 Task: Look for space in Victoria, Chile from 4th June, 2023 to 15th June, 2023 for 2 adults in price range Rs.10000 to Rs.15000. Place can be entire place with 1  bedroom having 1 bed and 1 bathroom. Property type can be house, flat, guest house, hotel. Booking option can be shelf check-in. Required host language is English.
Action: Mouse moved to (581, 195)
Screenshot: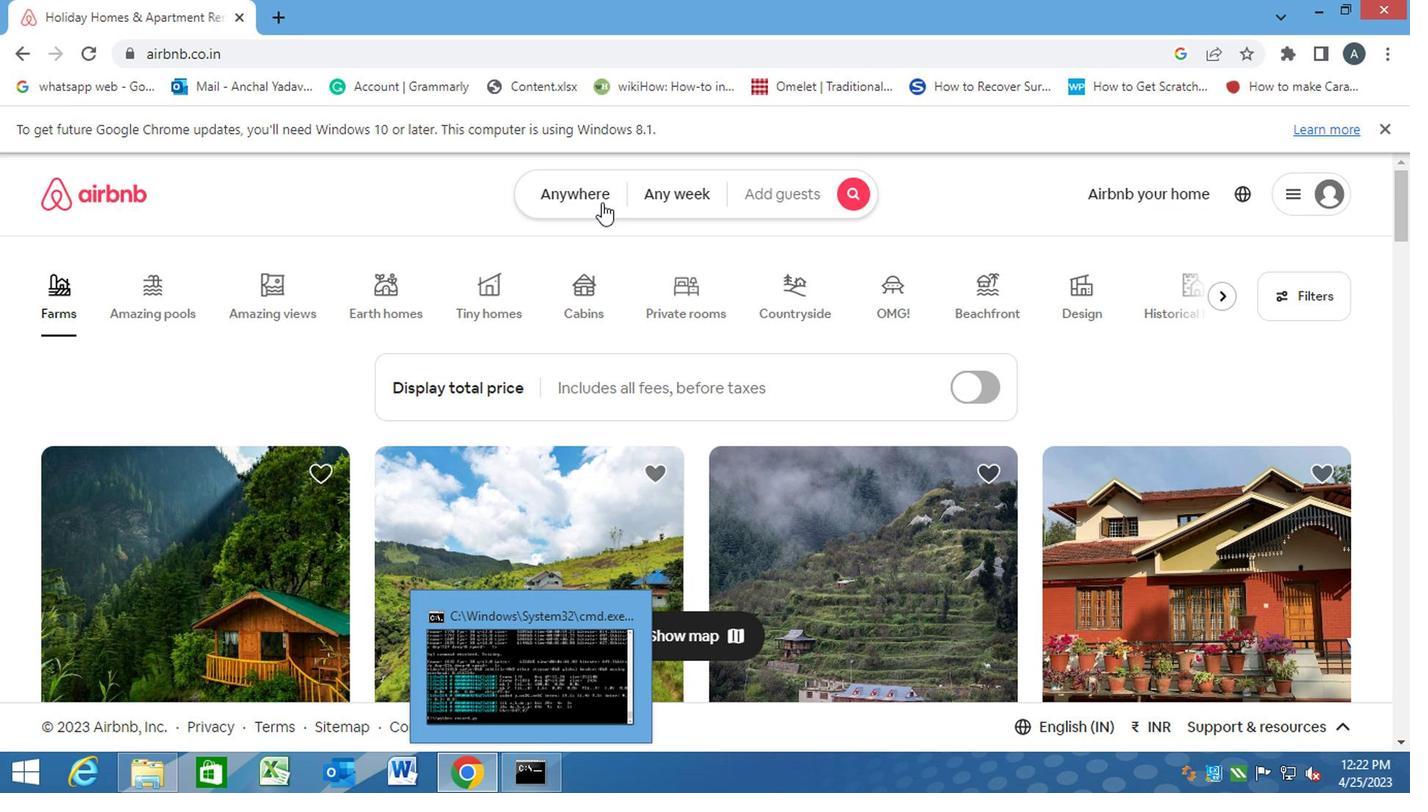 
Action: Mouse pressed left at (581, 195)
Screenshot: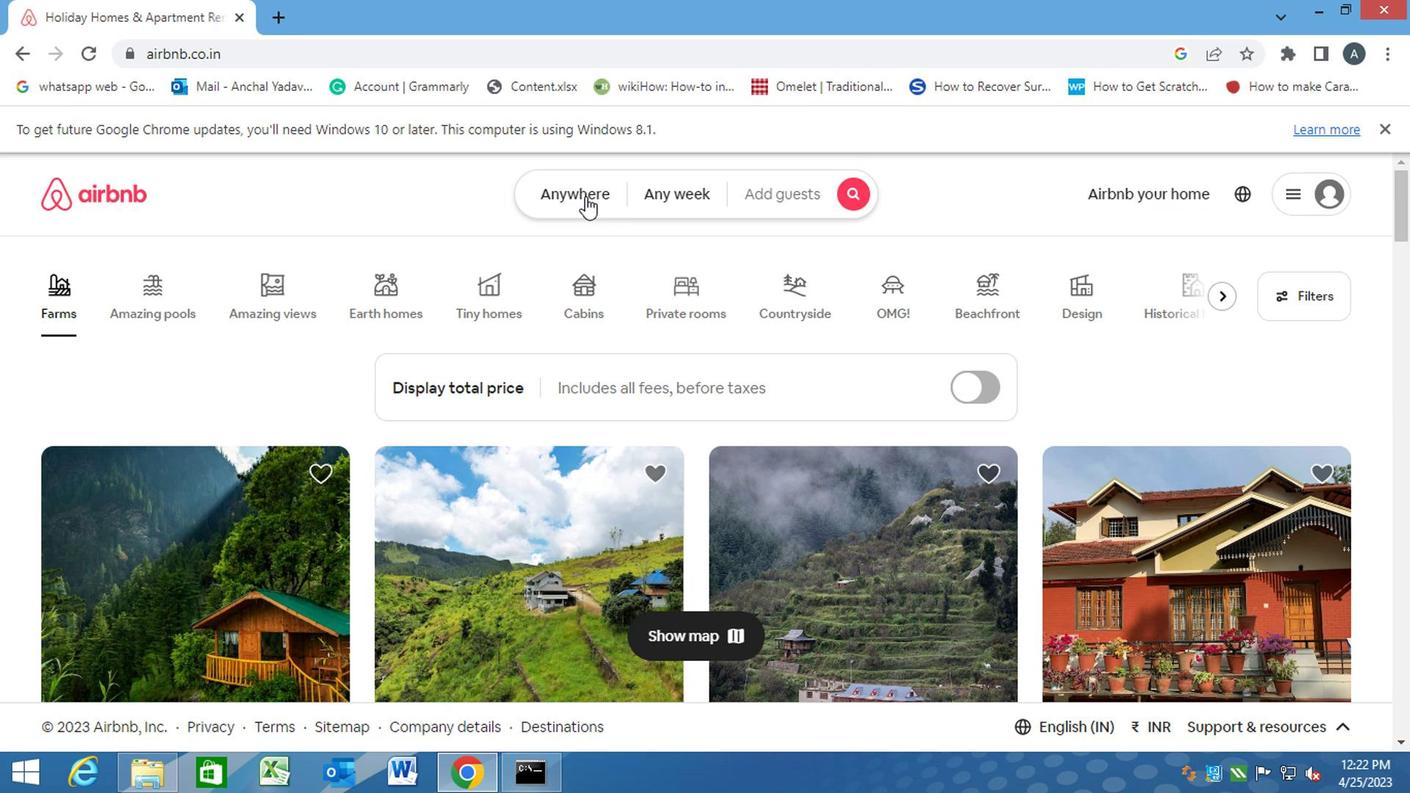
Action: Mouse moved to (441, 274)
Screenshot: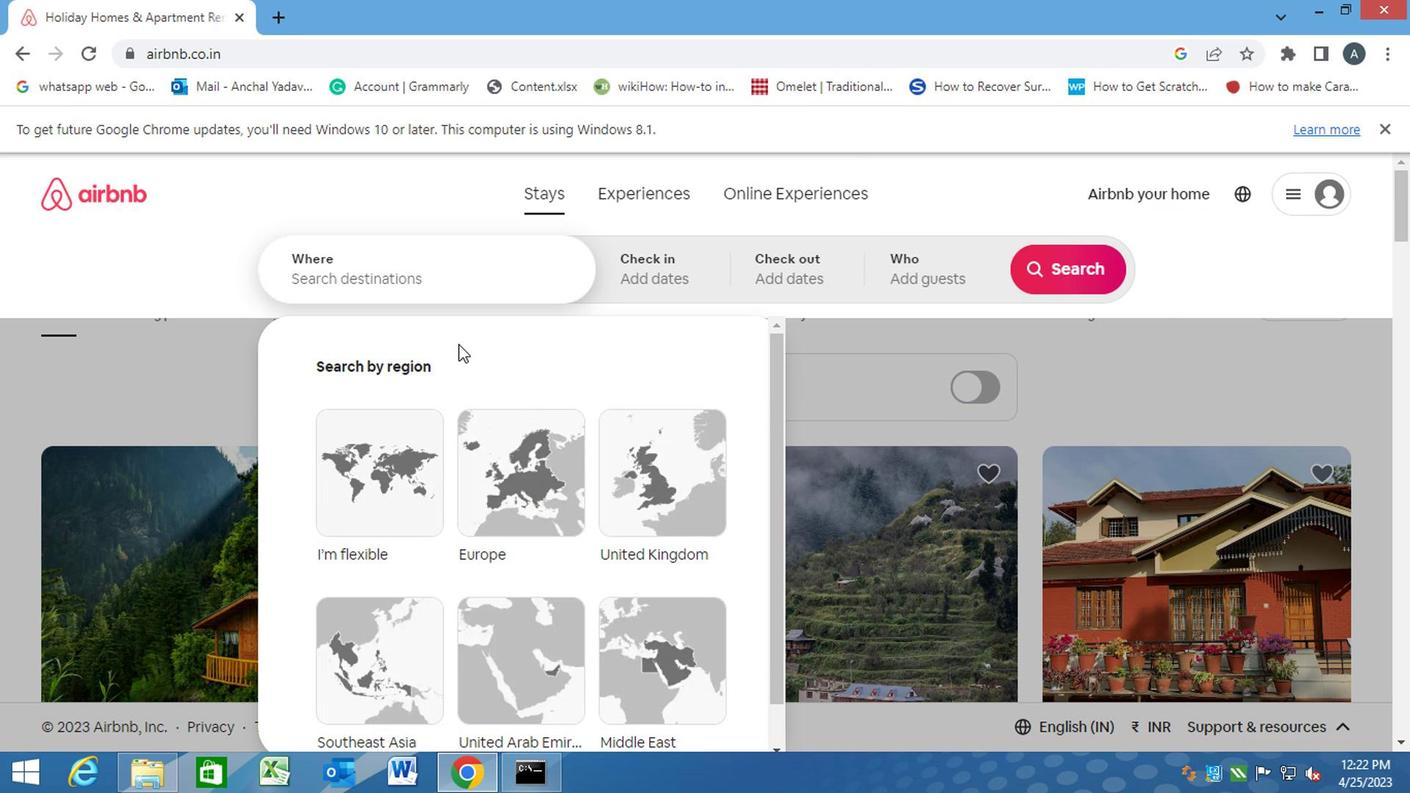 
Action: Mouse pressed left at (441, 274)
Screenshot: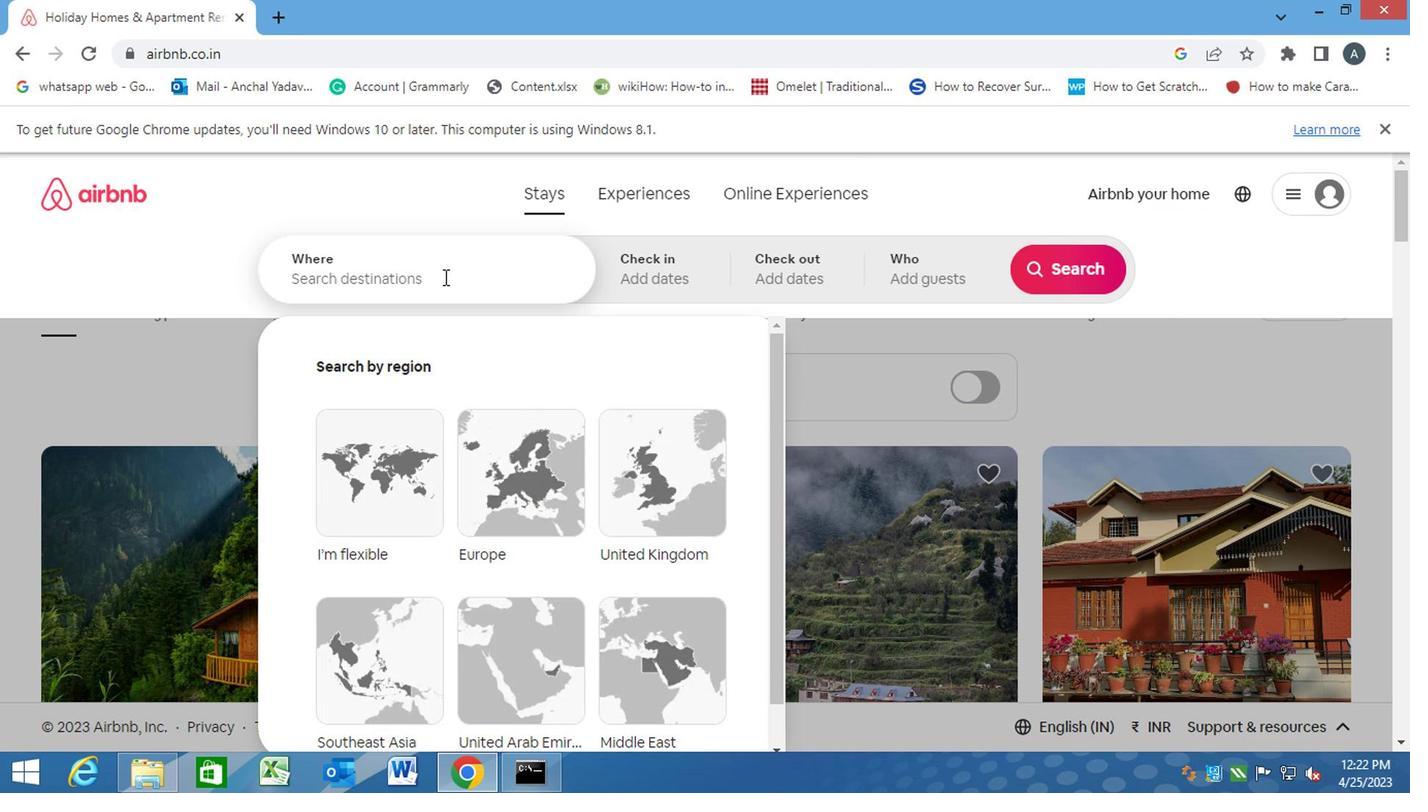 
Action: Key pressed v<Key.caps_lock>ictoria,<Key.space><Key.caps_lock>c<Key.caps_lock>hile<Key.enter>
Screenshot: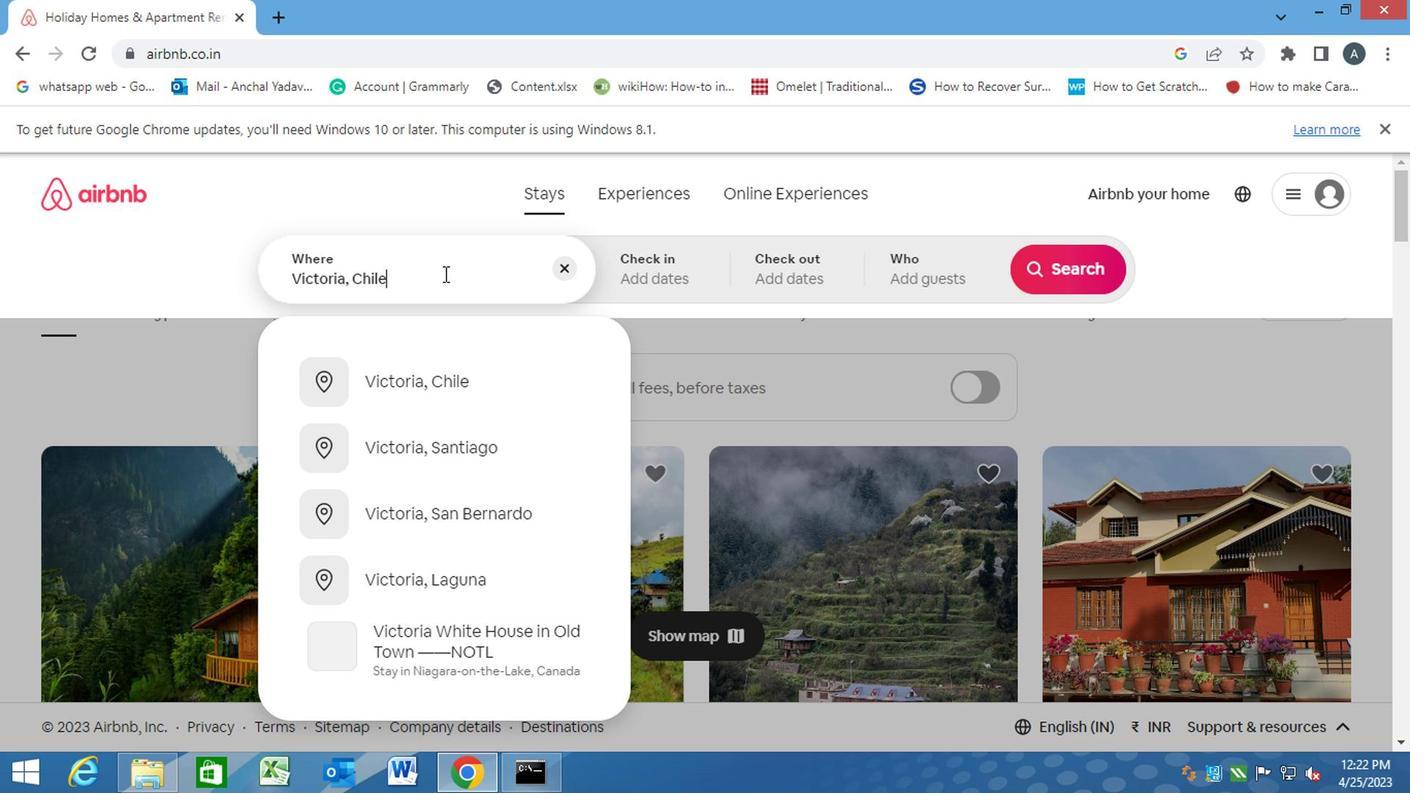 
Action: Mouse moved to (1054, 432)
Screenshot: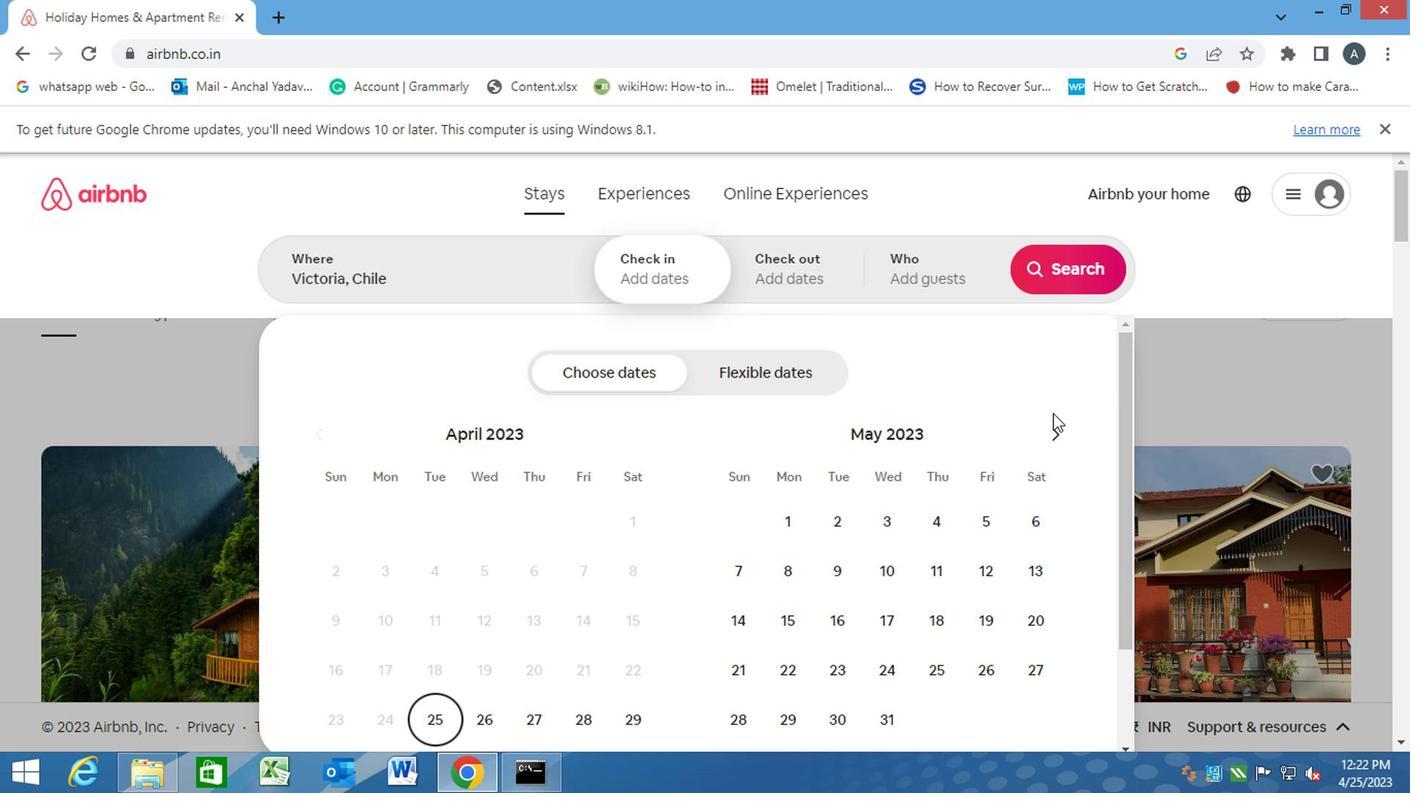 
Action: Mouse pressed left at (1054, 432)
Screenshot: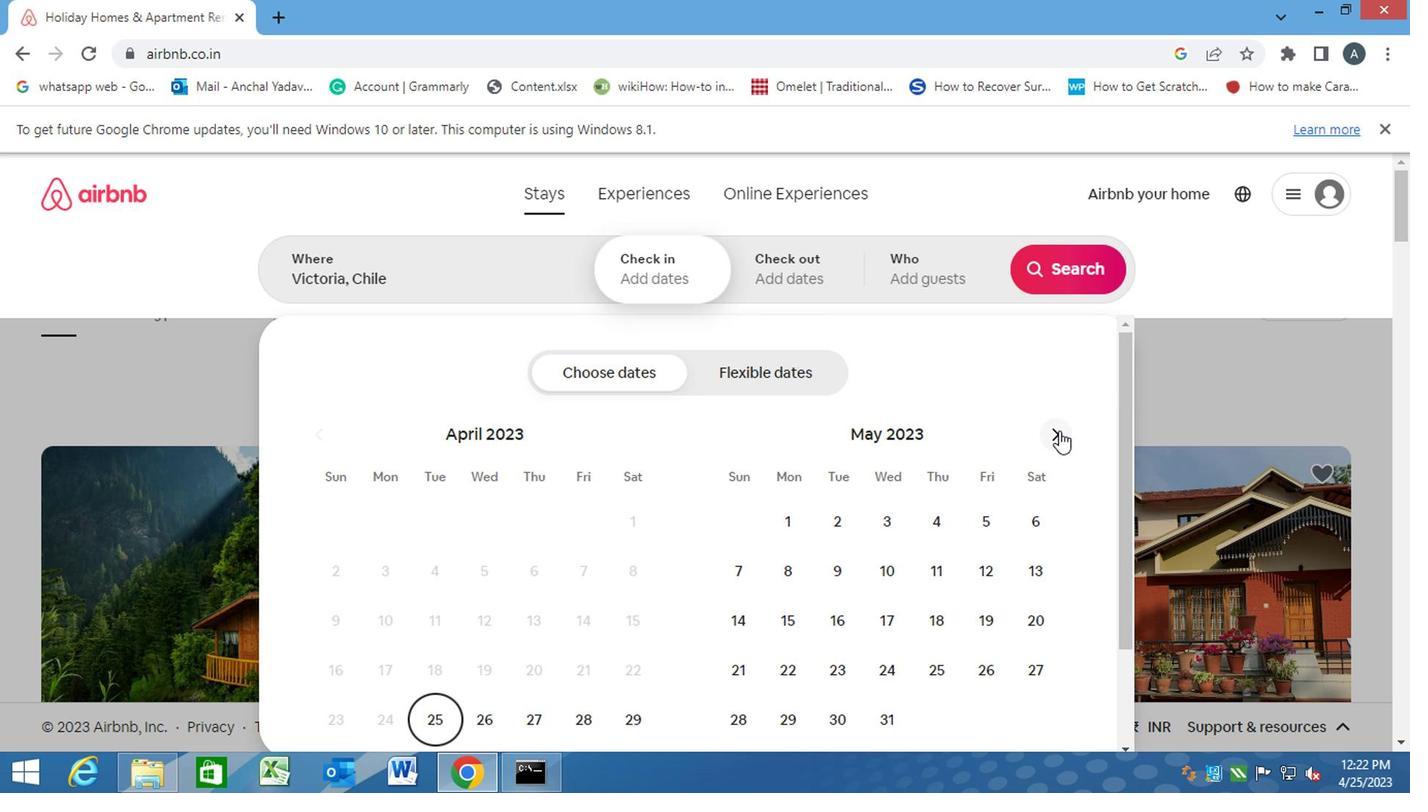 
Action: Mouse moved to (737, 567)
Screenshot: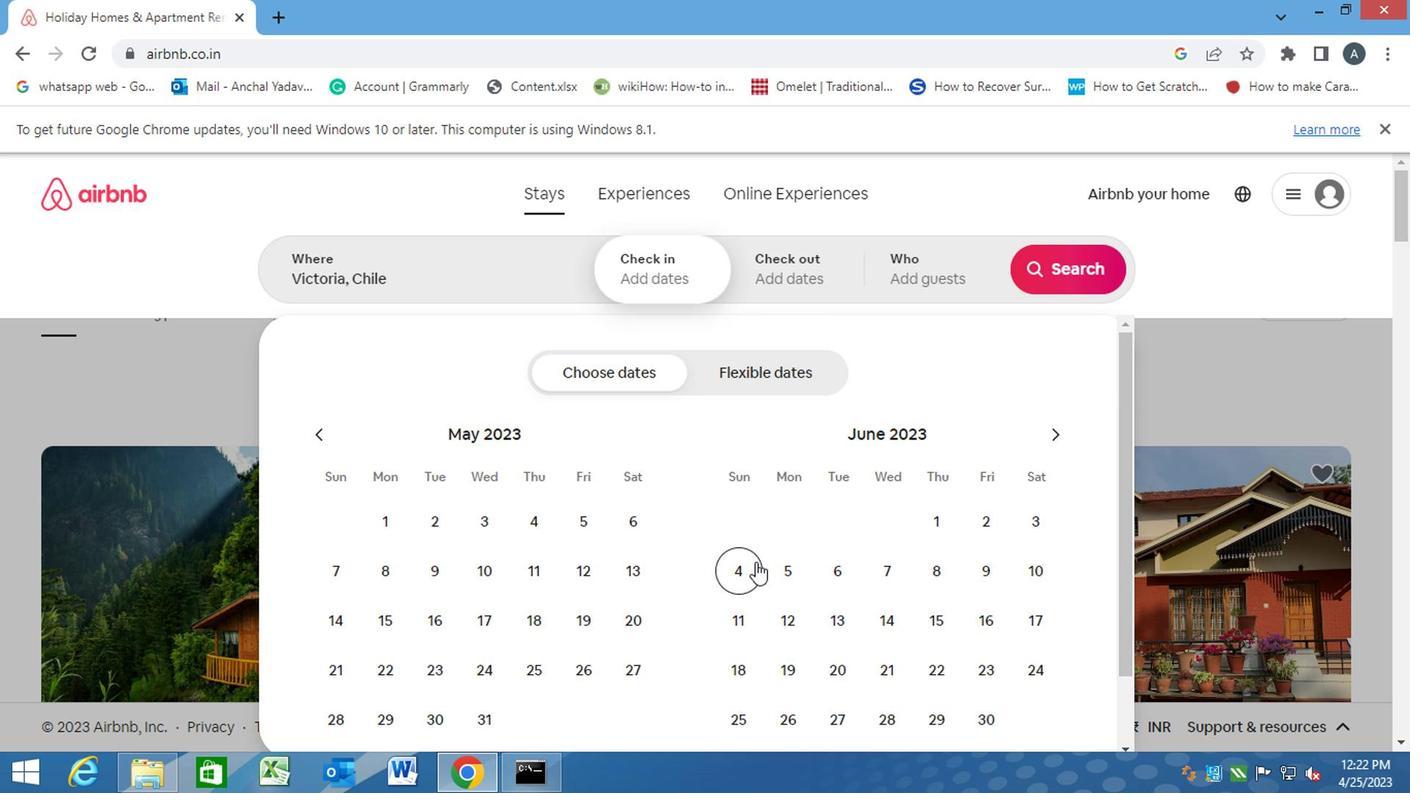 
Action: Mouse pressed left at (737, 567)
Screenshot: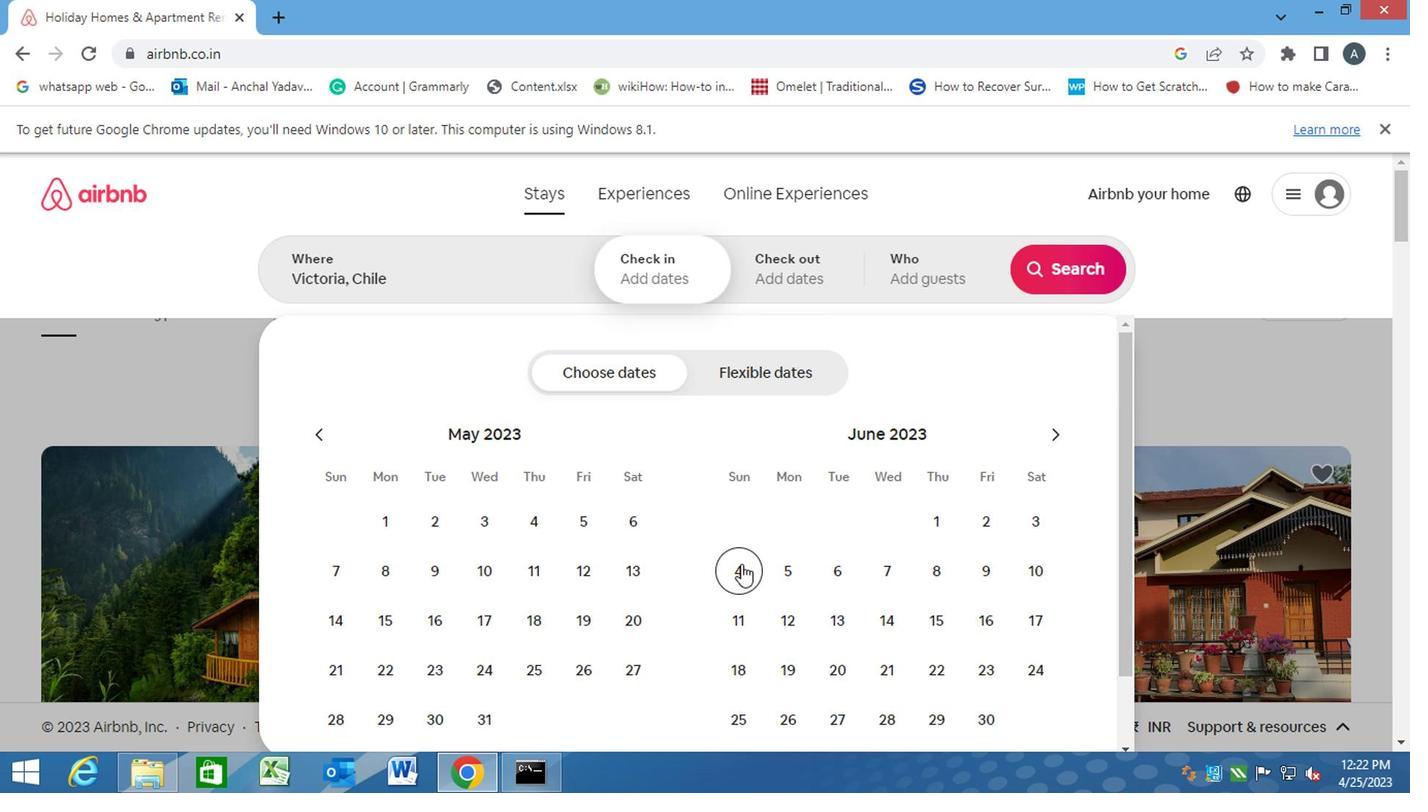 
Action: Mouse moved to (938, 619)
Screenshot: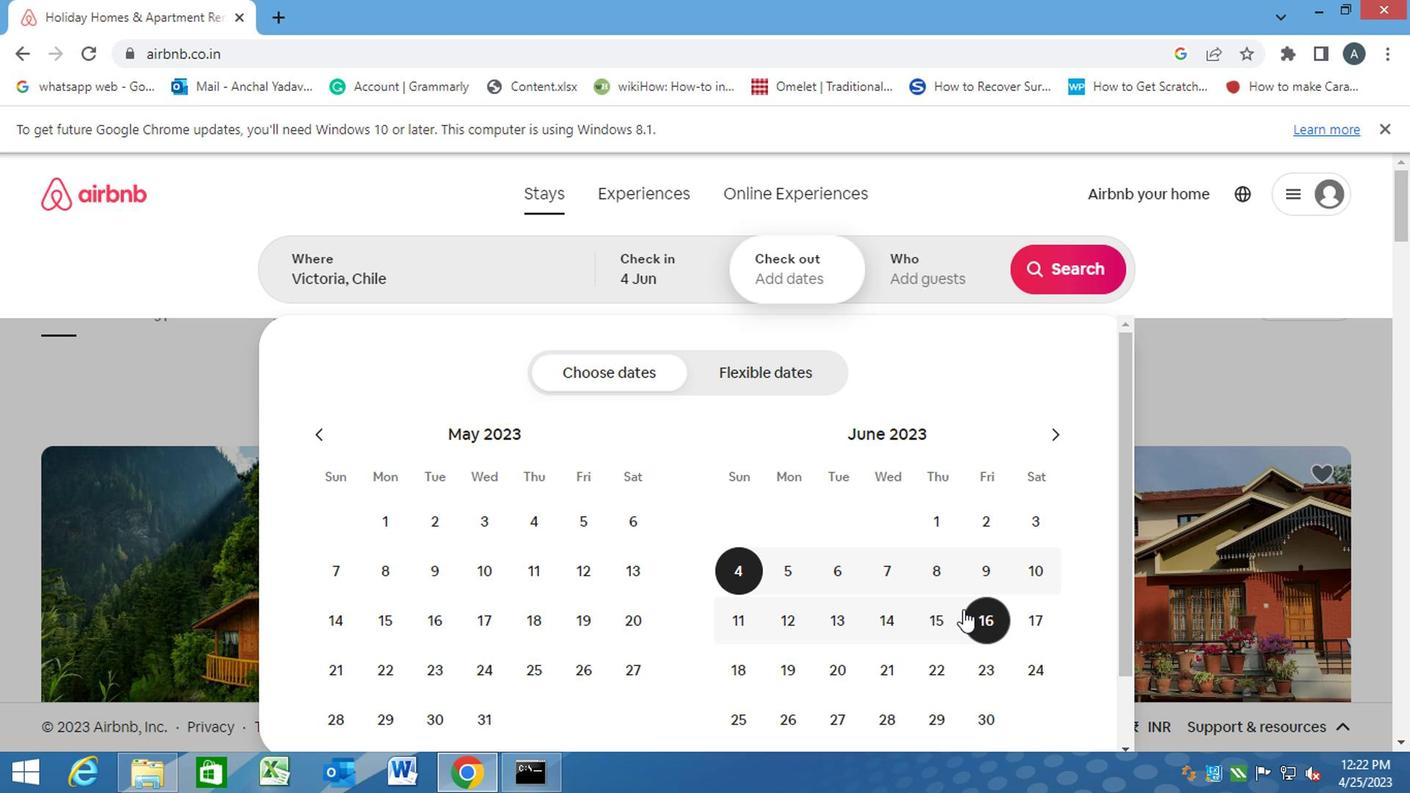
Action: Mouse pressed left at (938, 619)
Screenshot: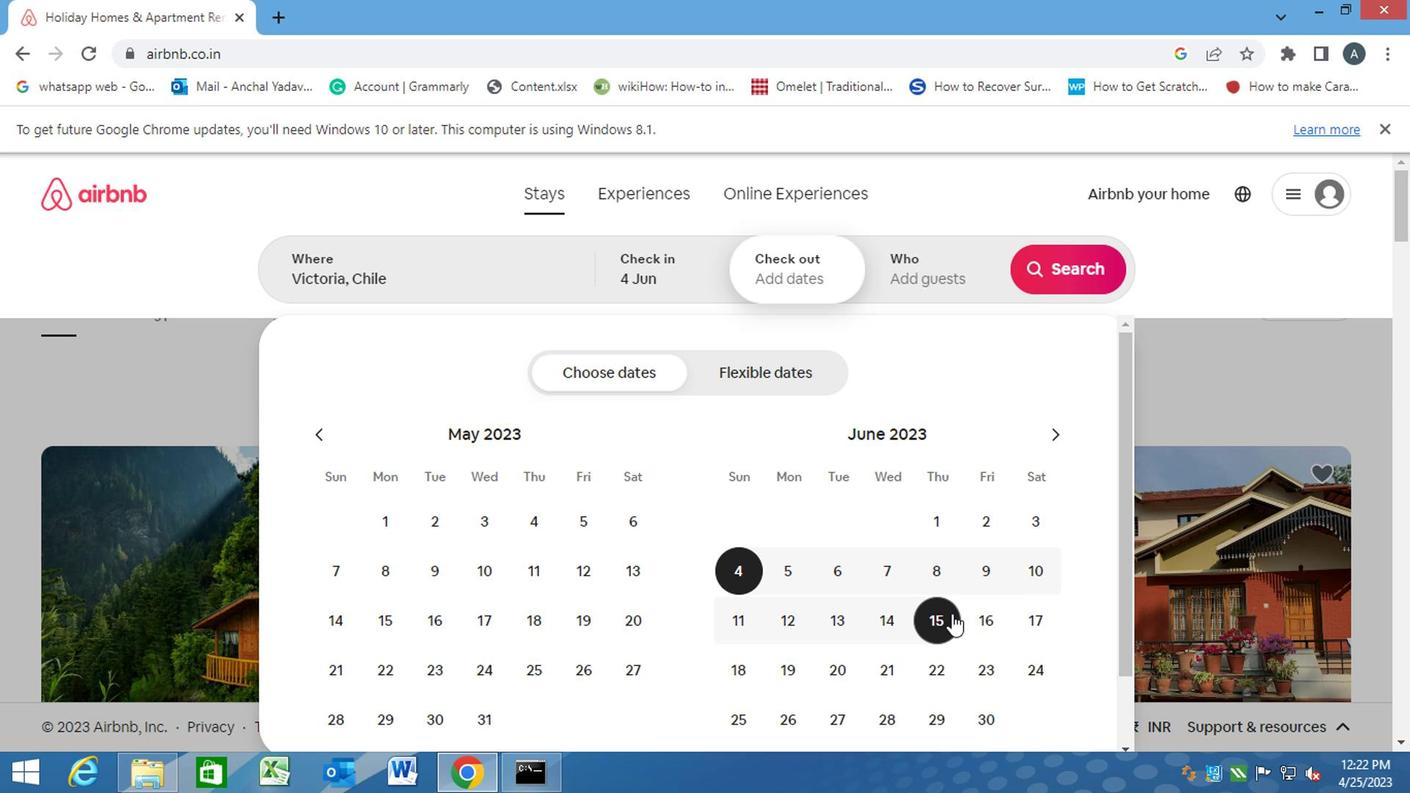 
Action: Mouse moved to (917, 279)
Screenshot: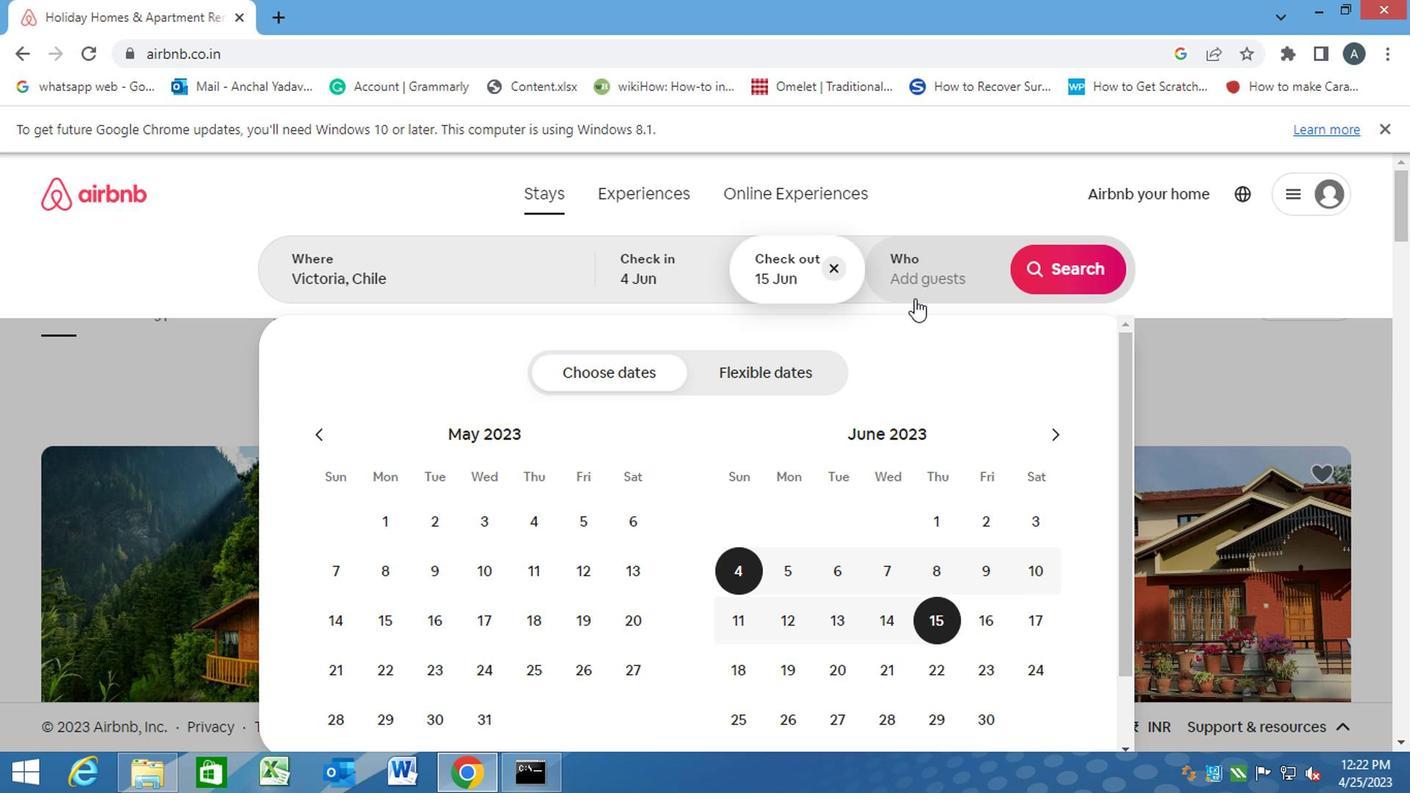 
Action: Mouse pressed left at (917, 279)
Screenshot: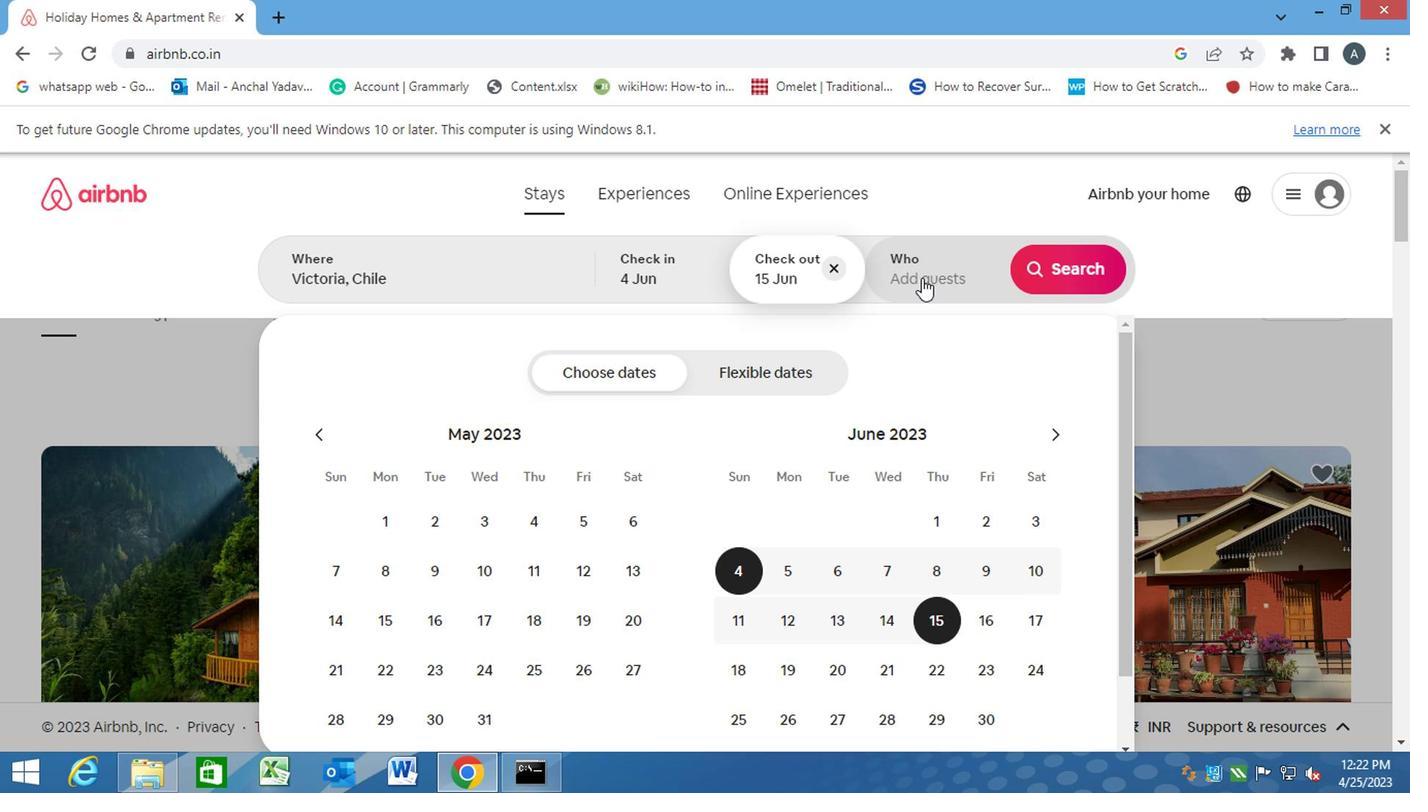
Action: Mouse moved to (1063, 374)
Screenshot: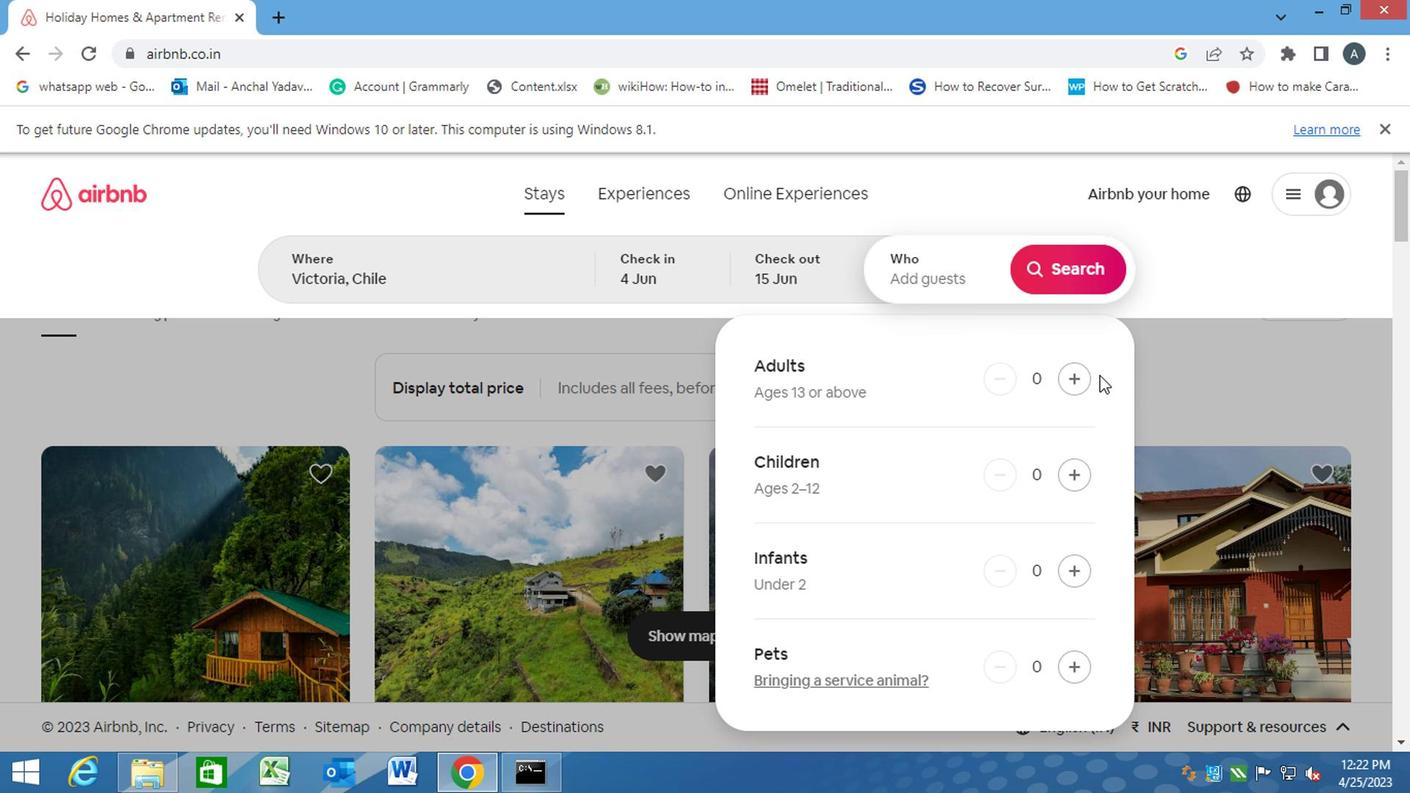 
Action: Mouse pressed left at (1063, 374)
Screenshot: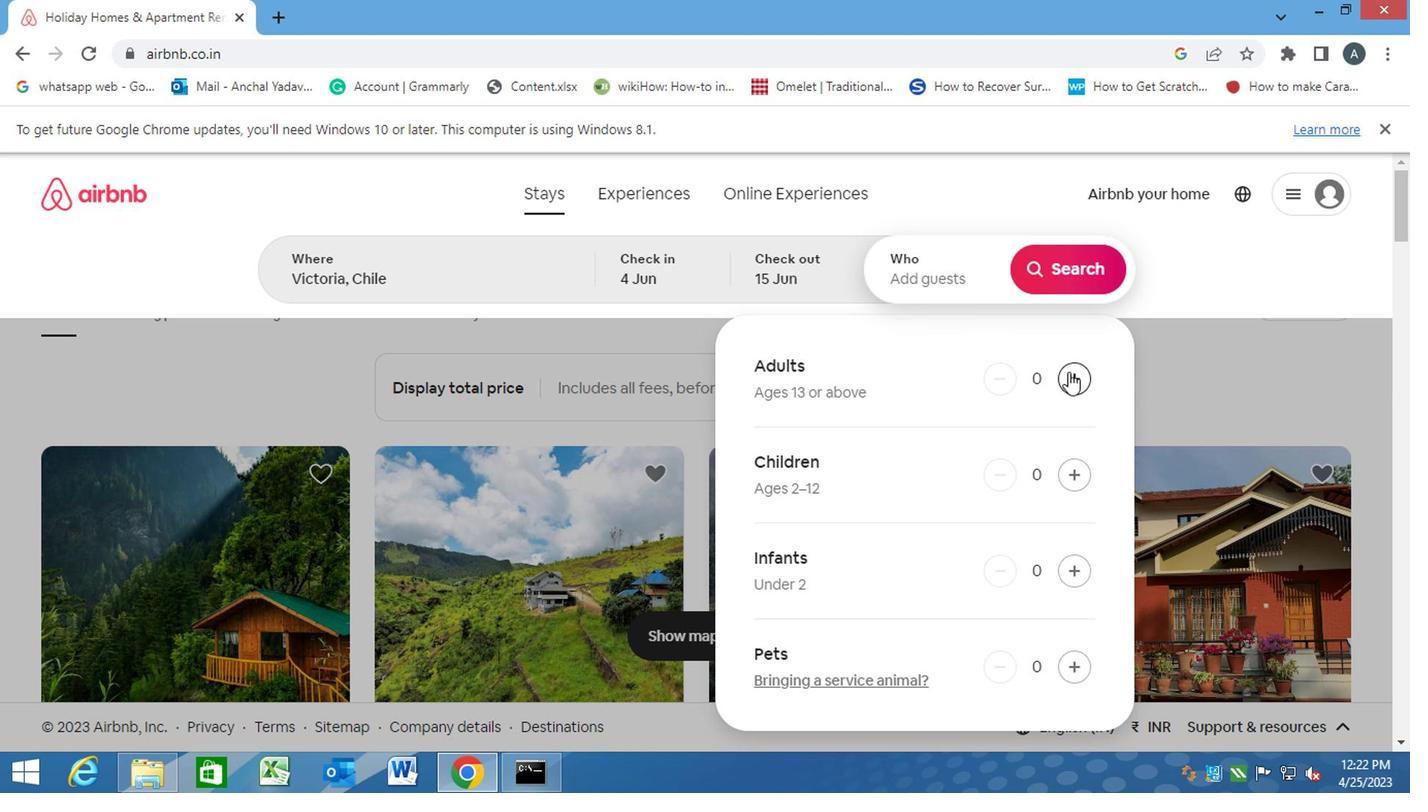 
Action: Mouse moved to (1069, 374)
Screenshot: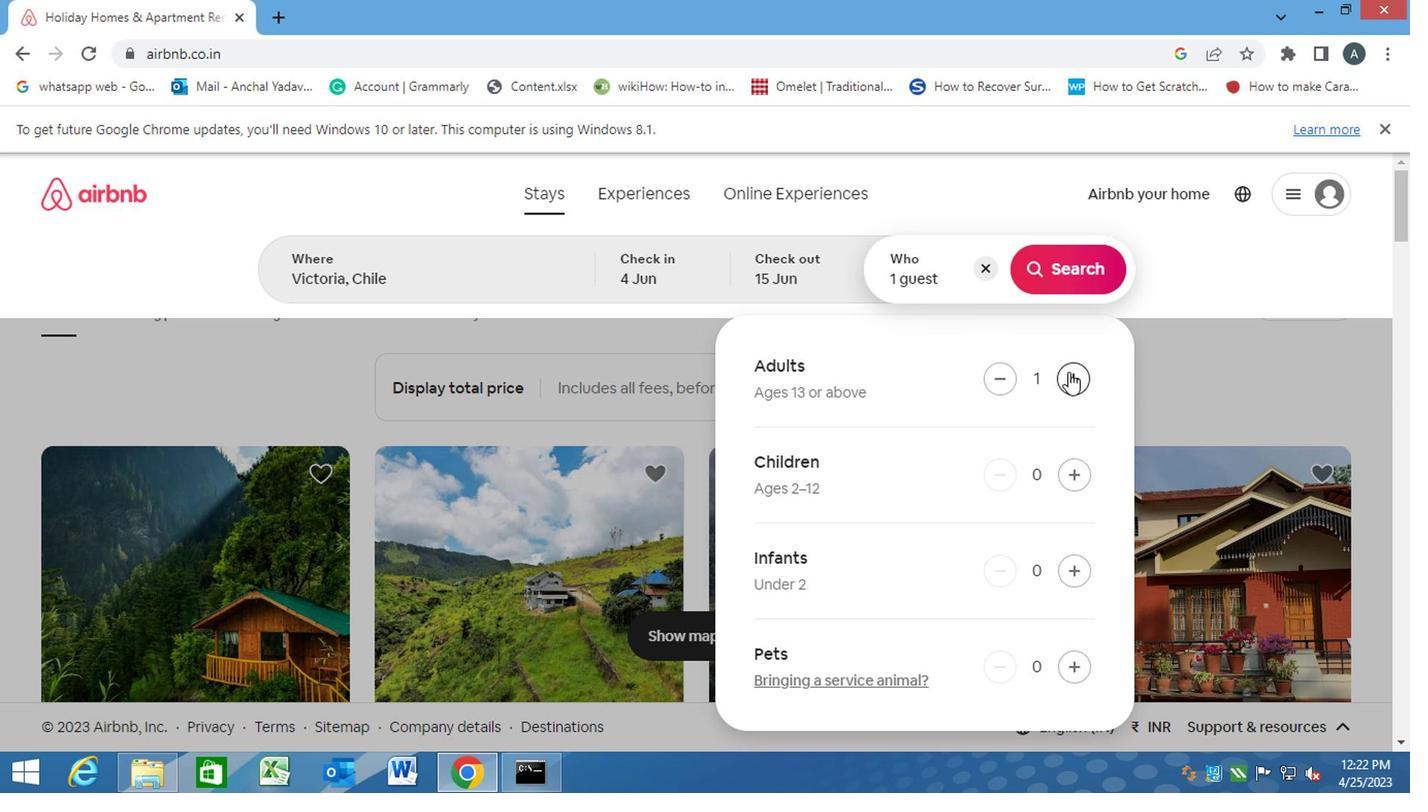 
Action: Mouse pressed left at (1069, 374)
Screenshot: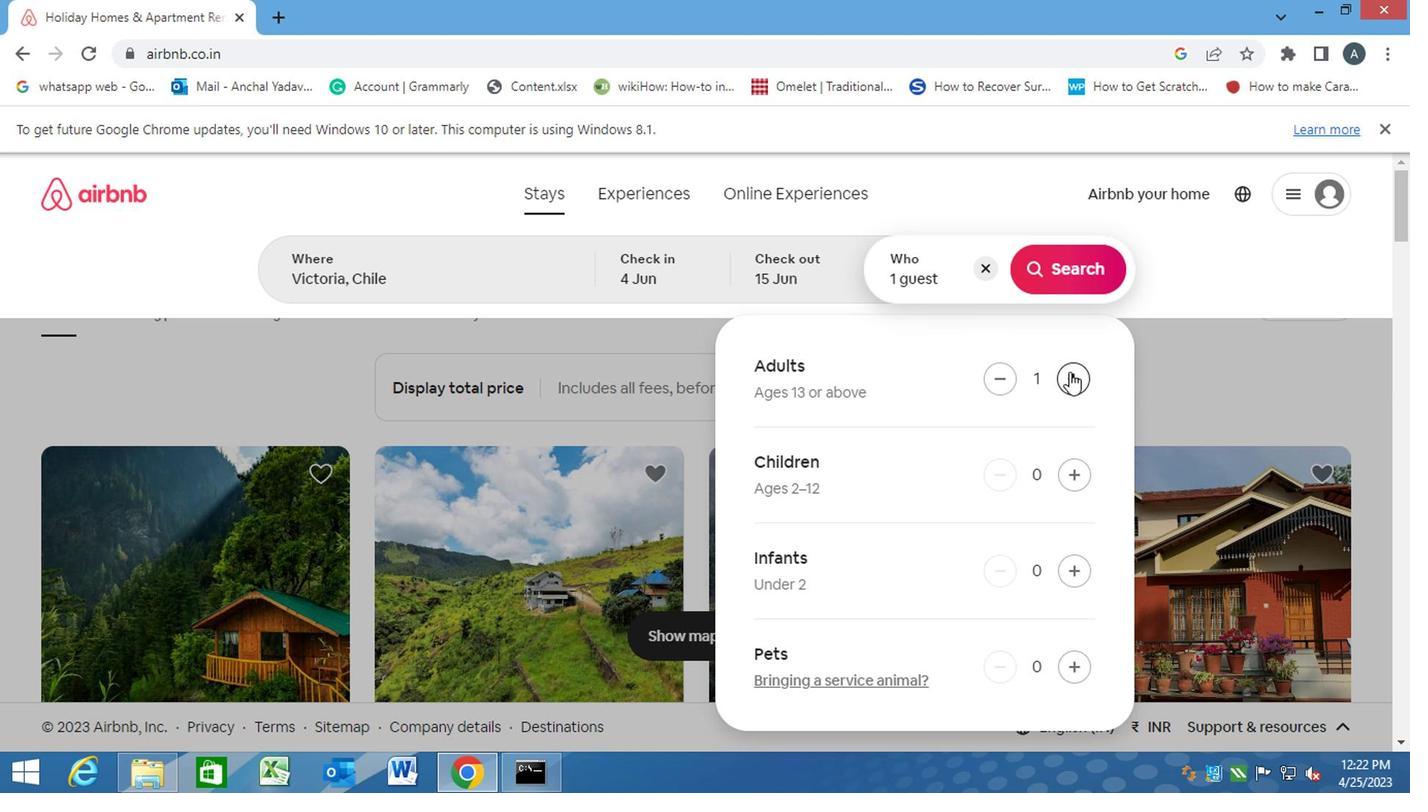 
Action: Mouse moved to (1066, 285)
Screenshot: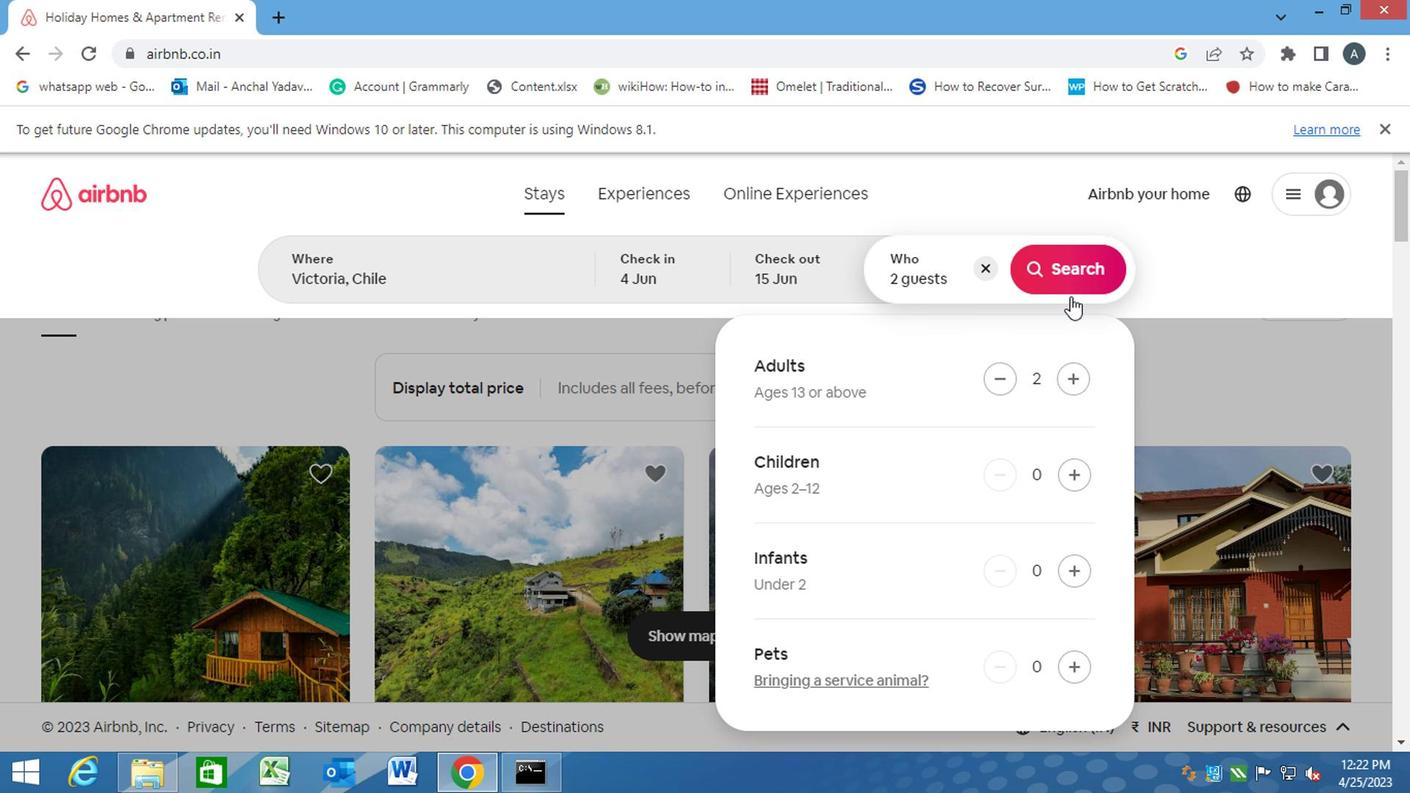 
Action: Mouse pressed left at (1066, 285)
Screenshot: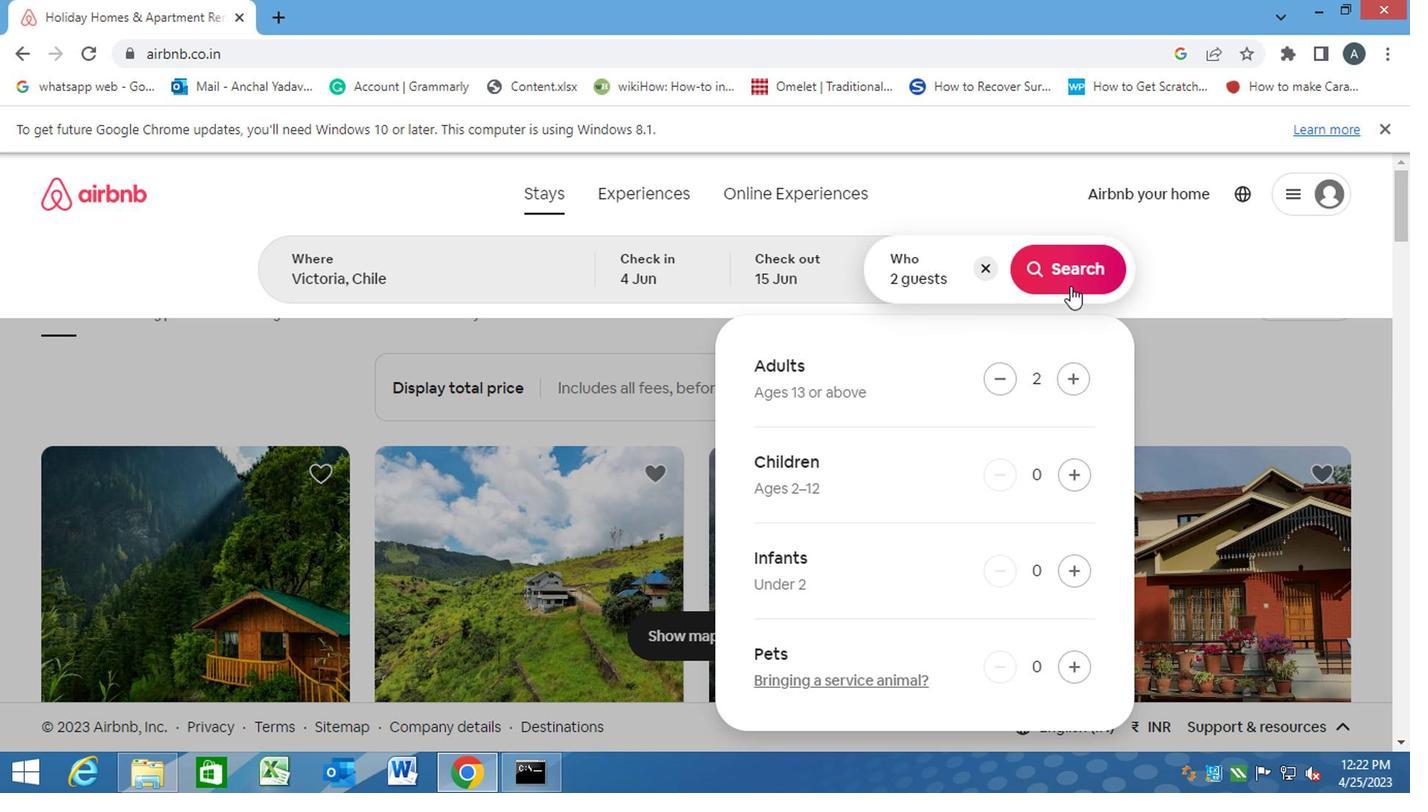 
Action: Mouse moved to (1293, 284)
Screenshot: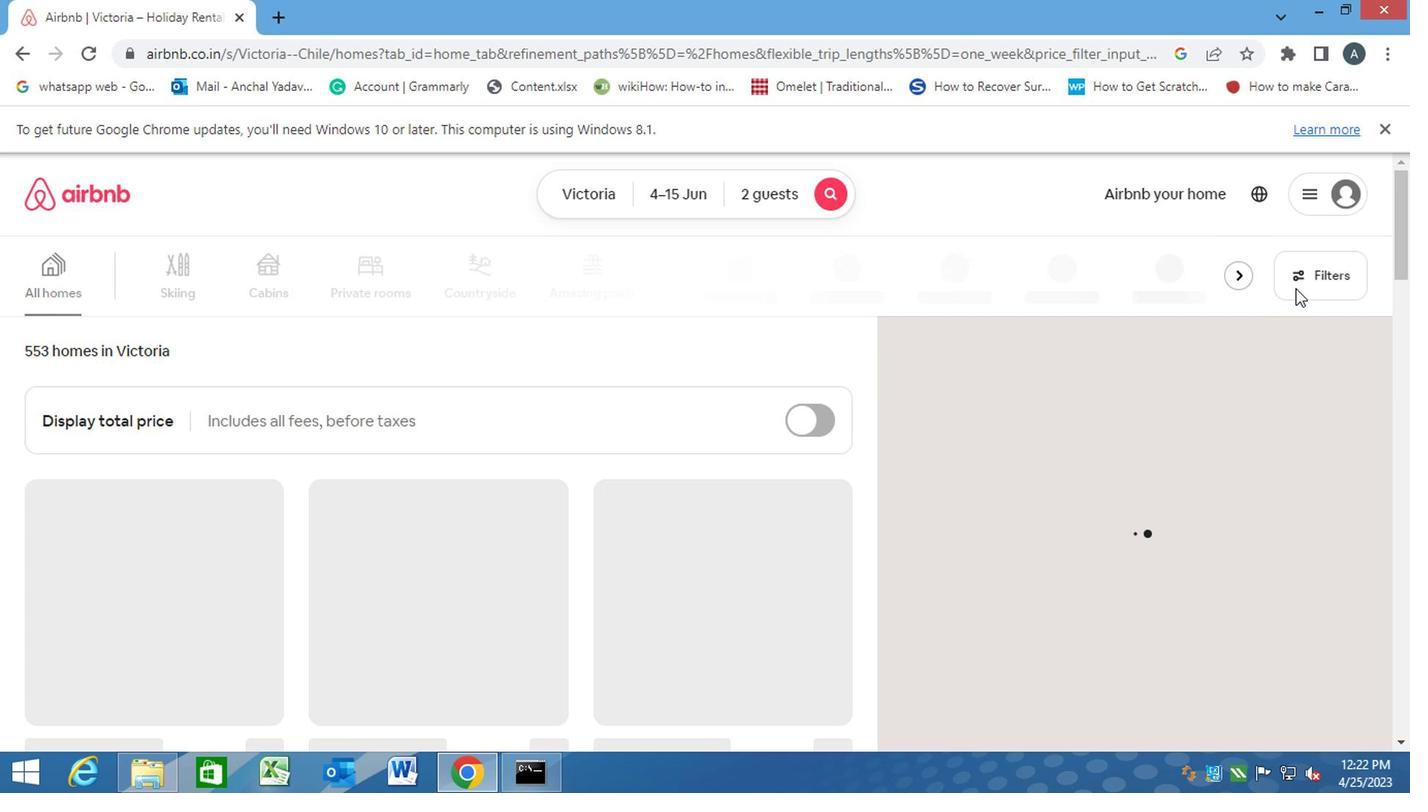 
Action: Mouse pressed left at (1293, 284)
Screenshot: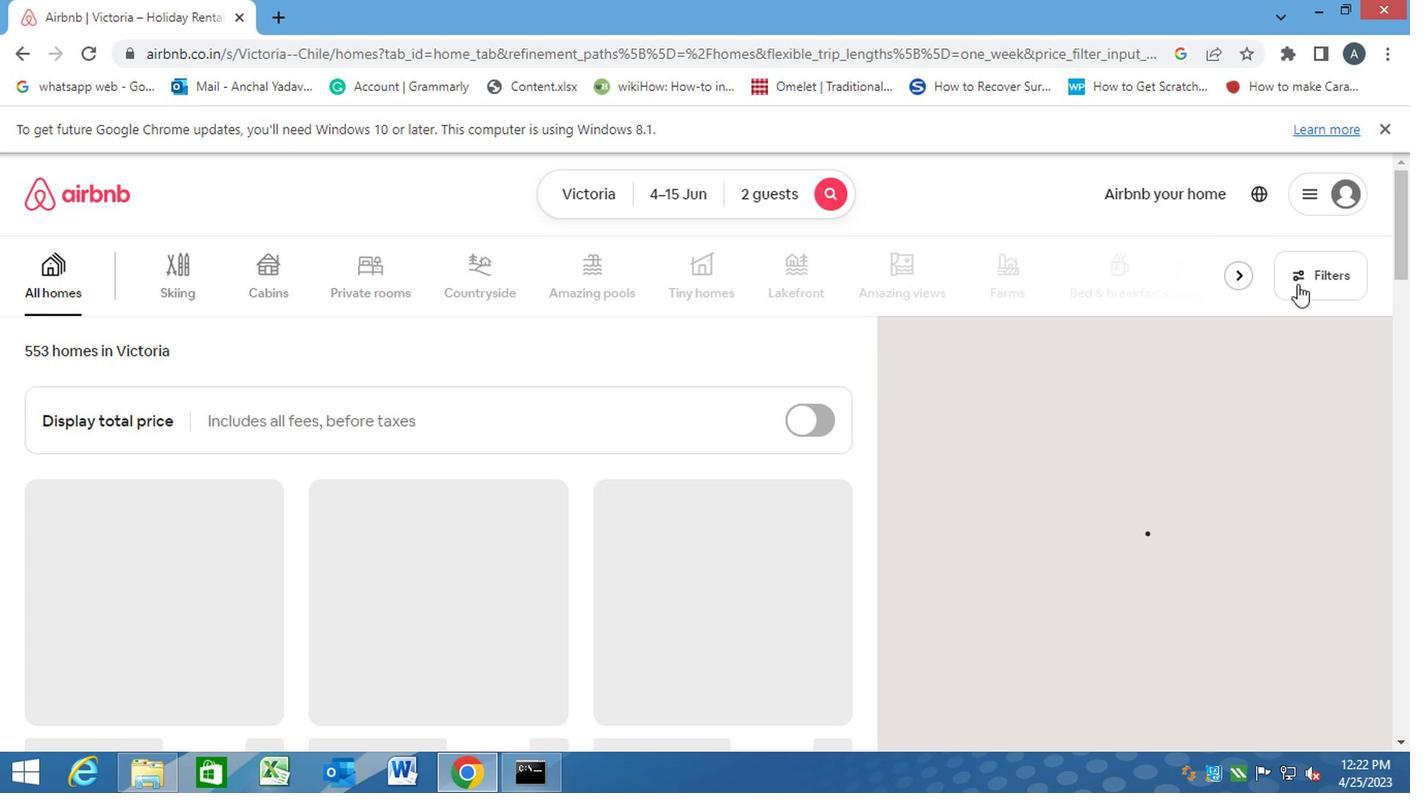 
Action: Mouse moved to (446, 534)
Screenshot: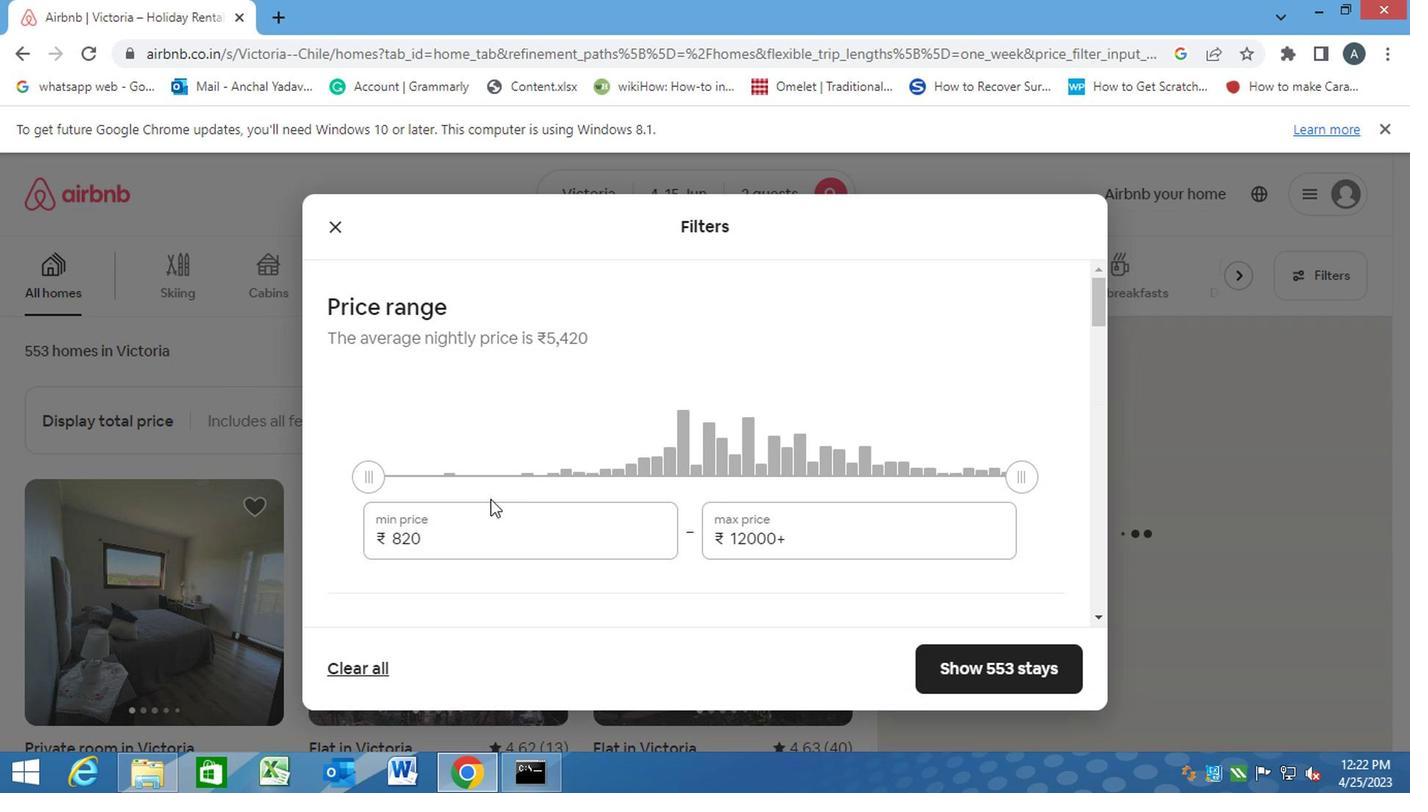
Action: Mouse pressed left at (446, 534)
Screenshot: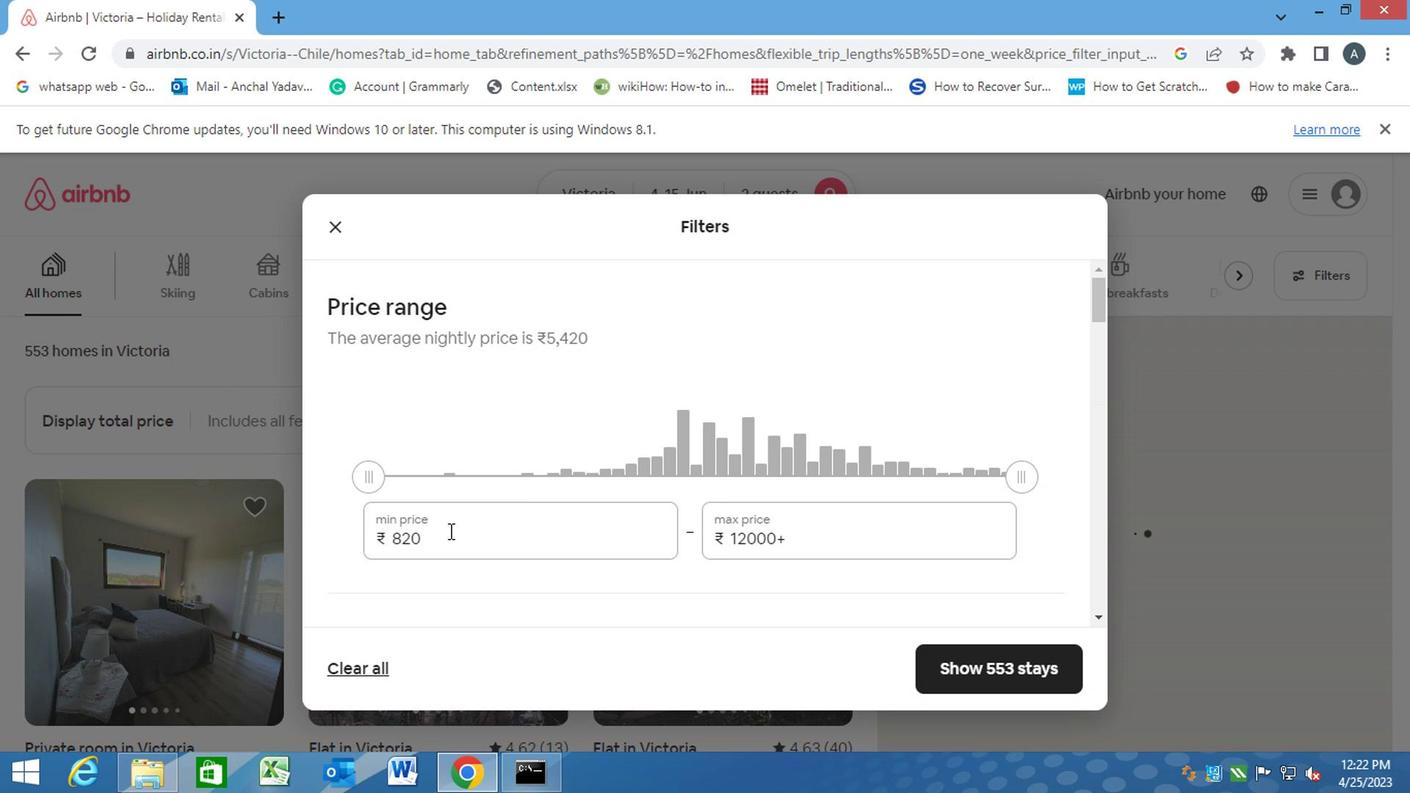 
Action: Mouse moved to (385, 550)
Screenshot: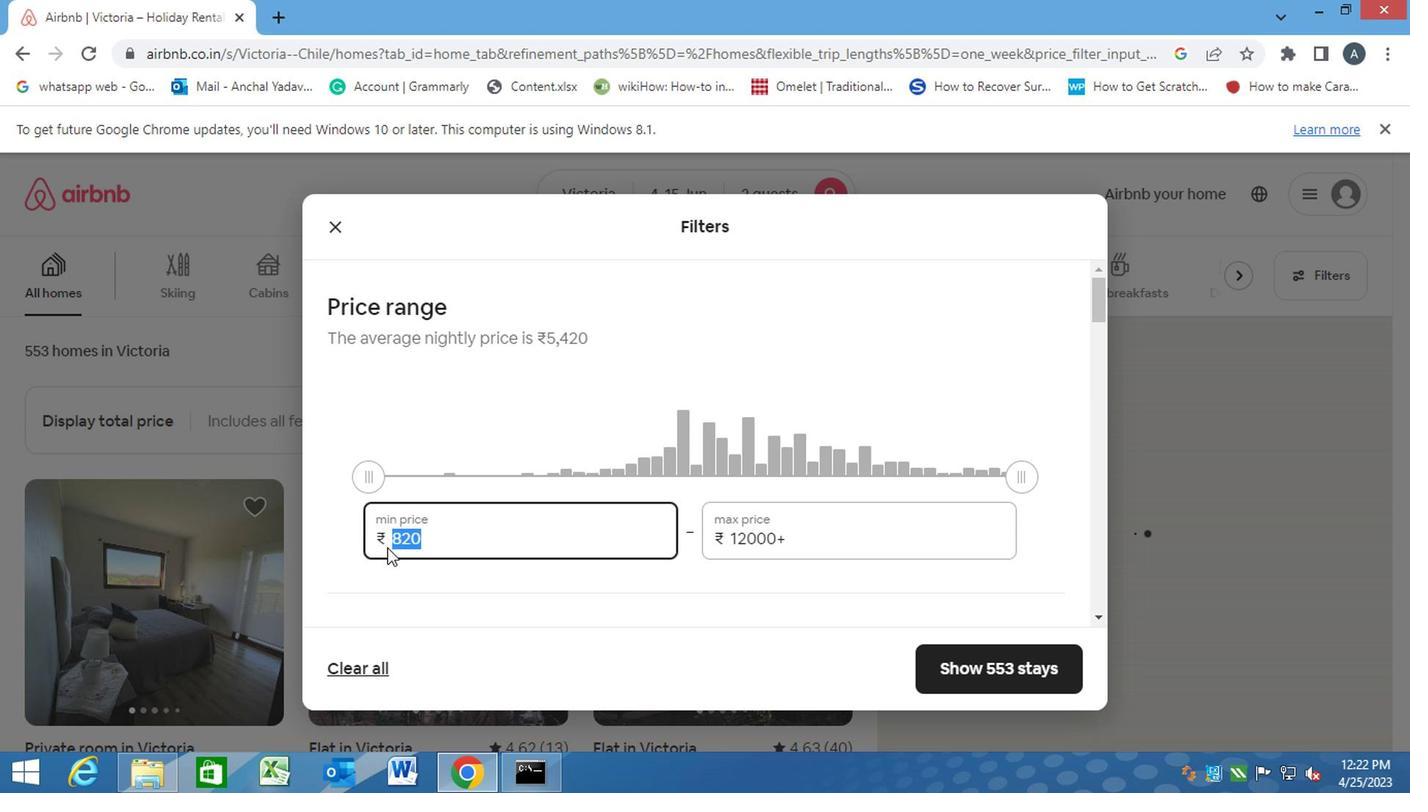 
Action: Key pressed 10000
Screenshot: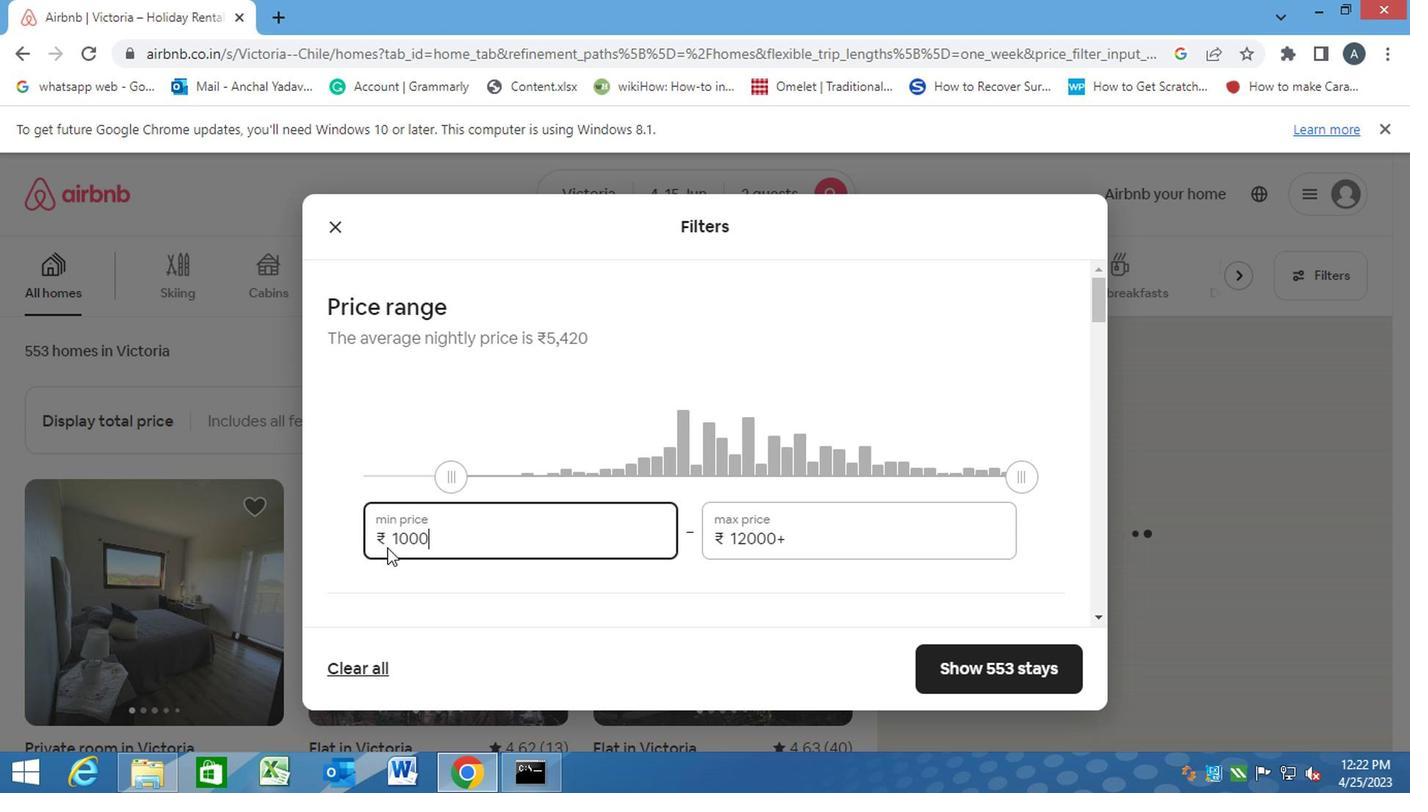 
Action: Mouse moved to (792, 527)
Screenshot: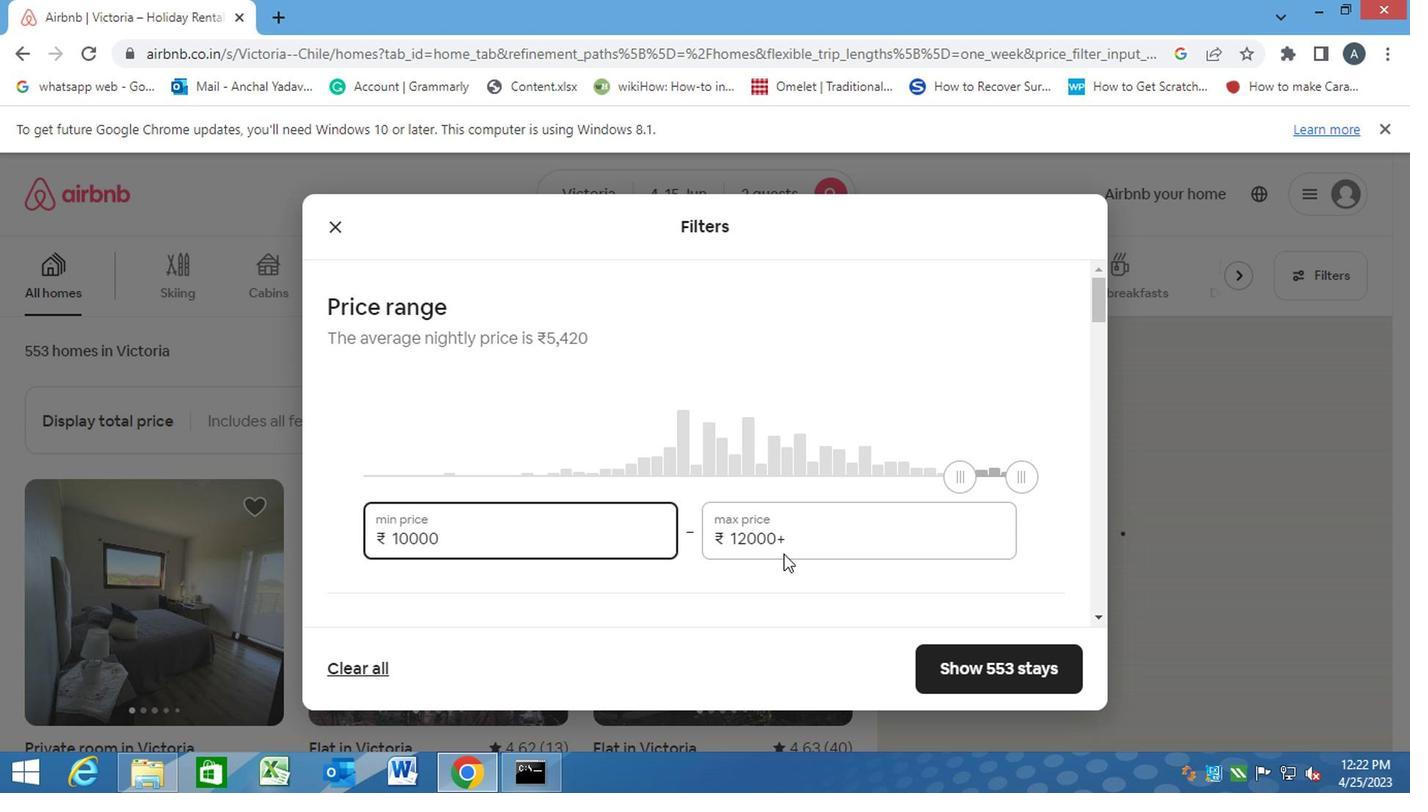 
Action: Mouse pressed left at (792, 527)
Screenshot: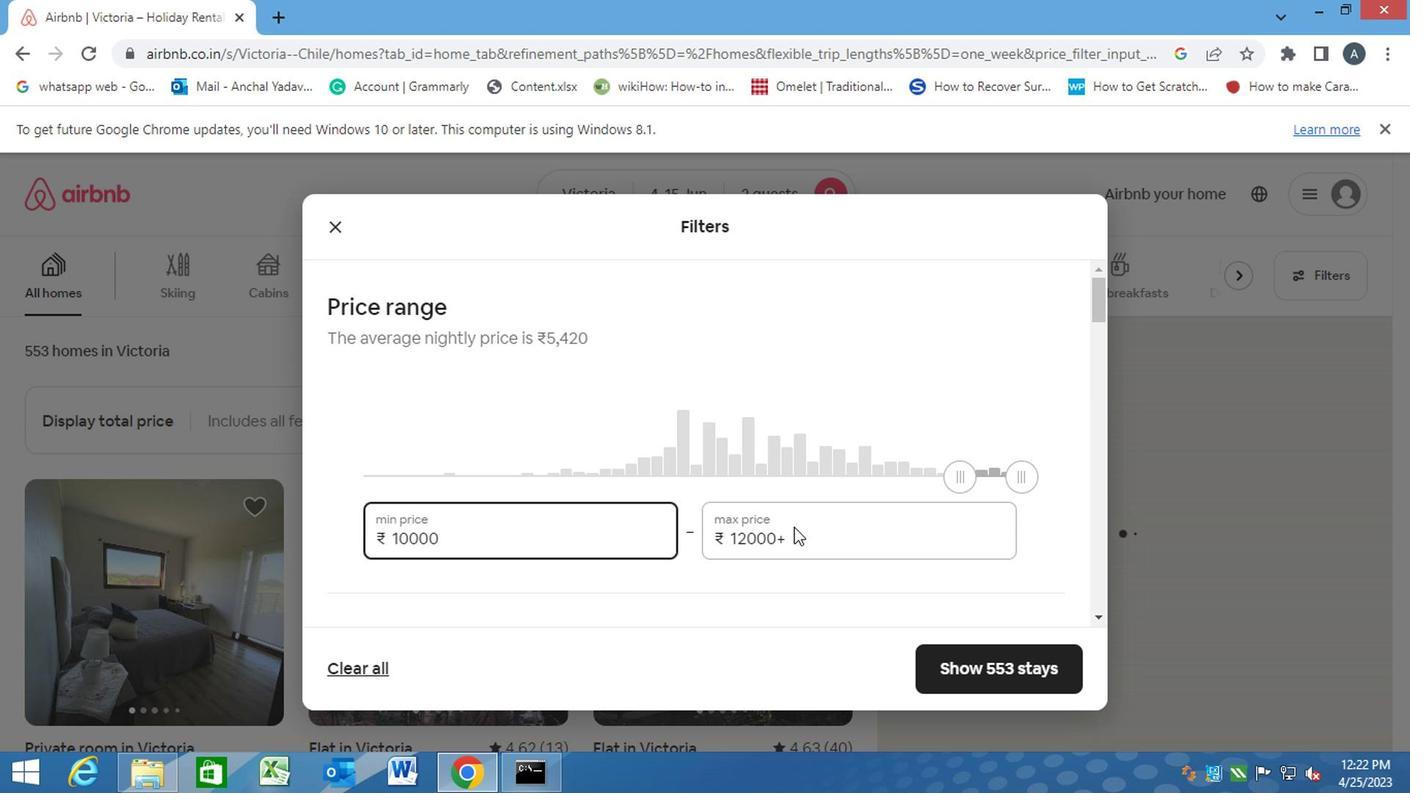 
Action: Mouse moved to (788, 543)
Screenshot: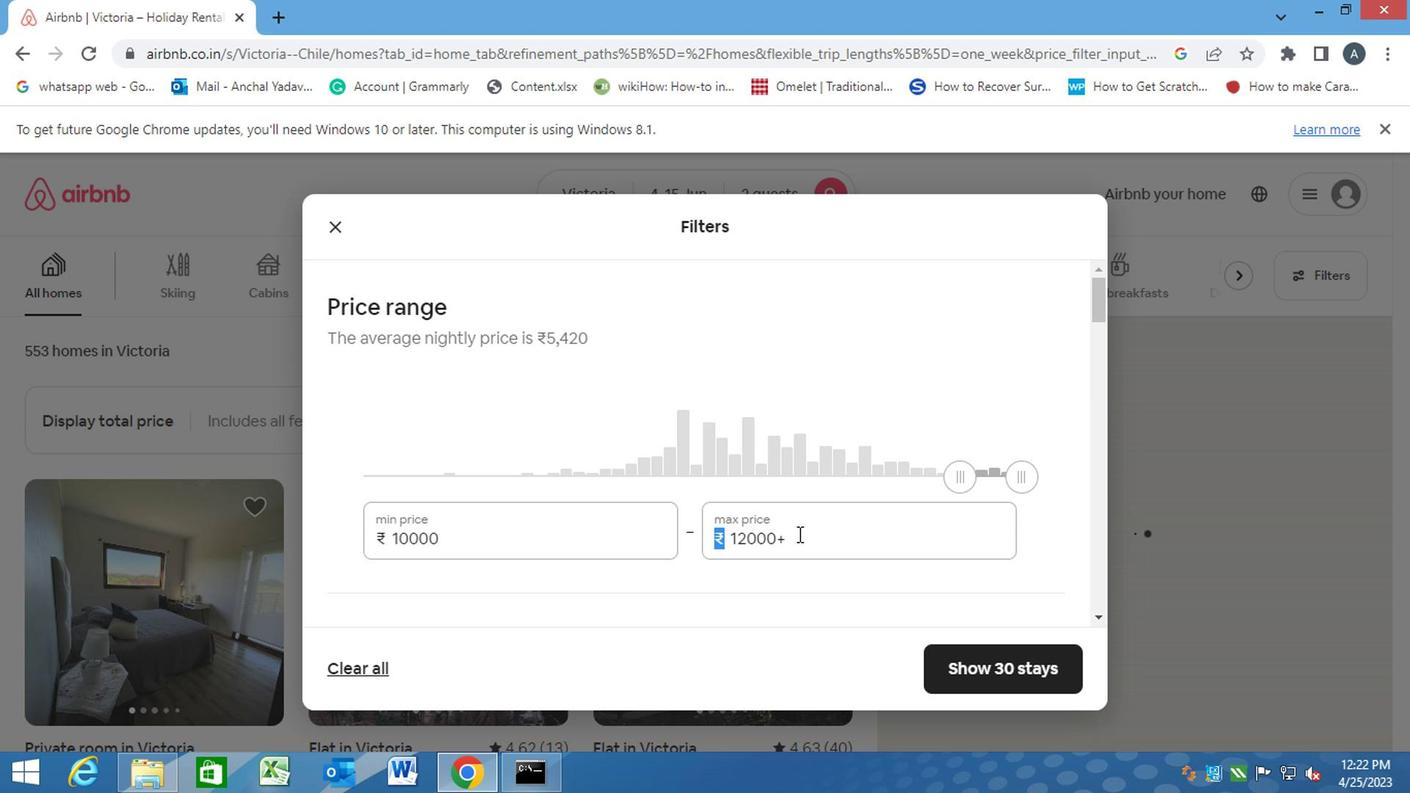 
Action: Mouse pressed left at (788, 543)
Screenshot: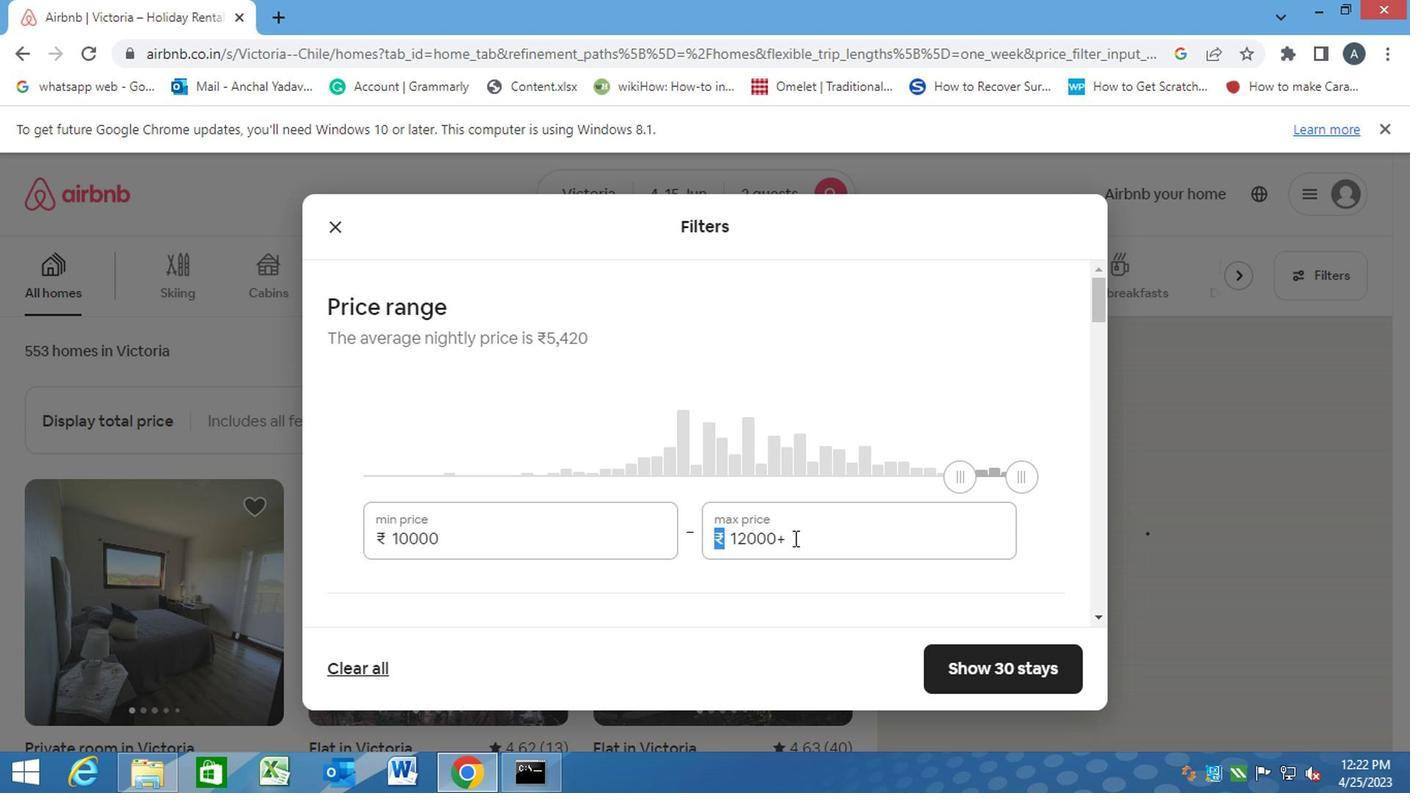 
Action: Mouse moved to (706, 549)
Screenshot: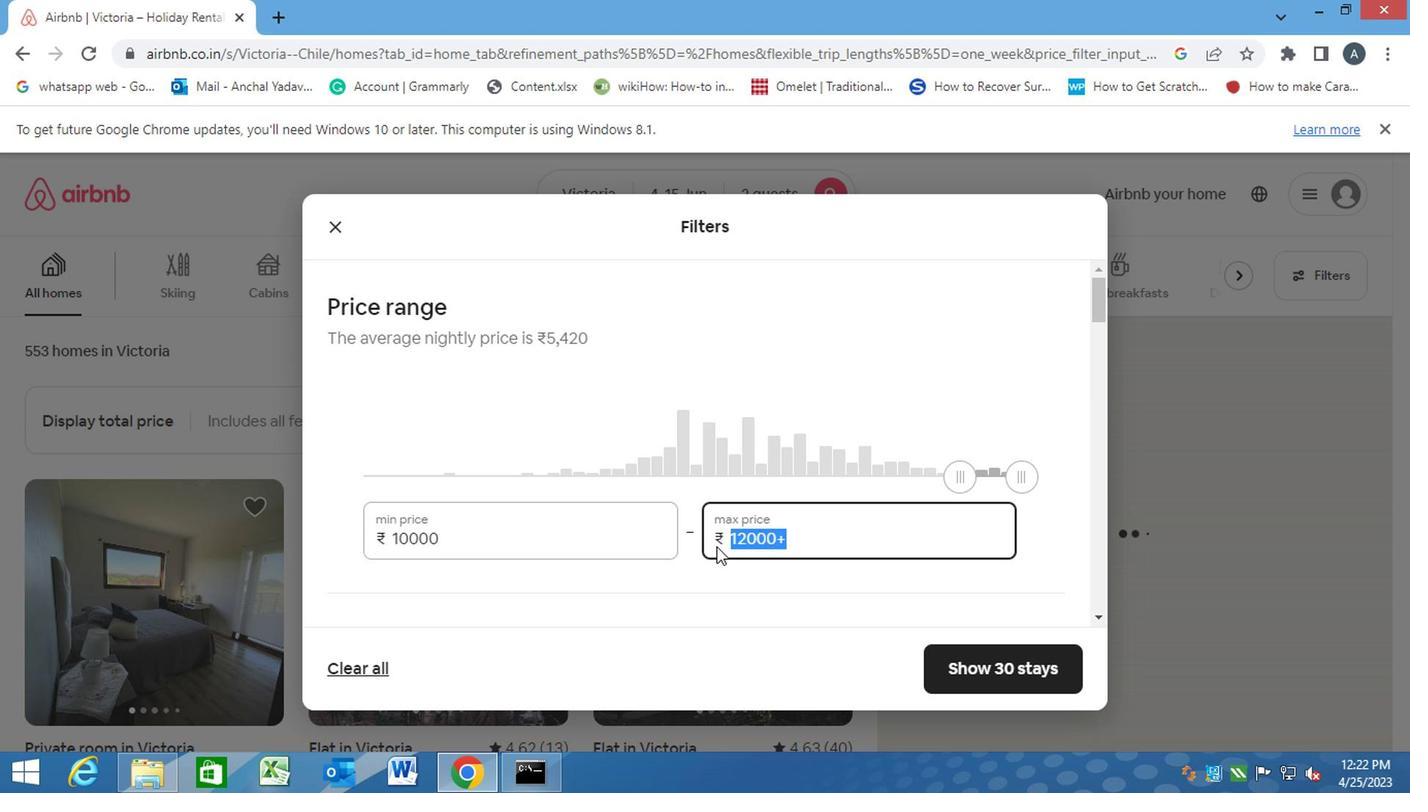 
Action: Key pressed 15000
Screenshot: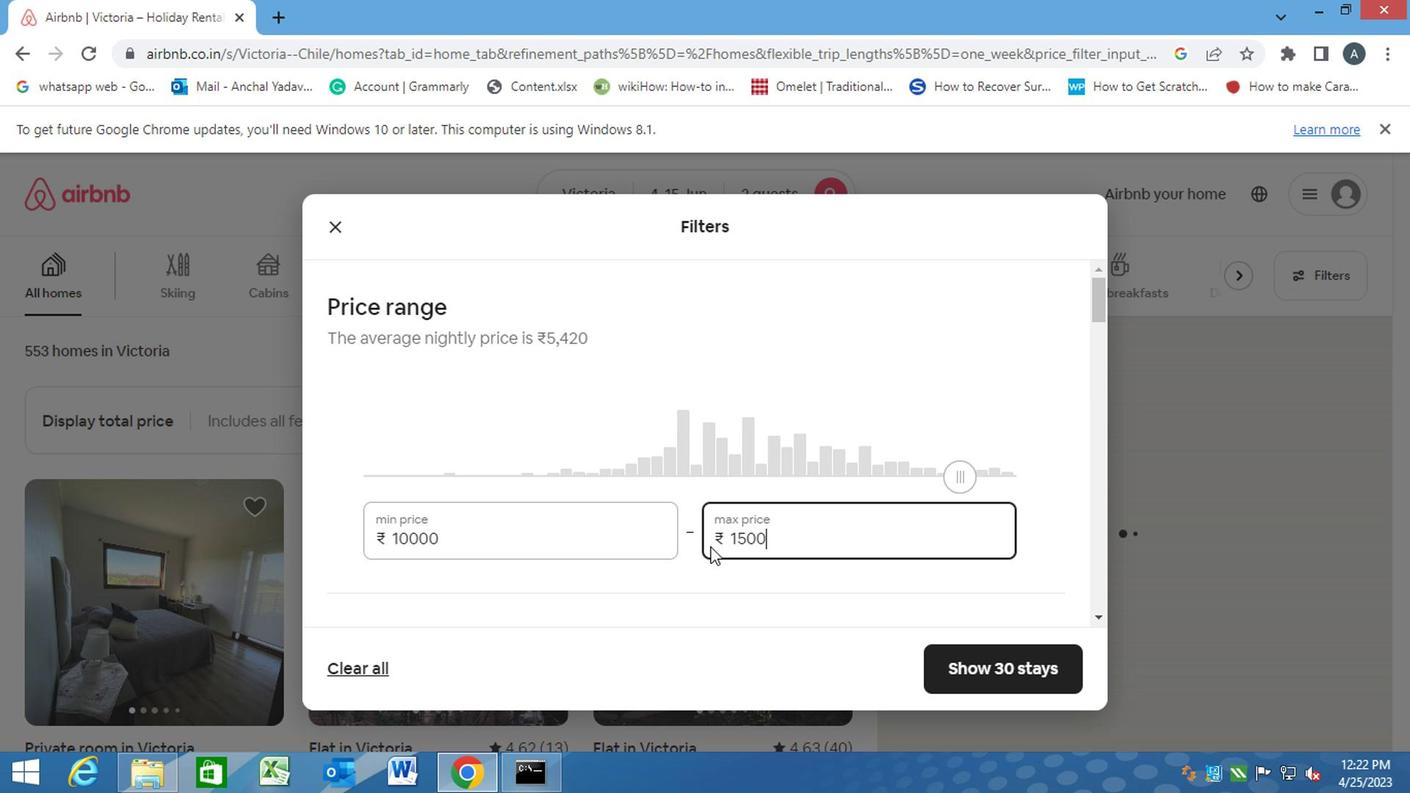 
Action: Mouse moved to (712, 582)
Screenshot: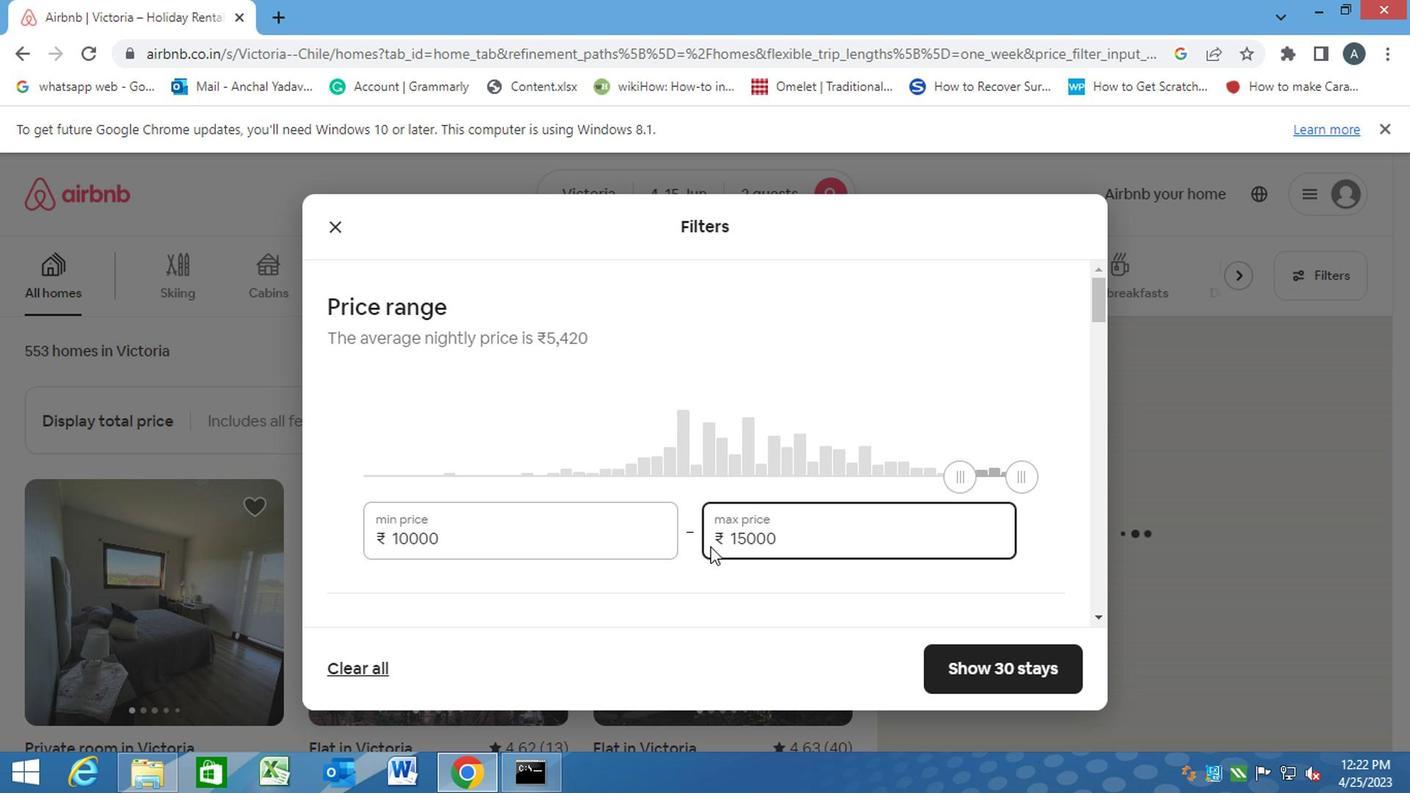 
Action: Mouse pressed left at (712, 582)
Screenshot: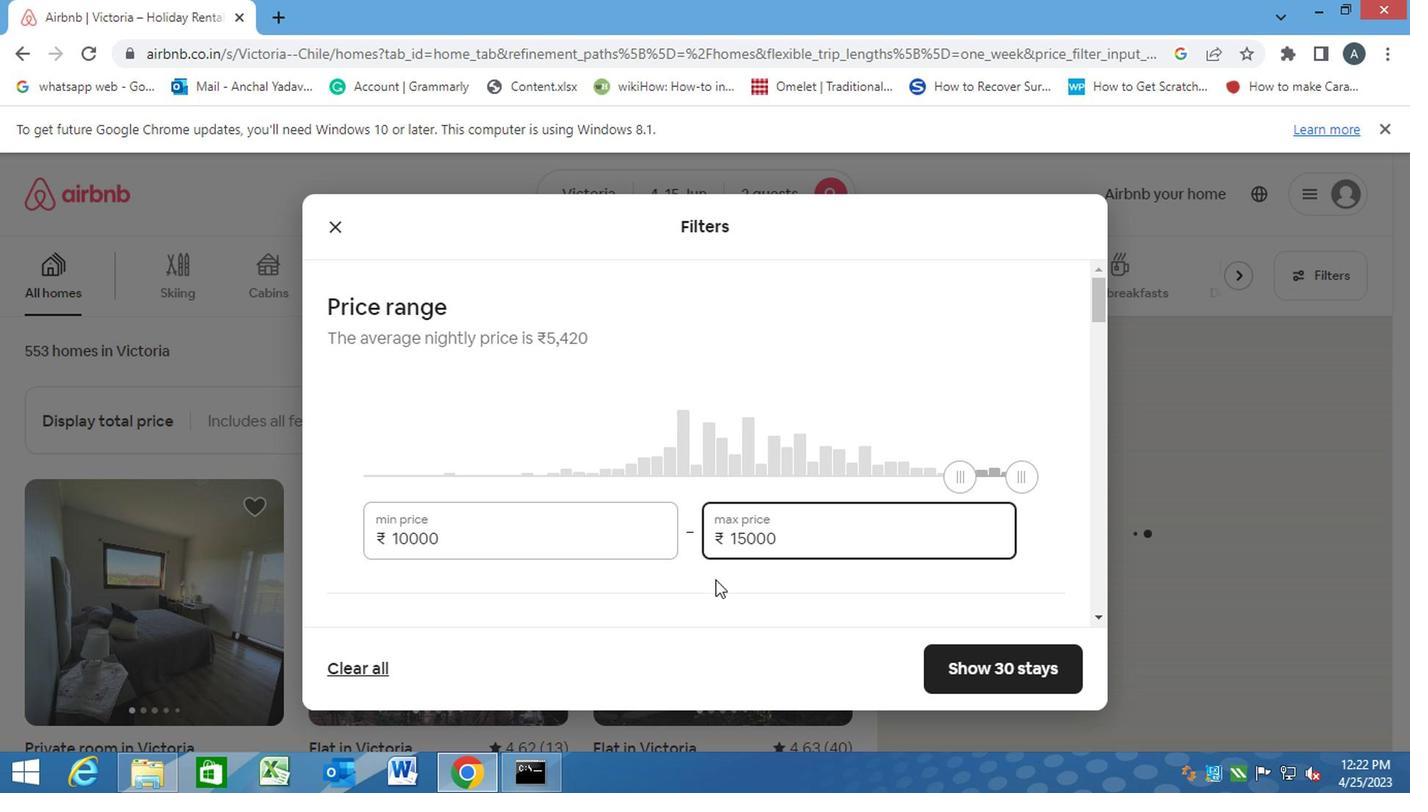 
Action: Mouse scrolled (712, 581) with delta (0, 0)
Screenshot: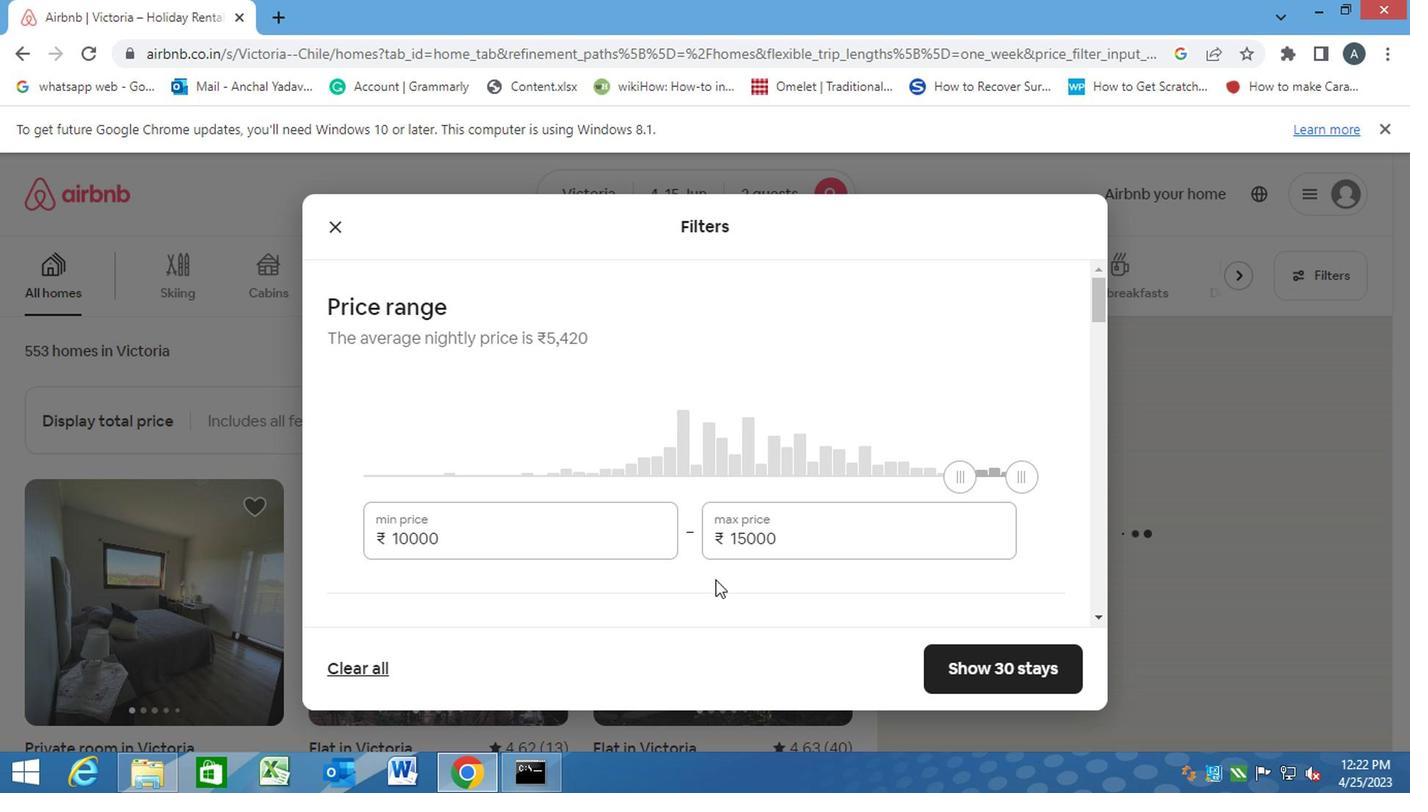 
Action: Mouse scrolled (712, 581) with delta (0, 0)
Screenshot: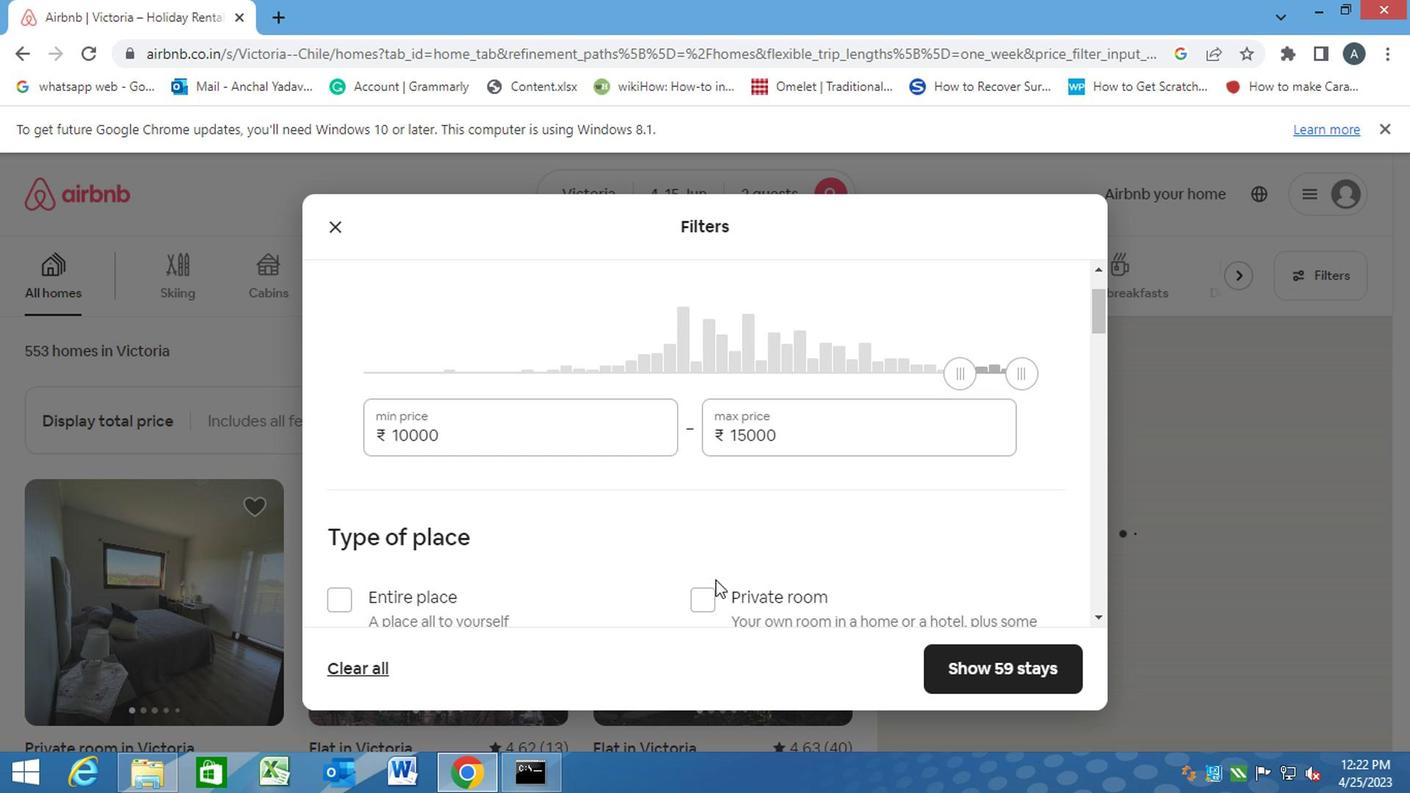 
Action: Mouse scrolled (712, 581) with delta (0, 0)
Screenshot: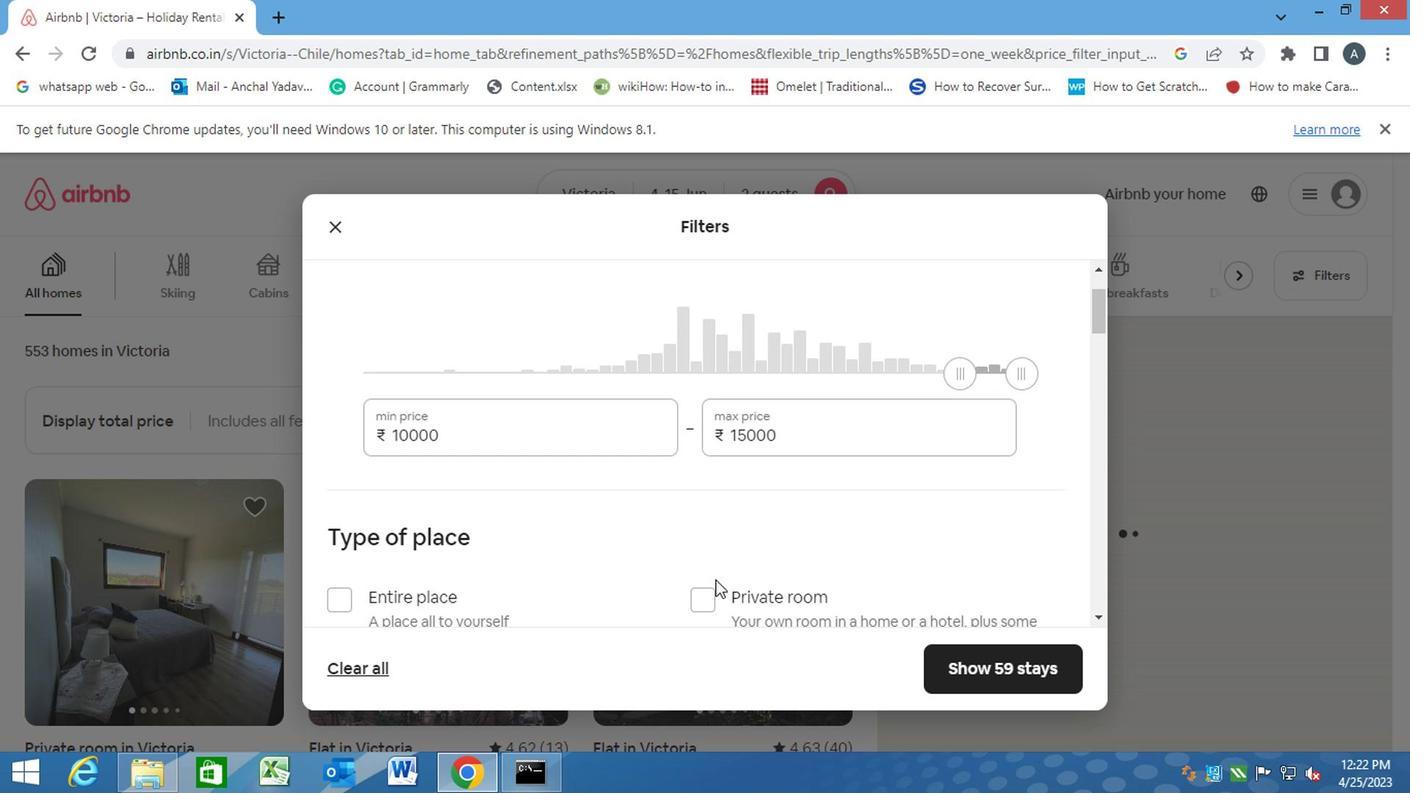 
Action: Mouse moved to (333, 400)
Screenshot: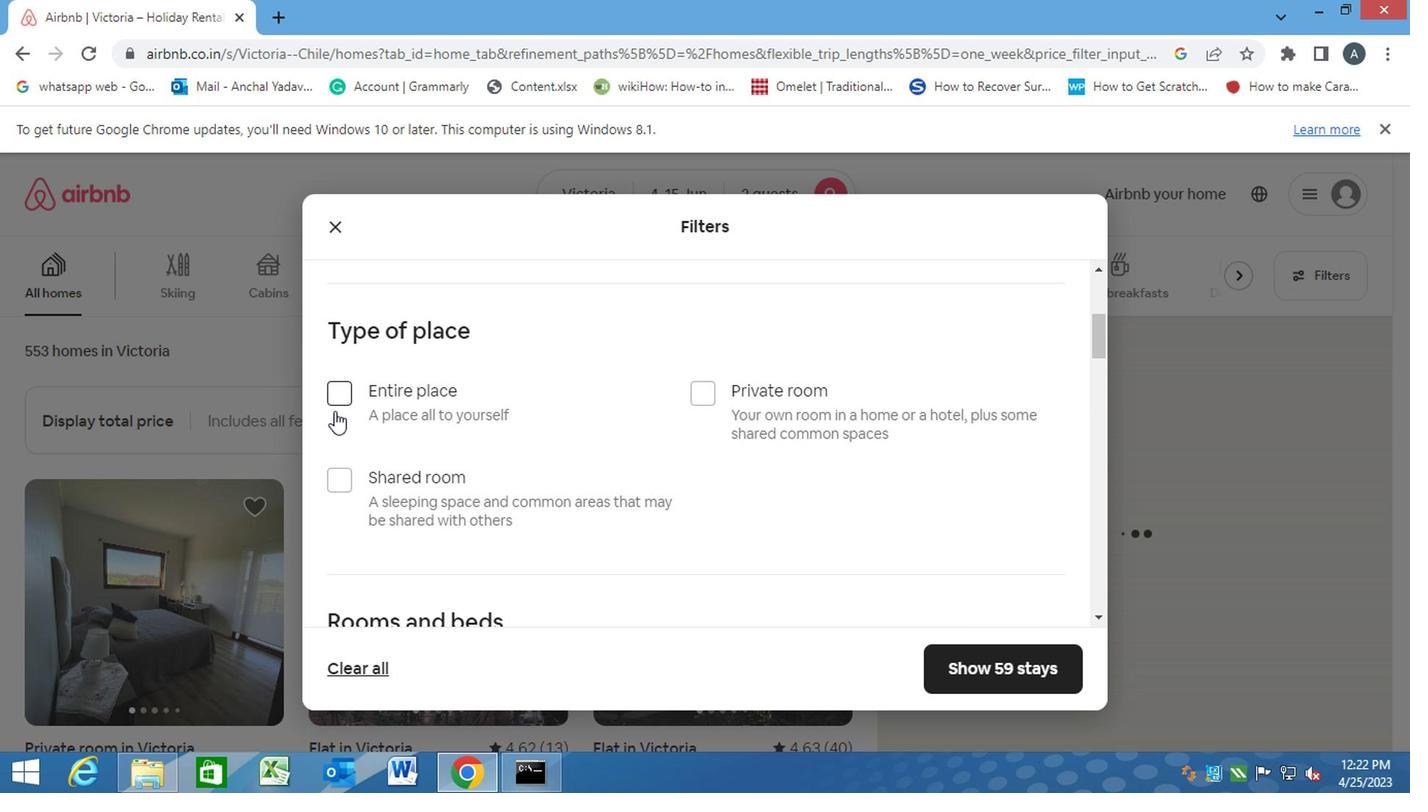 
Action: Mouse pressed left at (333, 400)
Screenshot: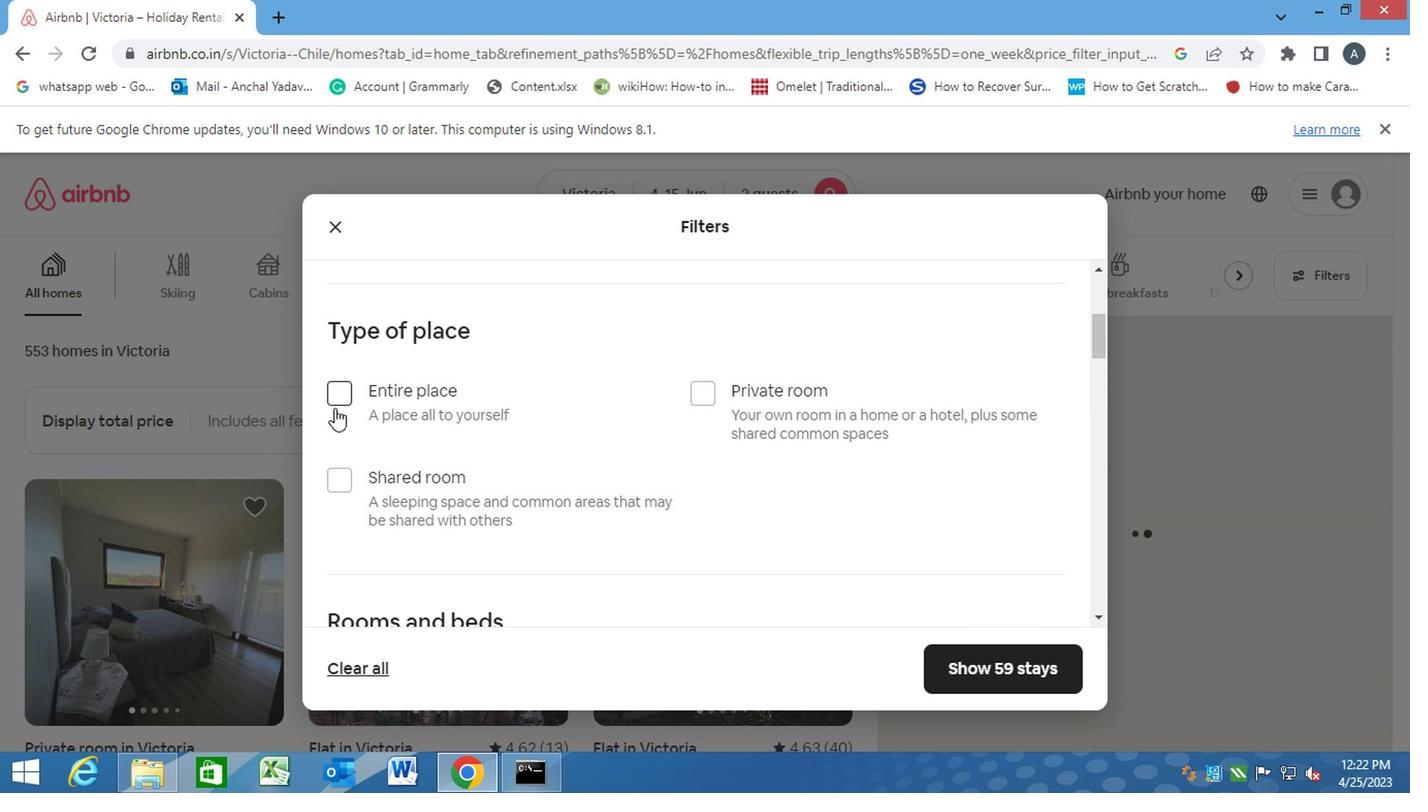 
Action: Mouse moved to (617, 521)
Screenshot: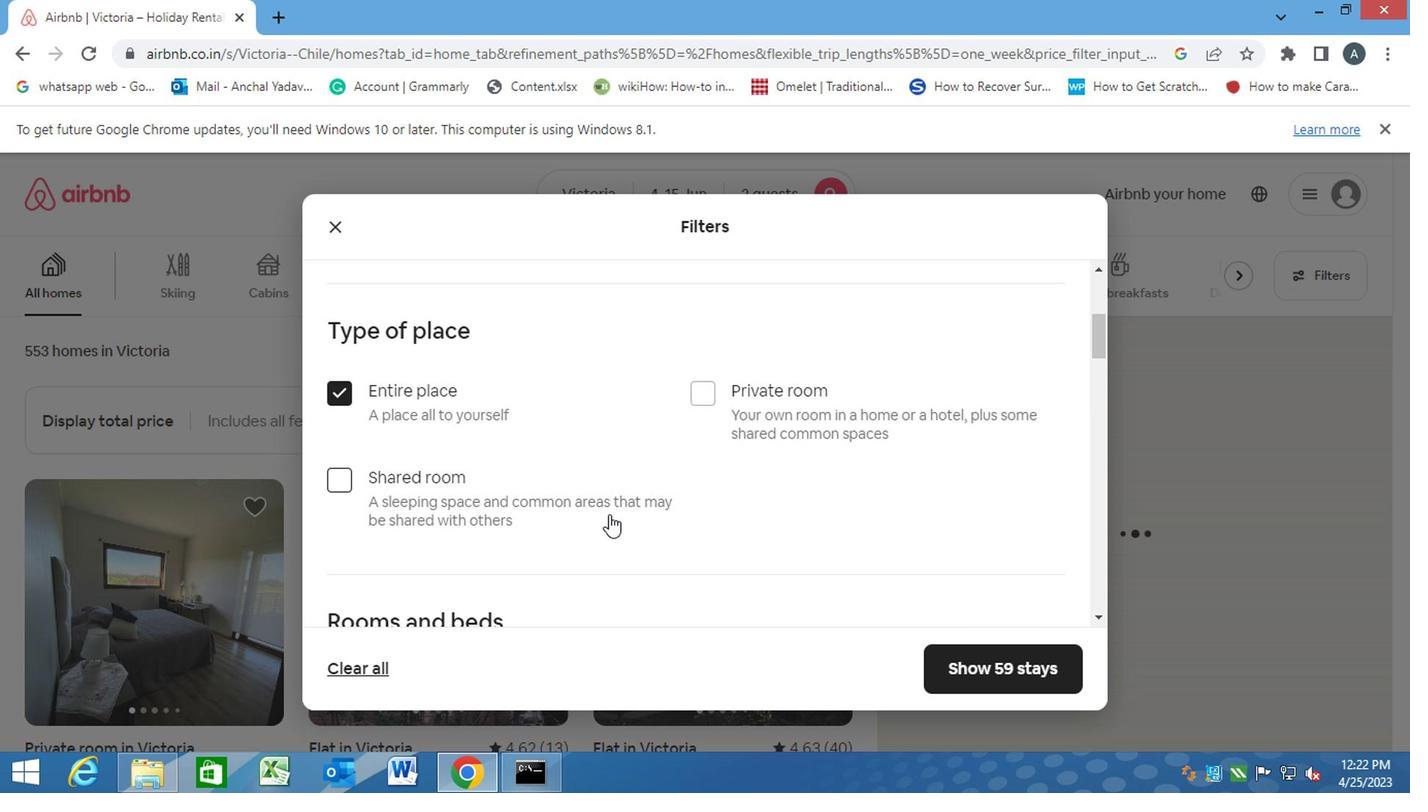 
Action: Mouse scrolled (617, 520) with delta (0, -1)
Screenshot: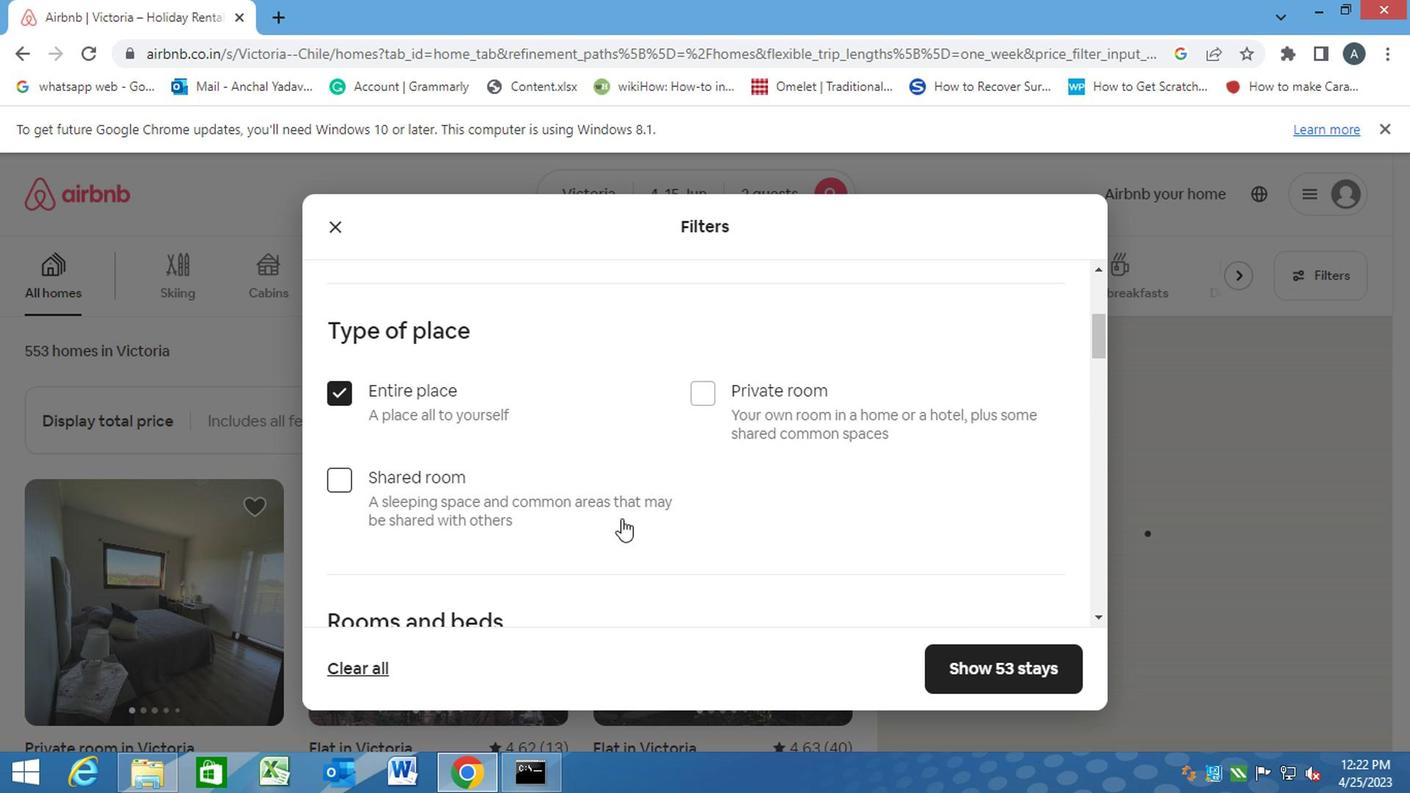 
Action: Mouse scrolled (617, 520) with delta (0, -1)
Screenshot: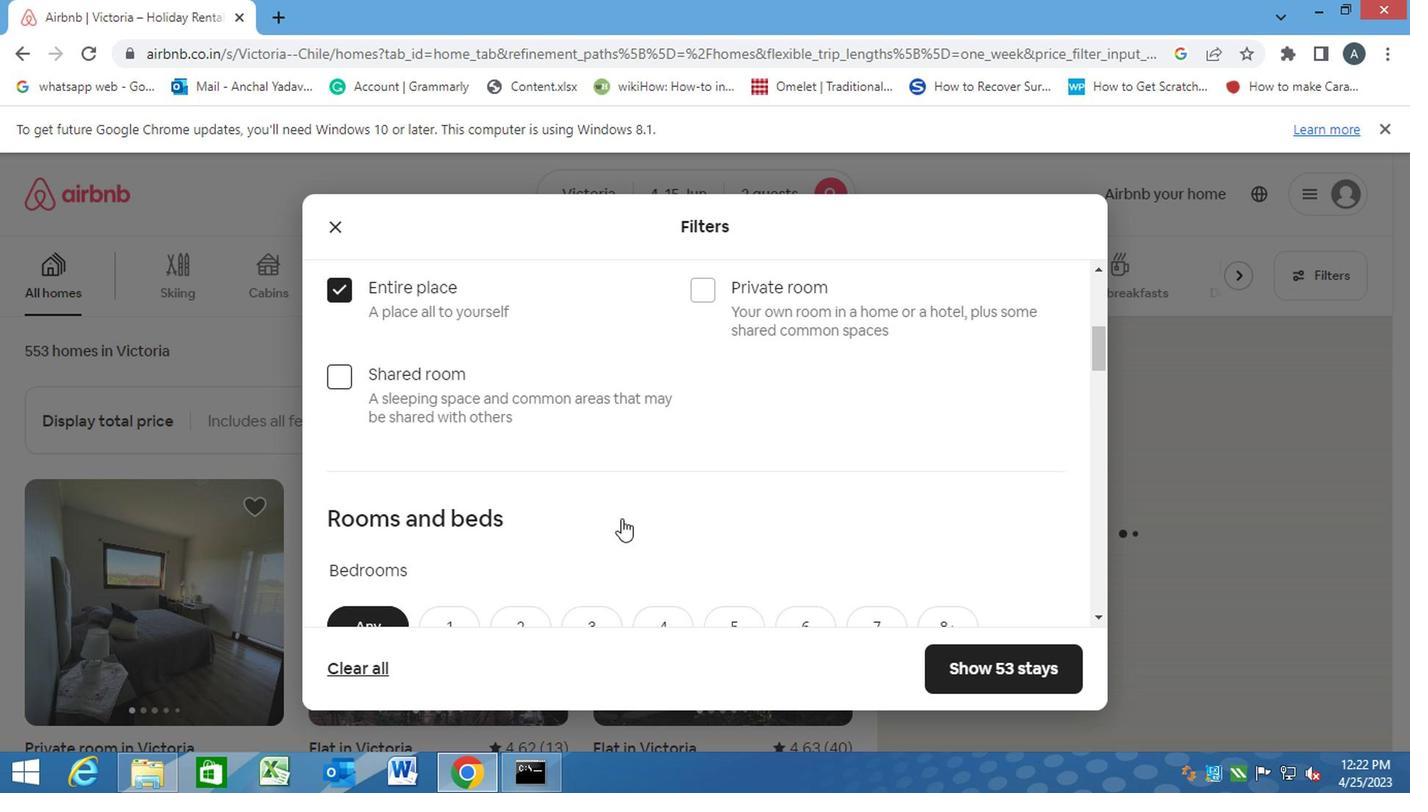 
Action: Mouse scrolled (617, 520) with delta (0, -1)
Screenshot: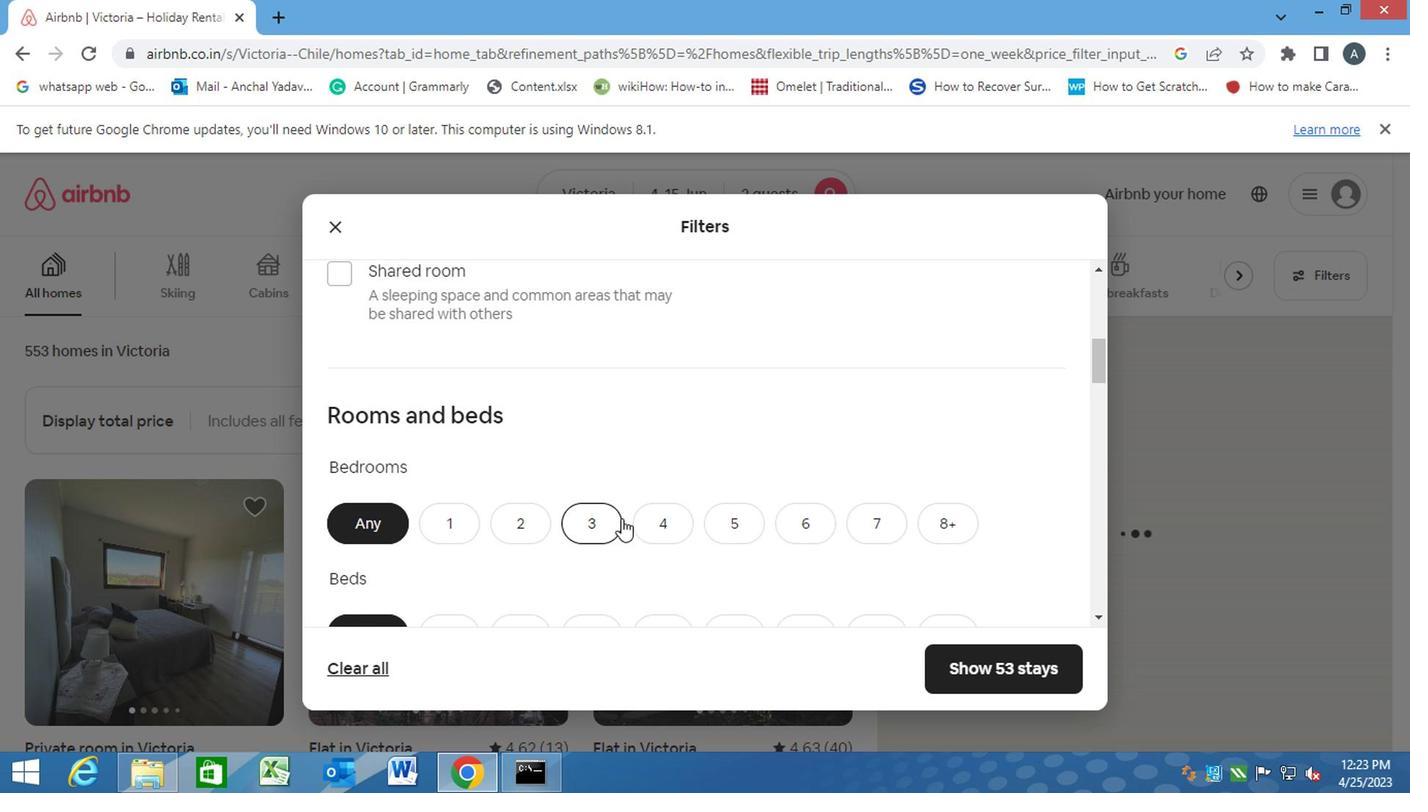 
Action: Mouse scrolled (617, 520) with delta (0, -1)
Screenshot: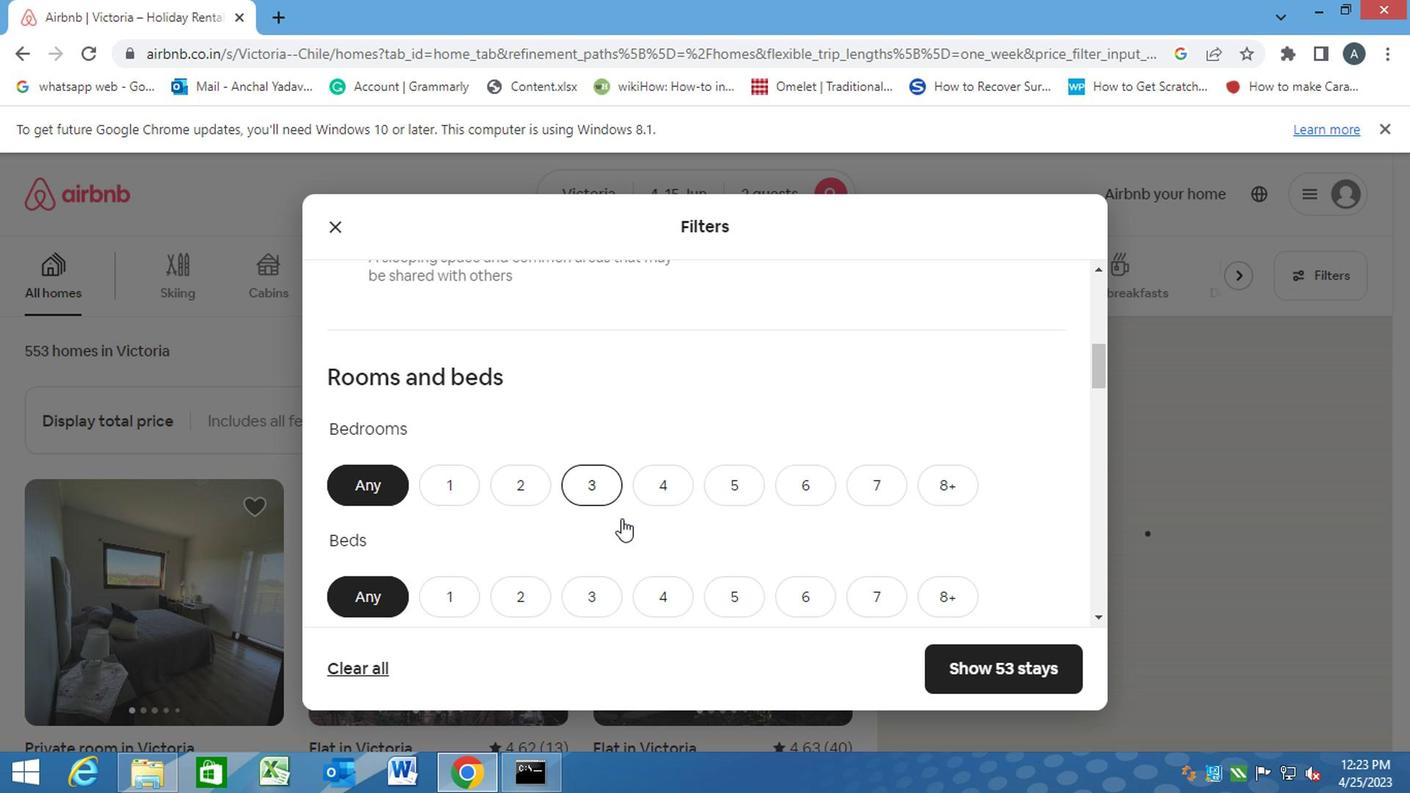 
Action: Mouse moved to (451, 313)
Screenshot: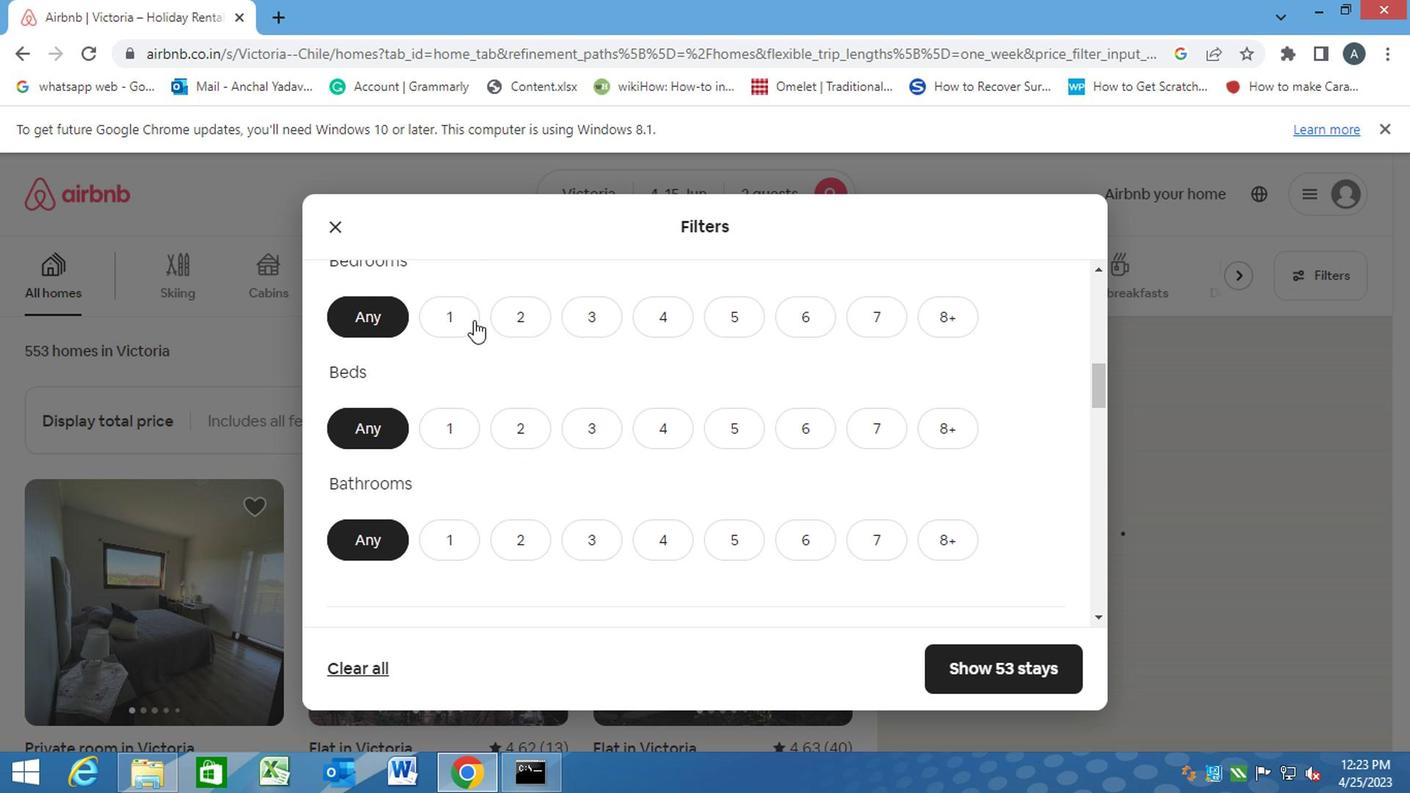 
Action: Mouse pressed left at (451, 313)
Screenshot: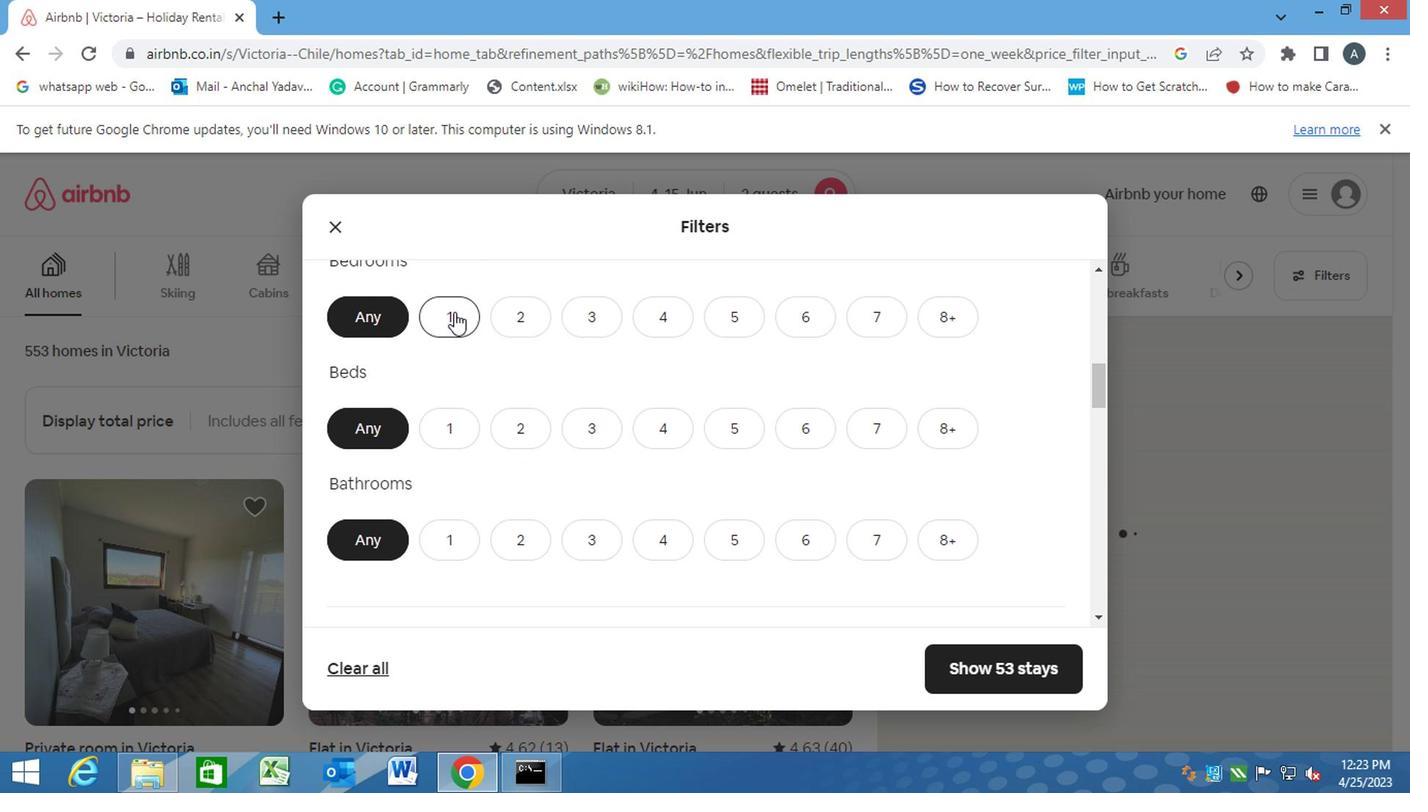 
Action: Mouse moved to (449, 437)
Screenshot: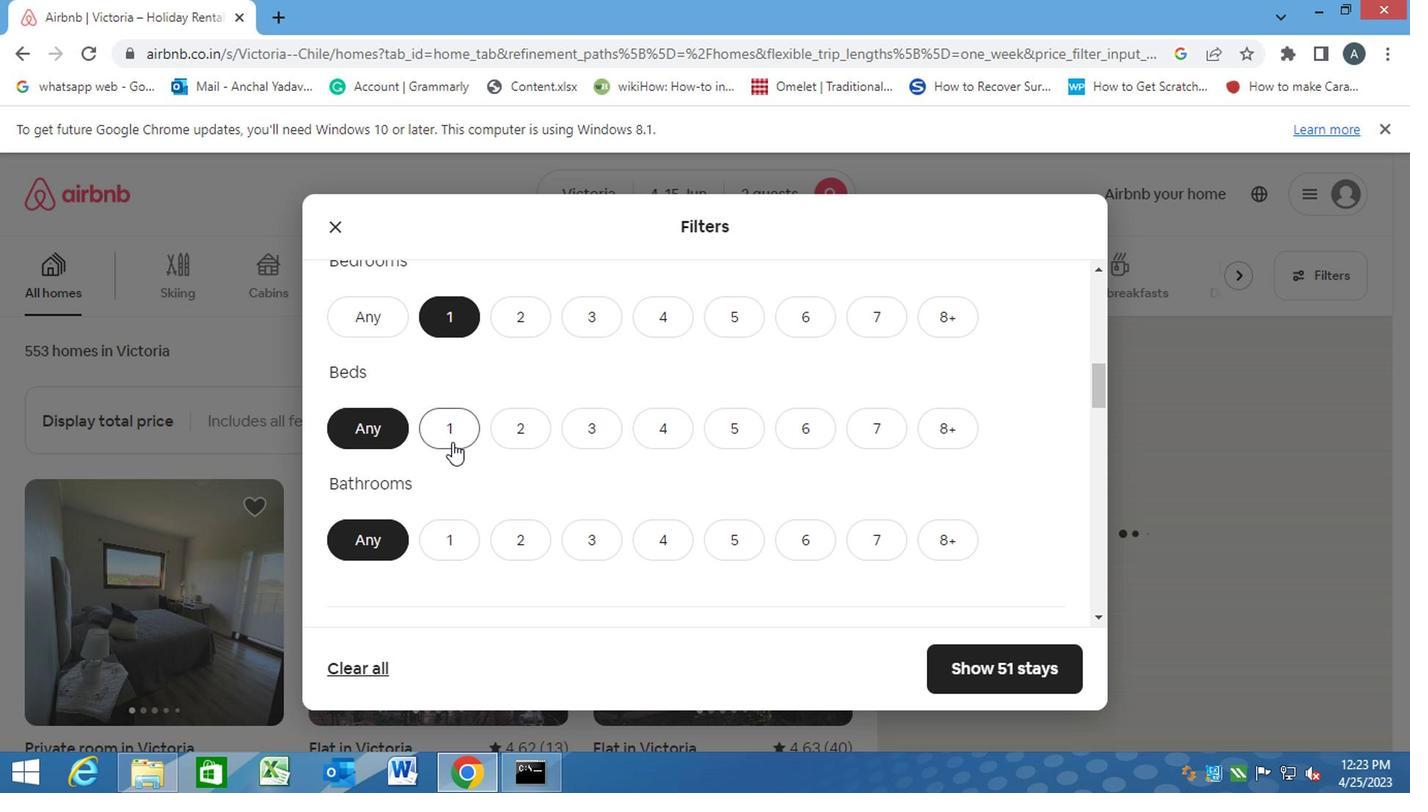 
Action: Mouse pressed left at (449, 437)
Screenshot: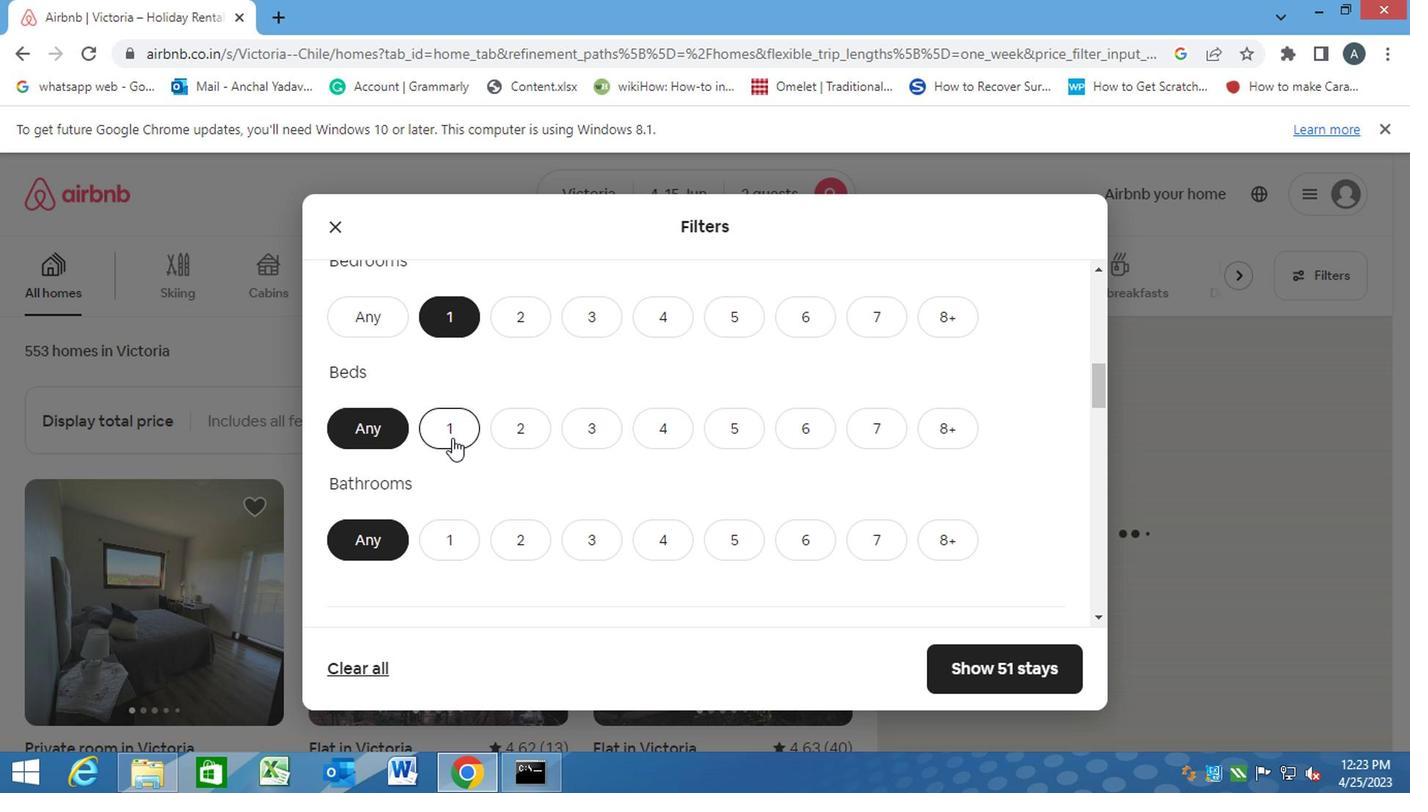 
Action: Mouse moved to (448, 540)
Screenshot: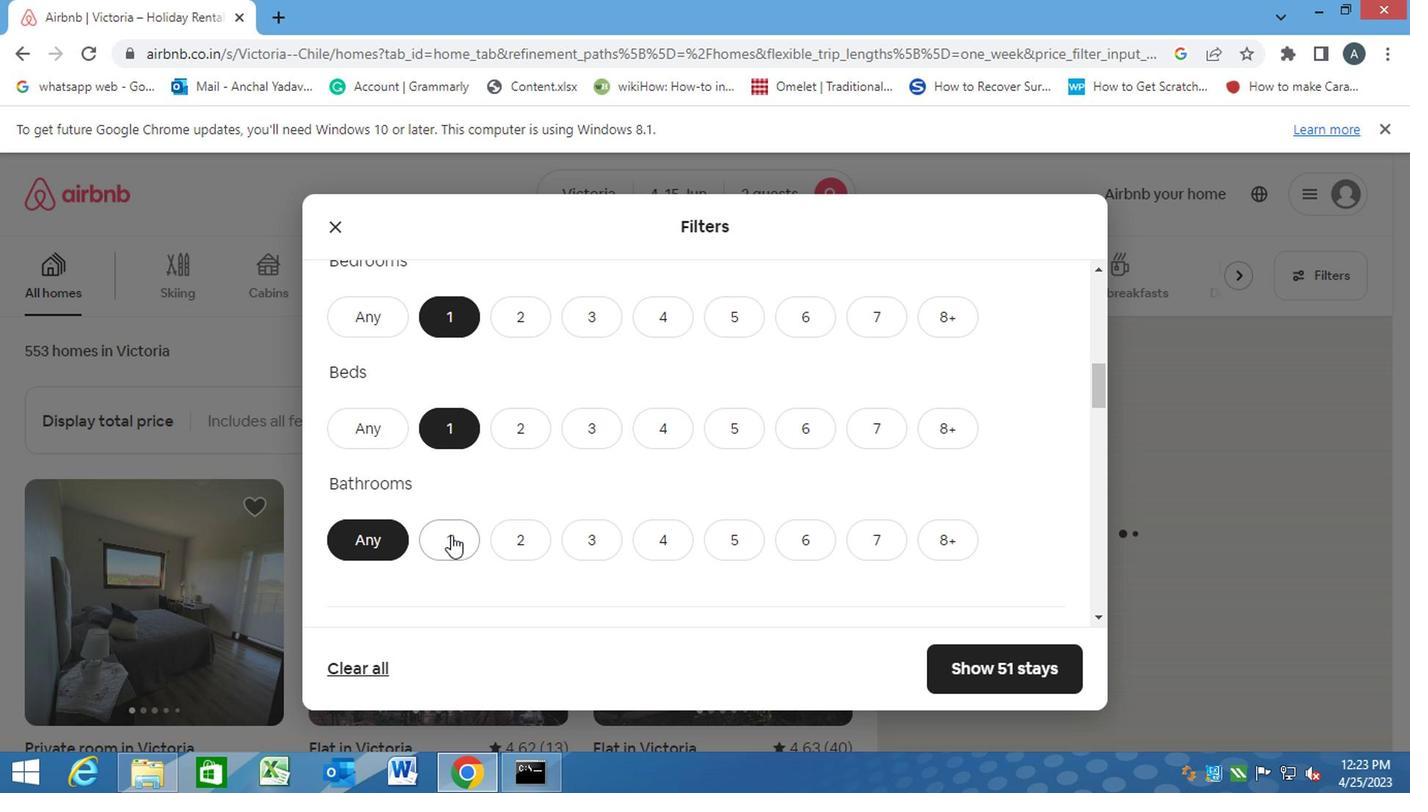 
Action: Mouse pressed left at (448, 540)
Screenshot: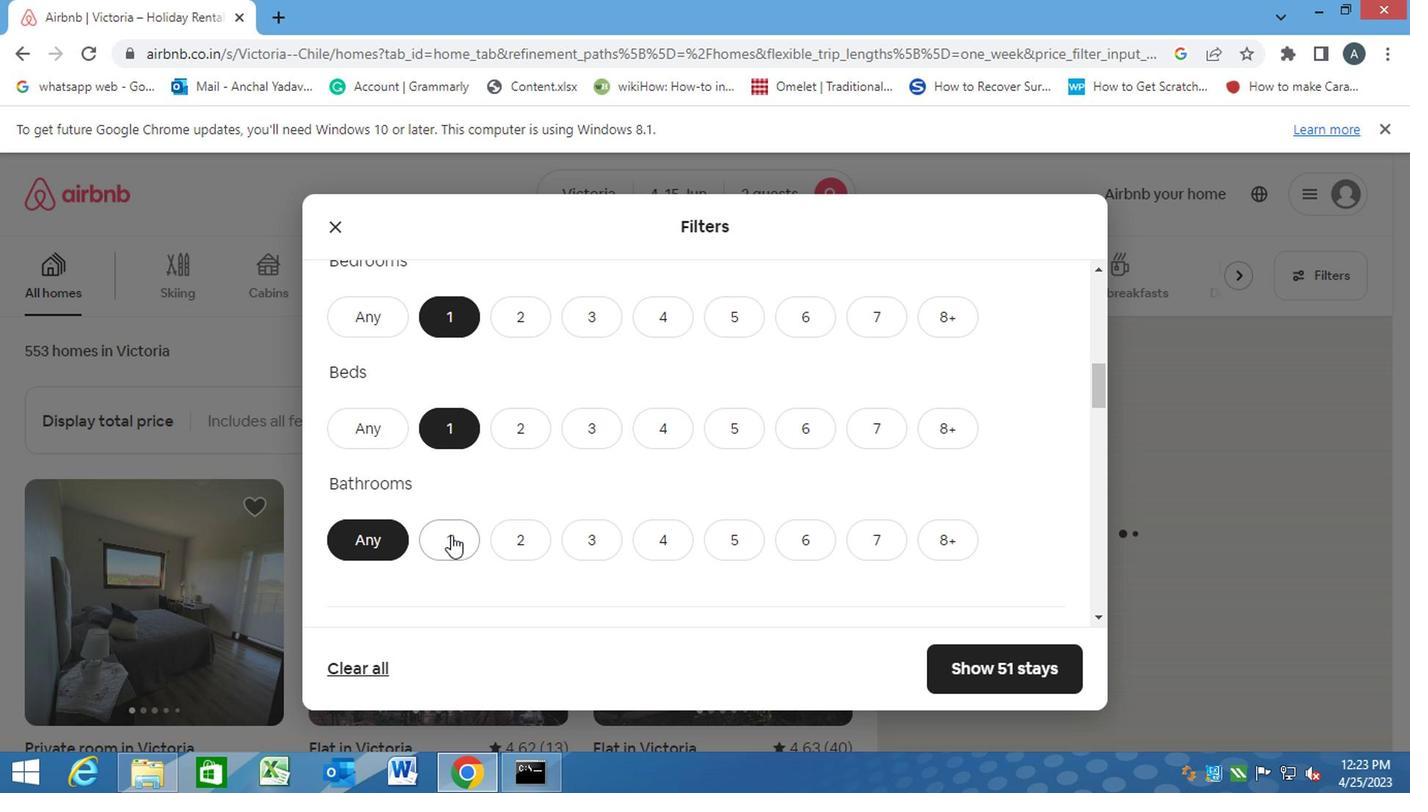 
Action: Mouse moved to (483, 547)
Screenshot: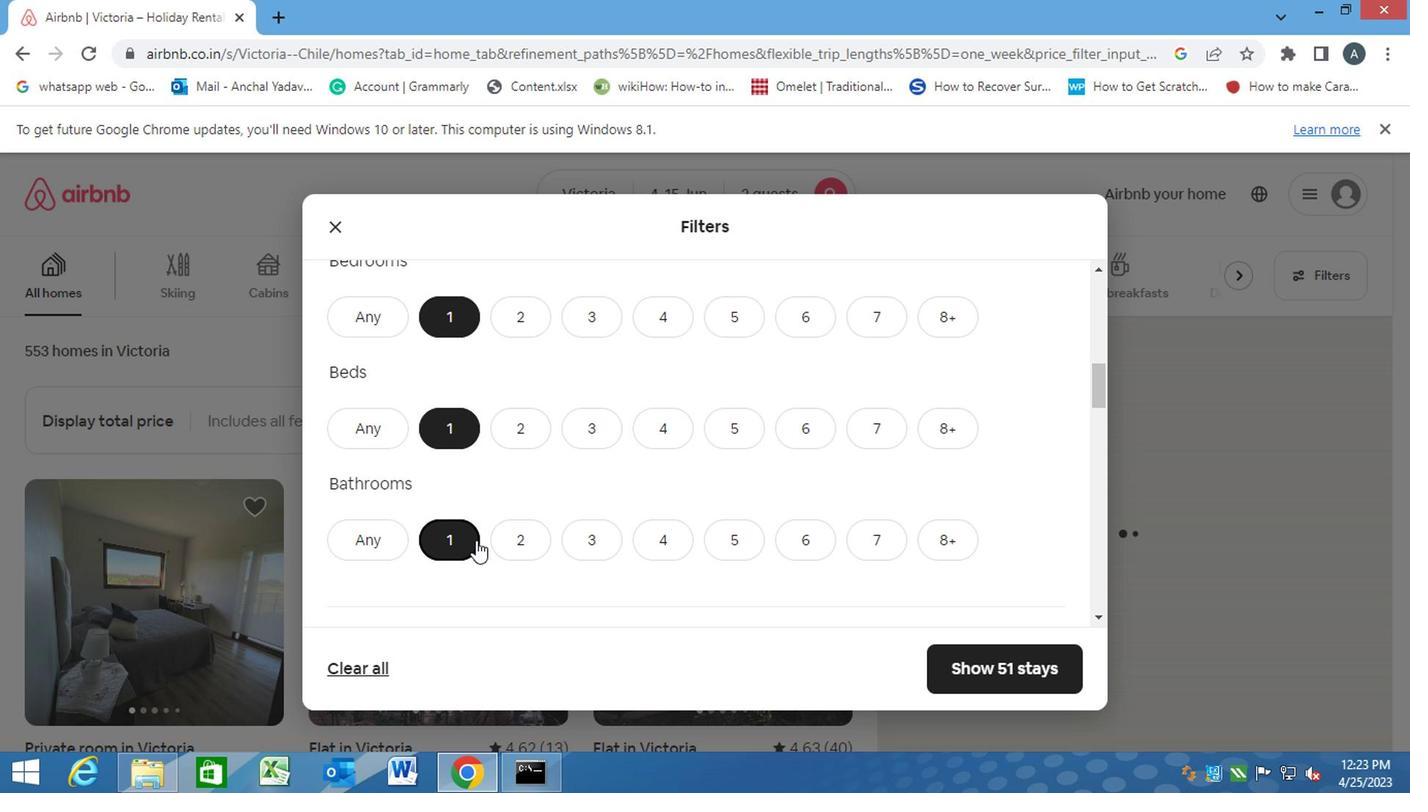 
Action: Mouse scrolled (483, 546) with delta (0, 0)
Screenshot: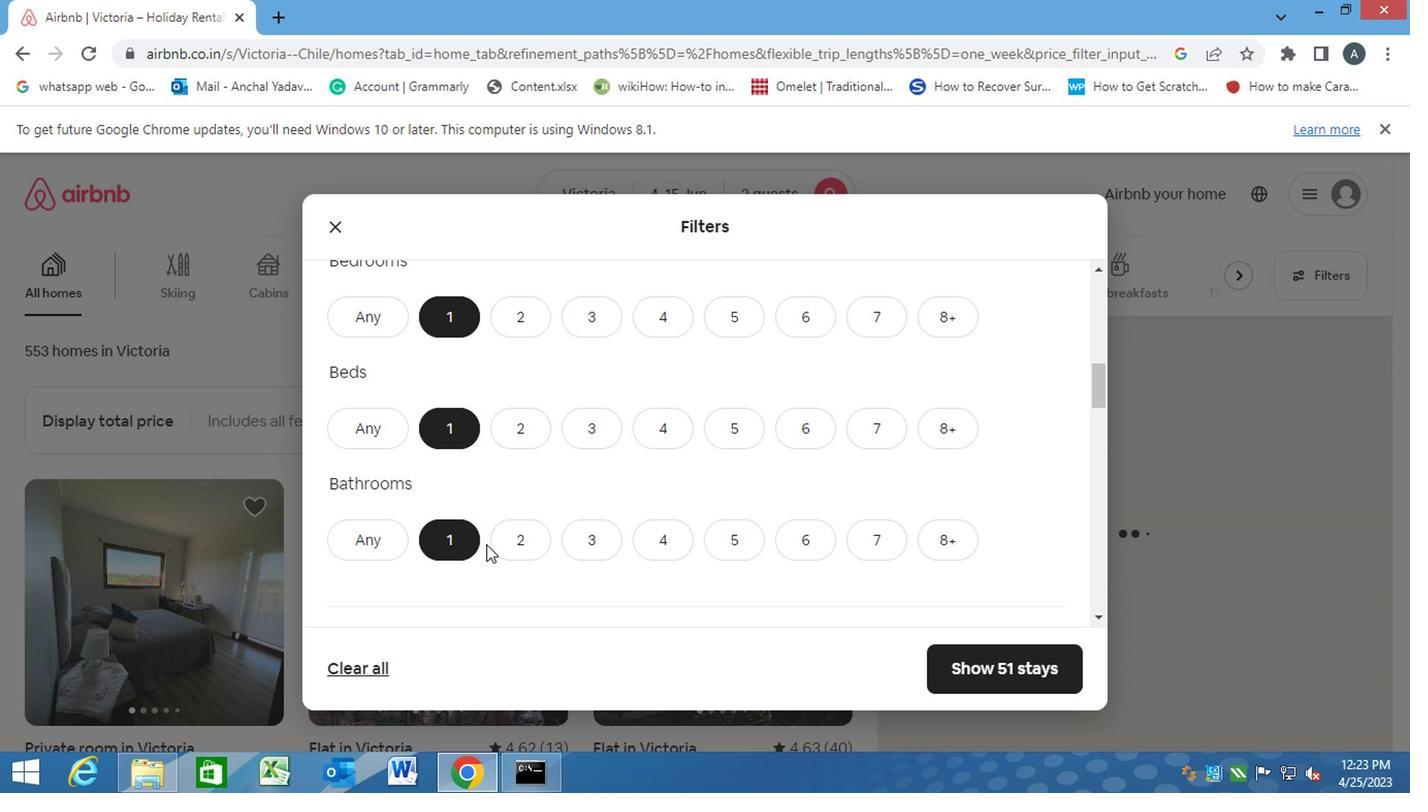 
Action: Mouse scrolled (483, 546) with delta (0, 0)
Screenshot: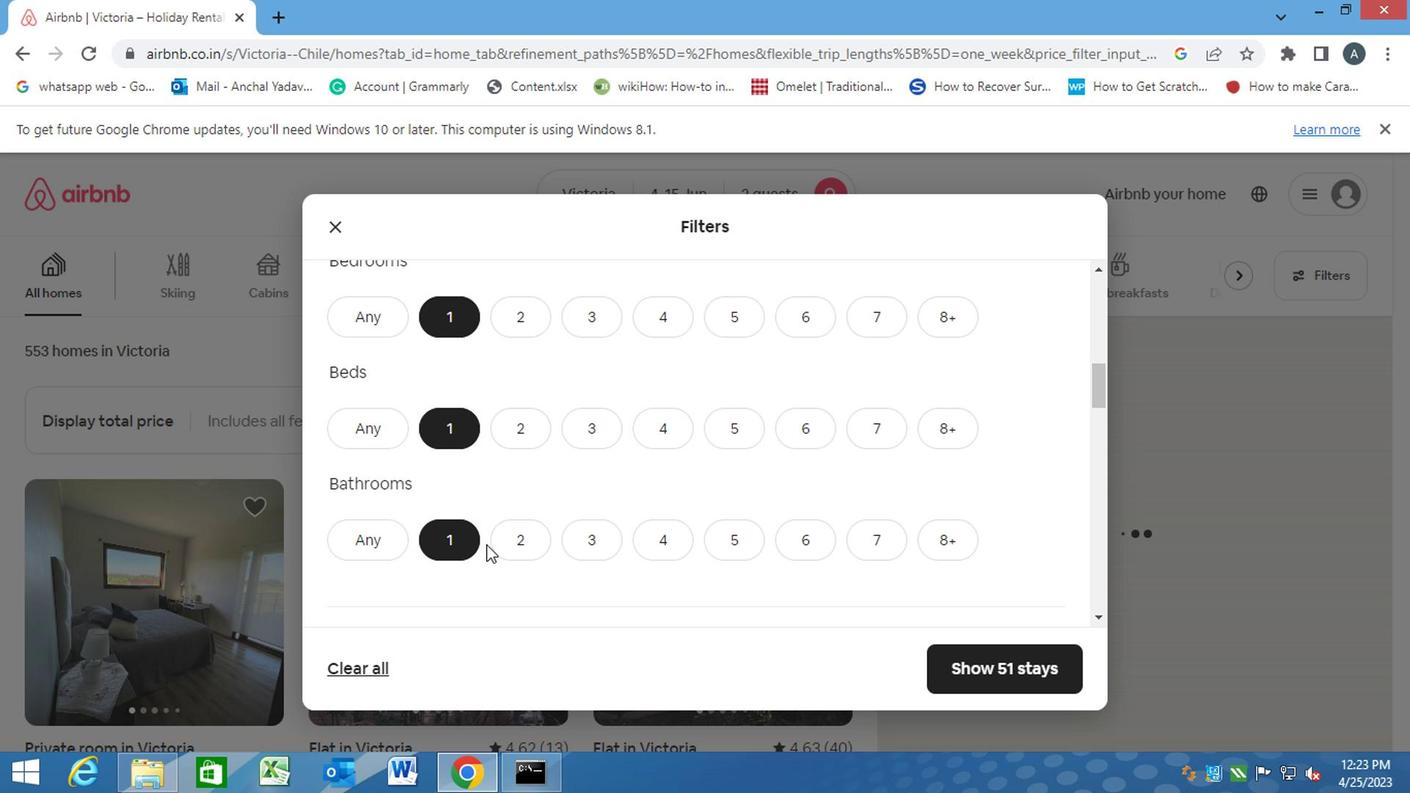 
Action: Mouse scrolled (483, 546) with delta (0, 0)
Screenshot: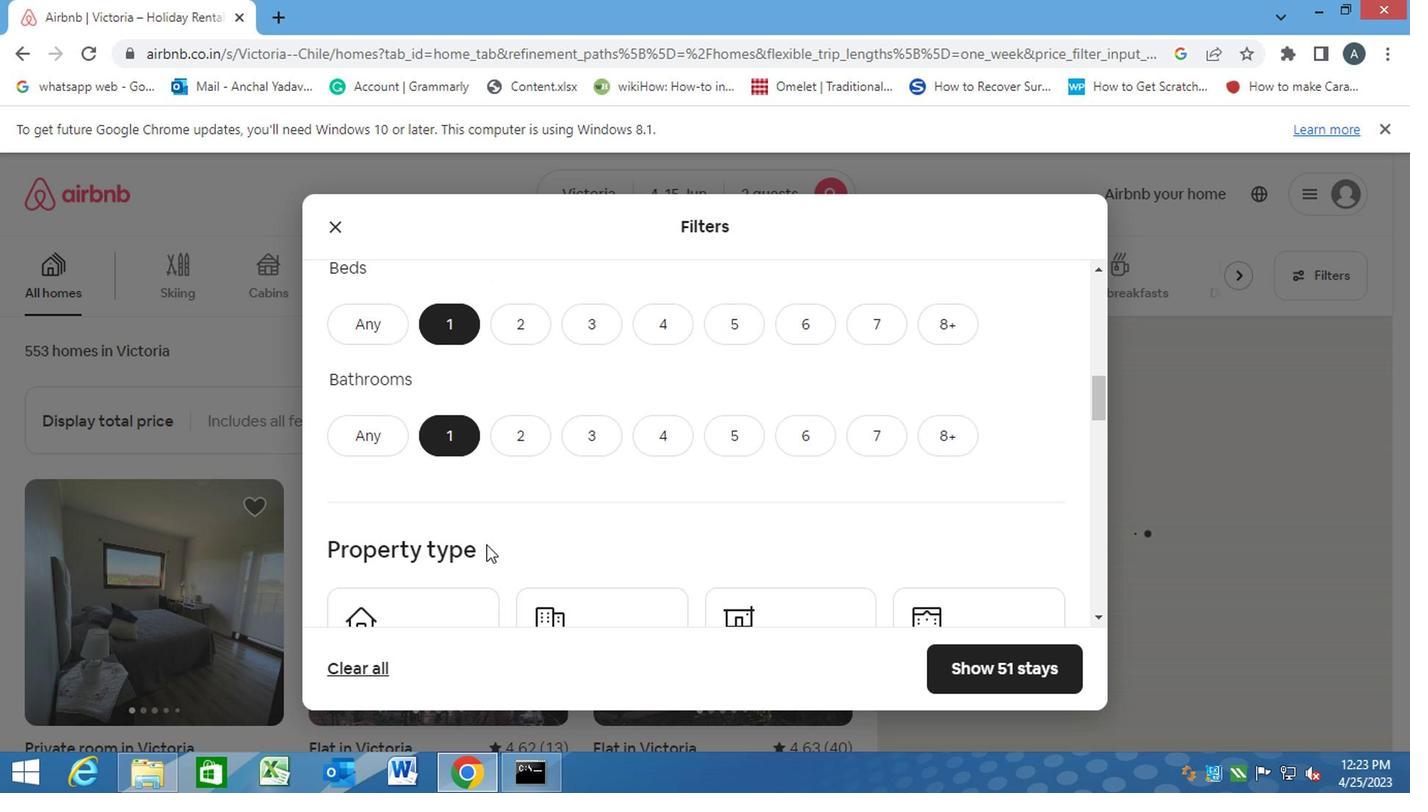 
Action: Mouse moved to (426, 455)
Screenshot: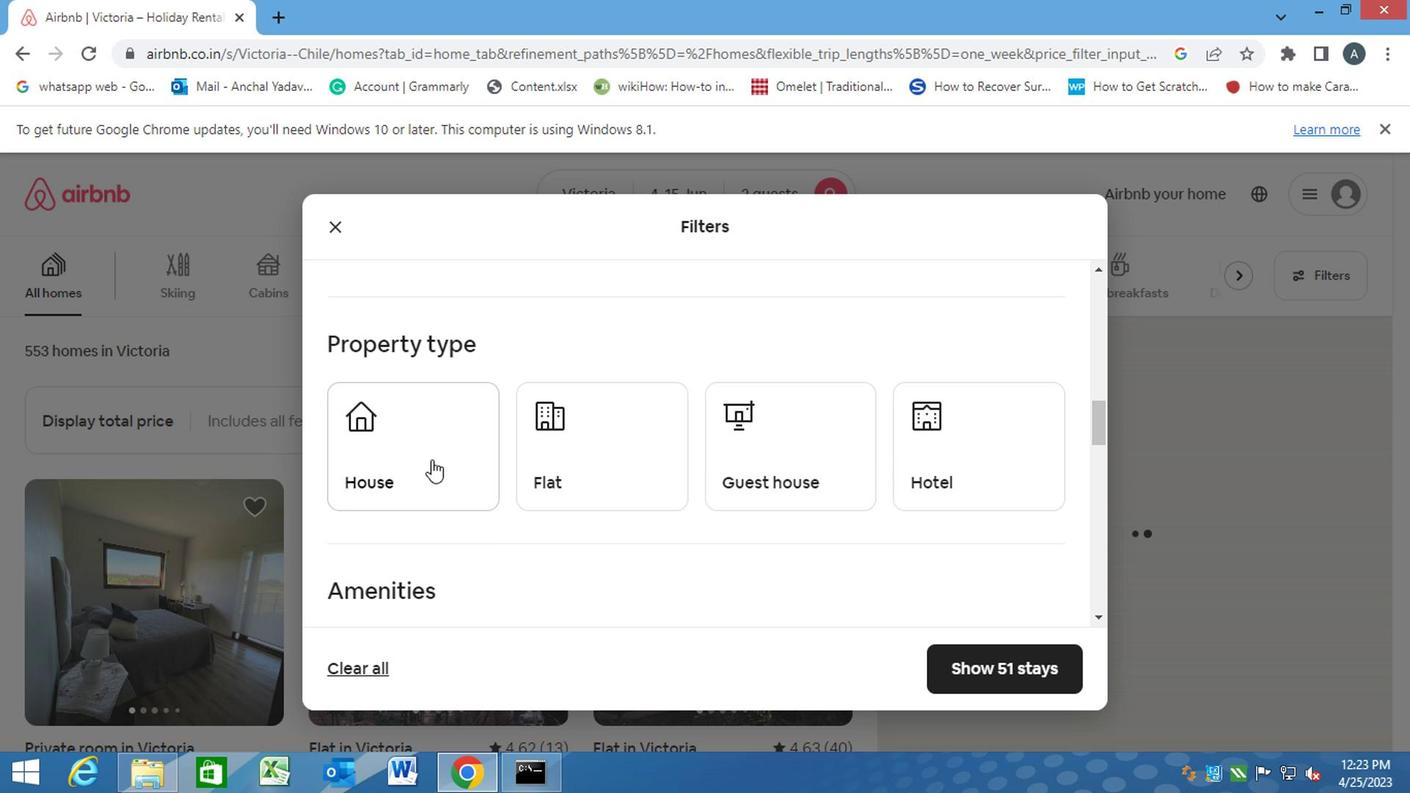 
Action: Mouse pressed left at (426, 455)
Screenshot: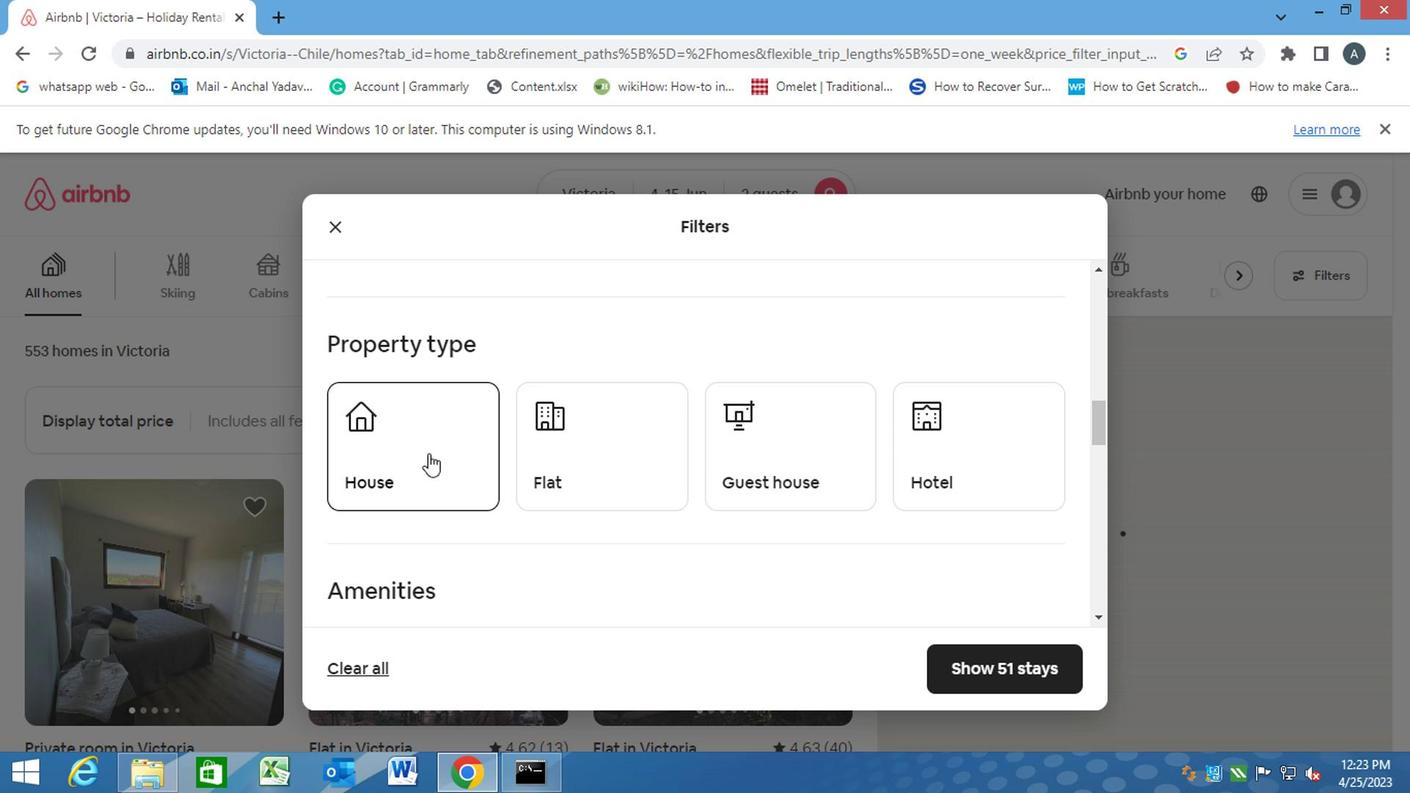 
Action: Mouse moved to (579, 459)
Screenshot: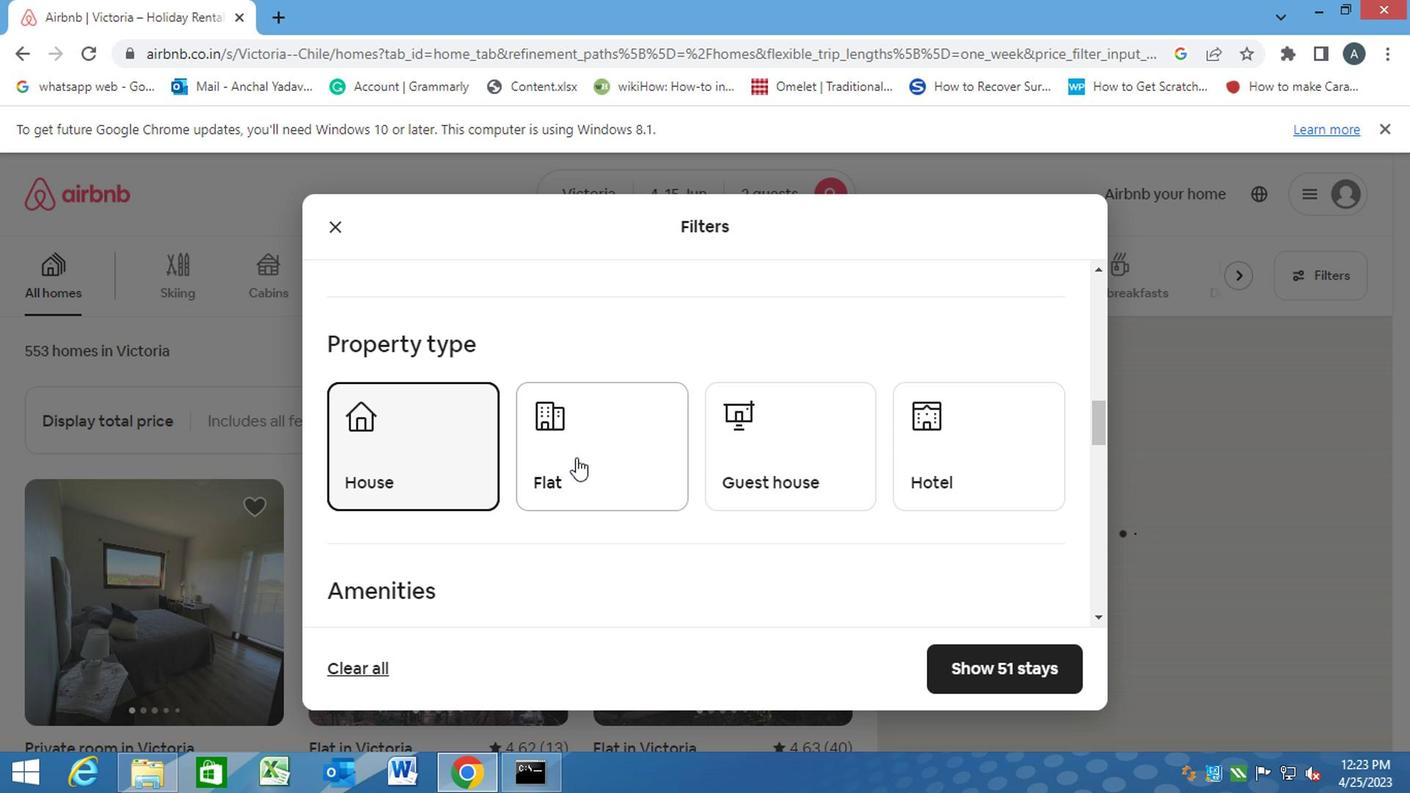 
Action: Mouse pressed left at (579, 459)
Screenshot: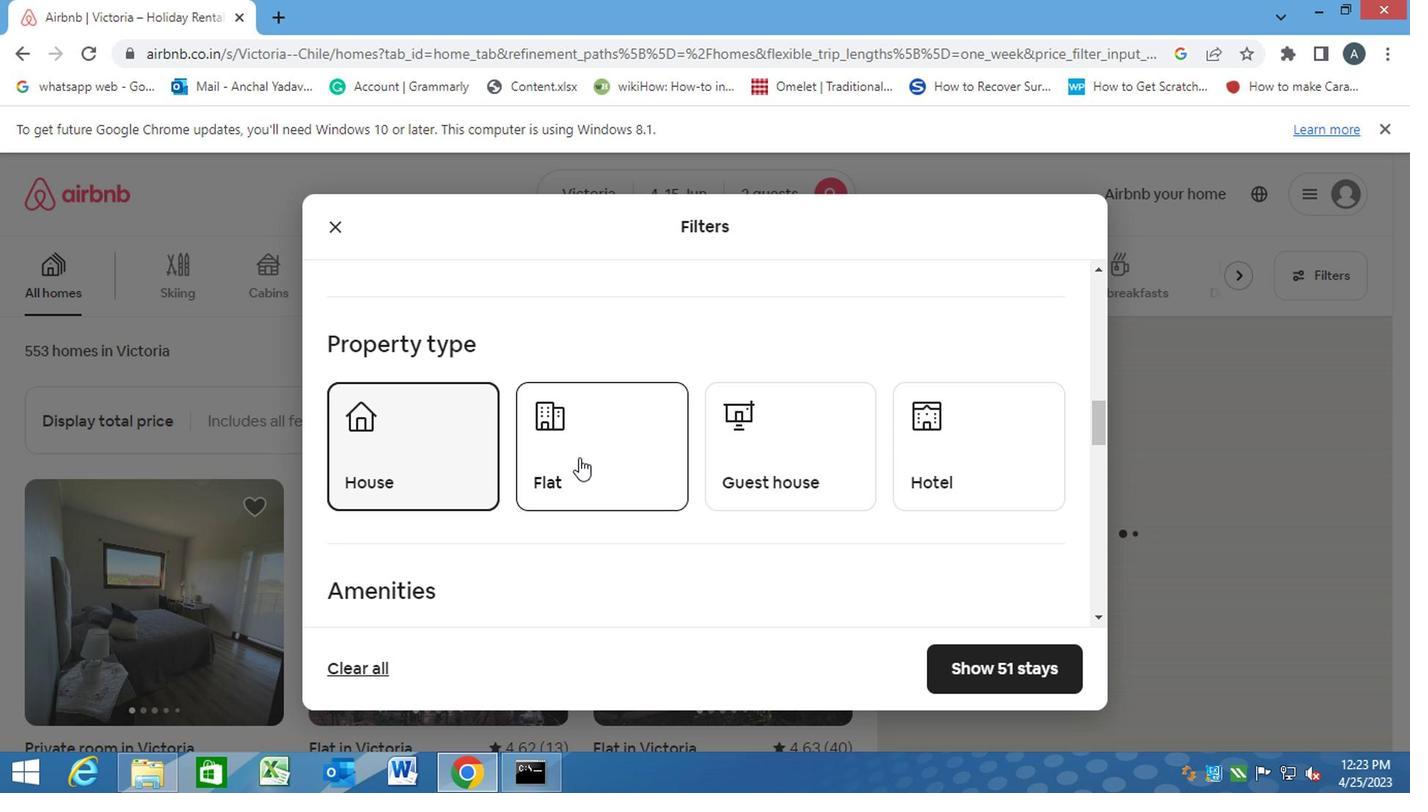 
Action: Mouse moved to (784, 454)
Screenshot: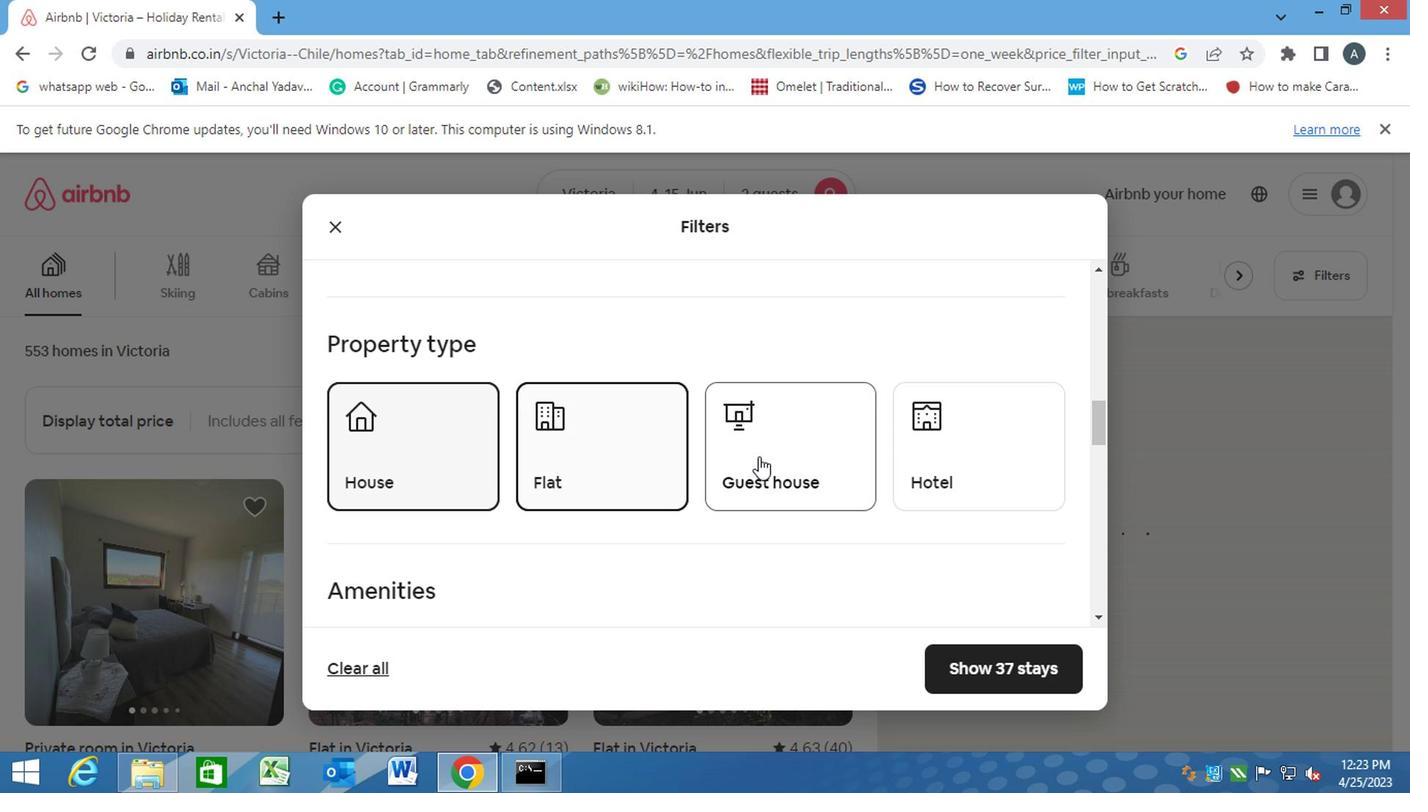 
Action: Mouse pressed left at (784, 454)
Screenshot: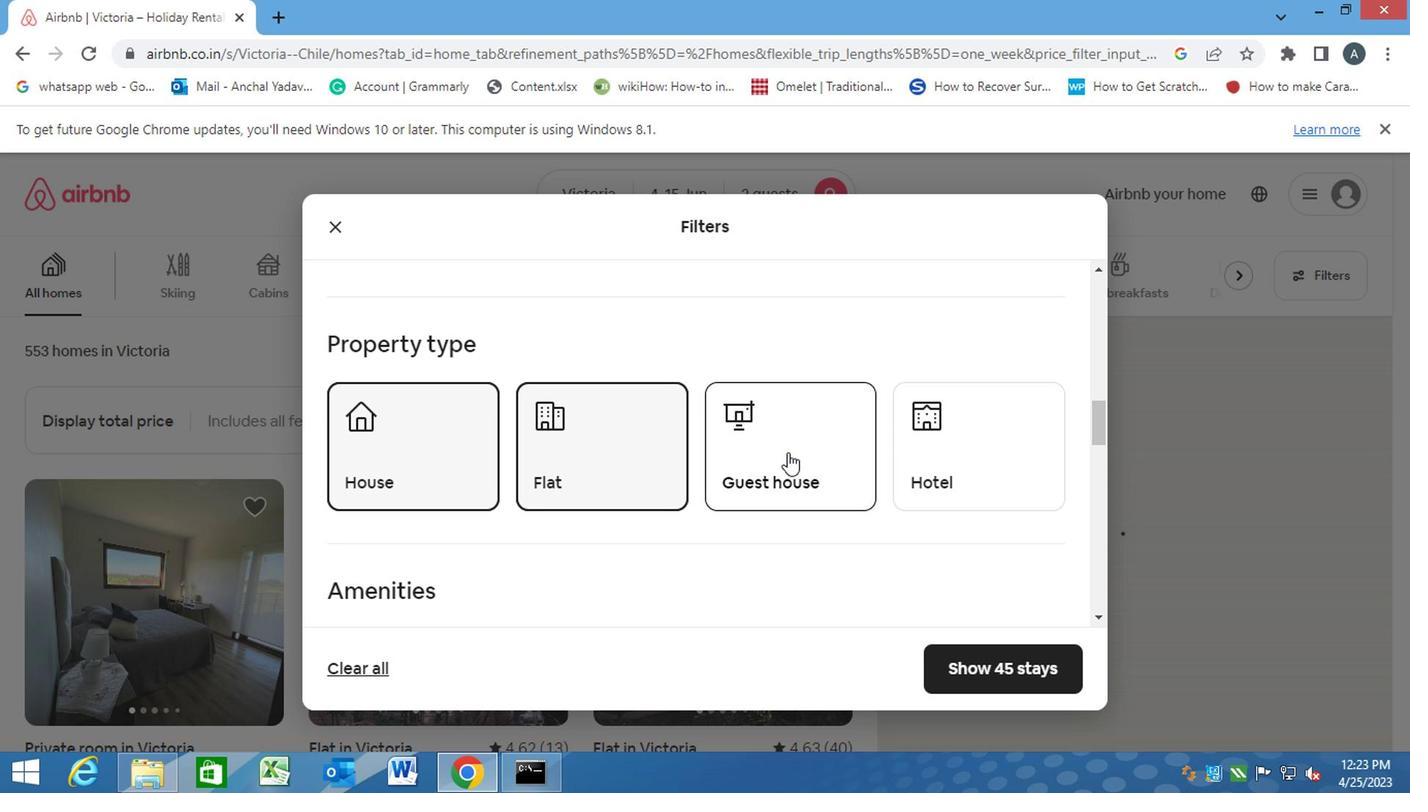 
Action: Mouse moved to (941, 467)
Screenshot: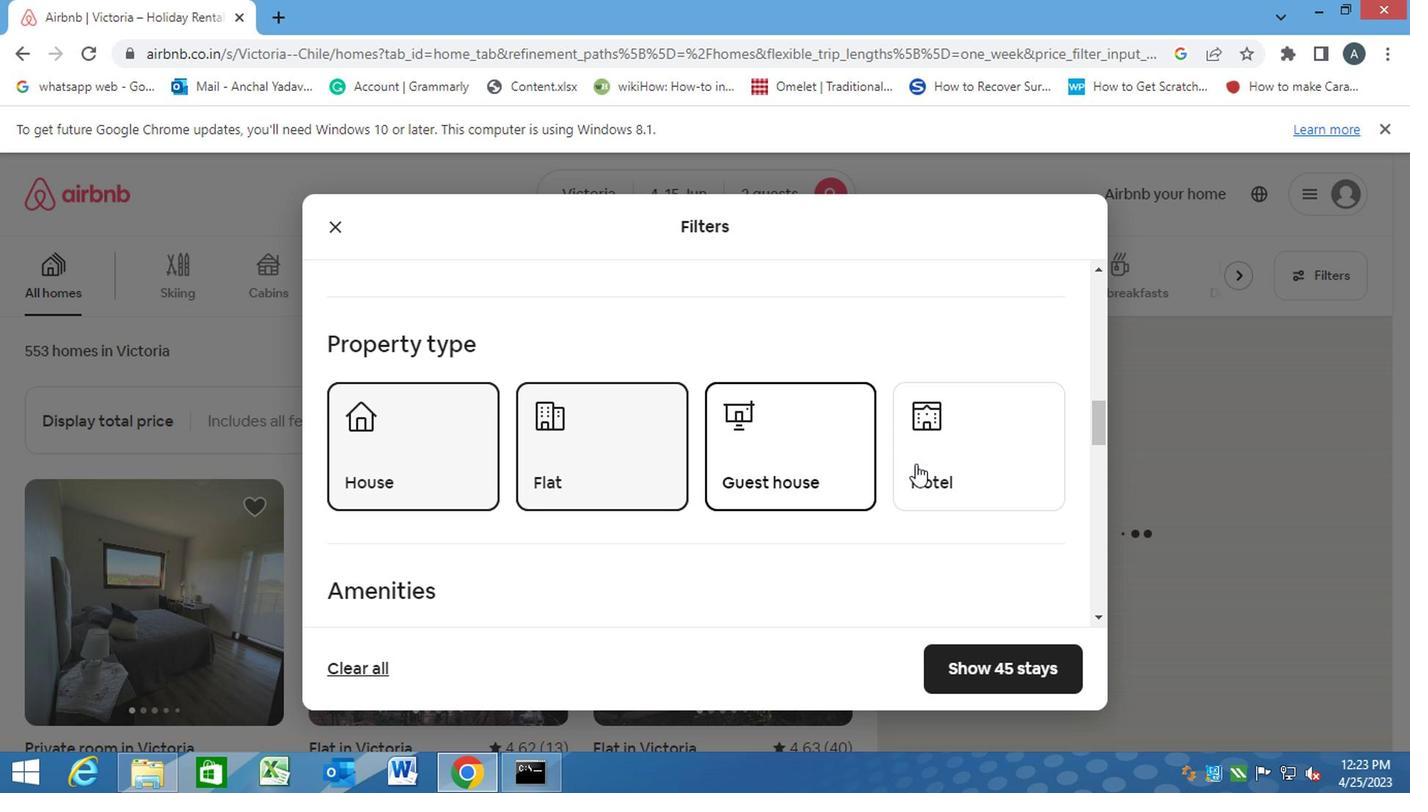 
Action: Mouse pressed left at (941, 467)
Screenshot: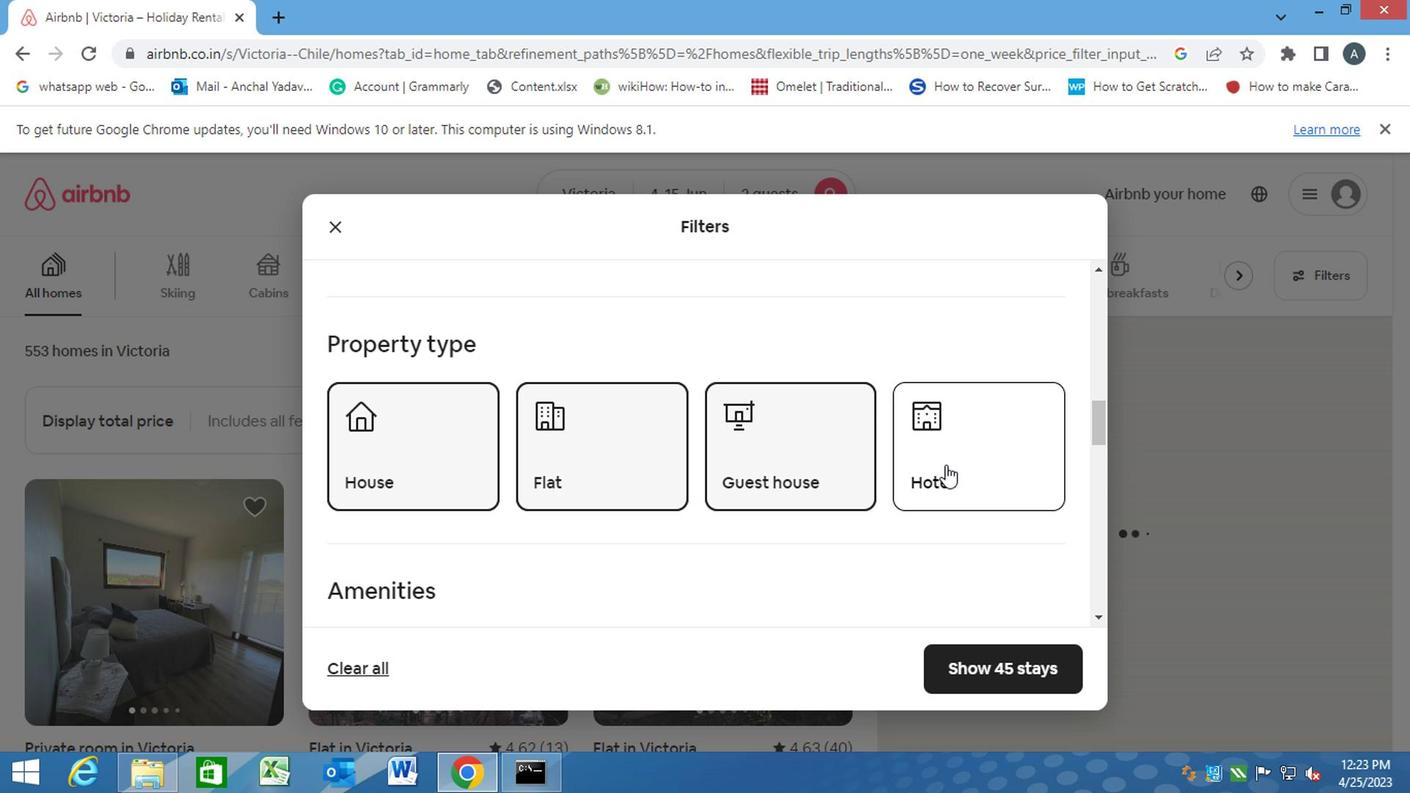 
Action: Mouse moved to (687, 573)
Screenshot: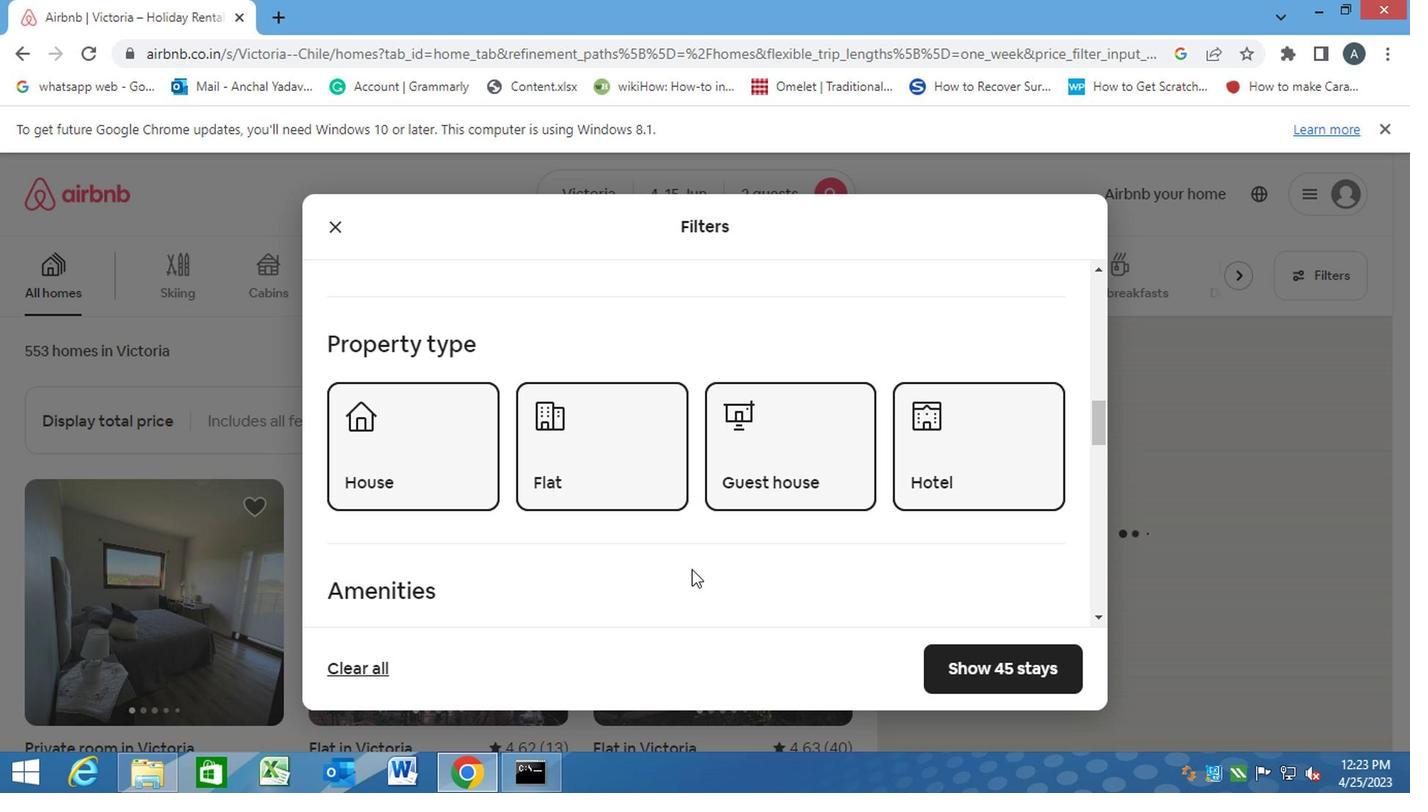 
Action: Mouse scrolled (687, 572) with delta (0, -1)
Screenshot: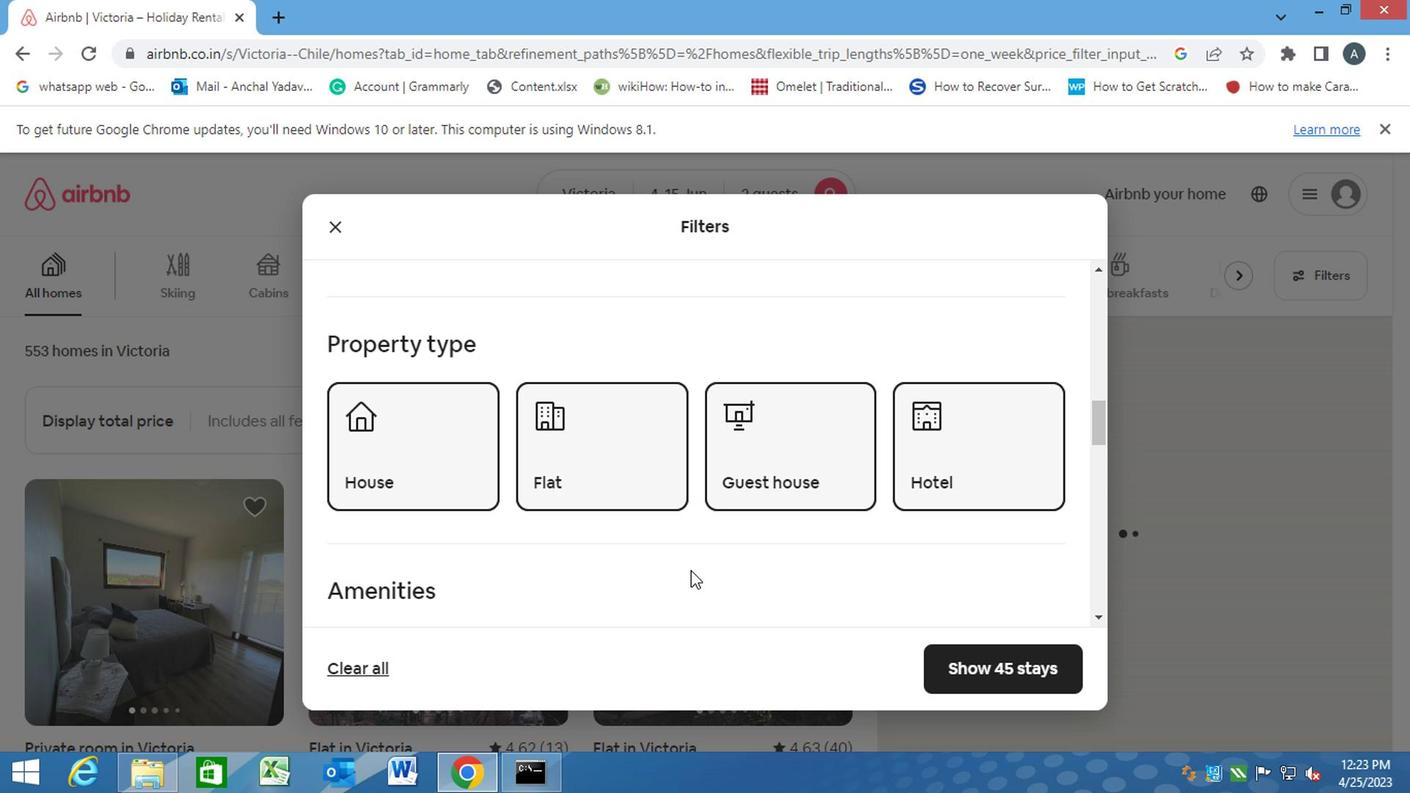 
Action: Mouse scrolled (687, 572) with delta (0, -1)
Screenshot: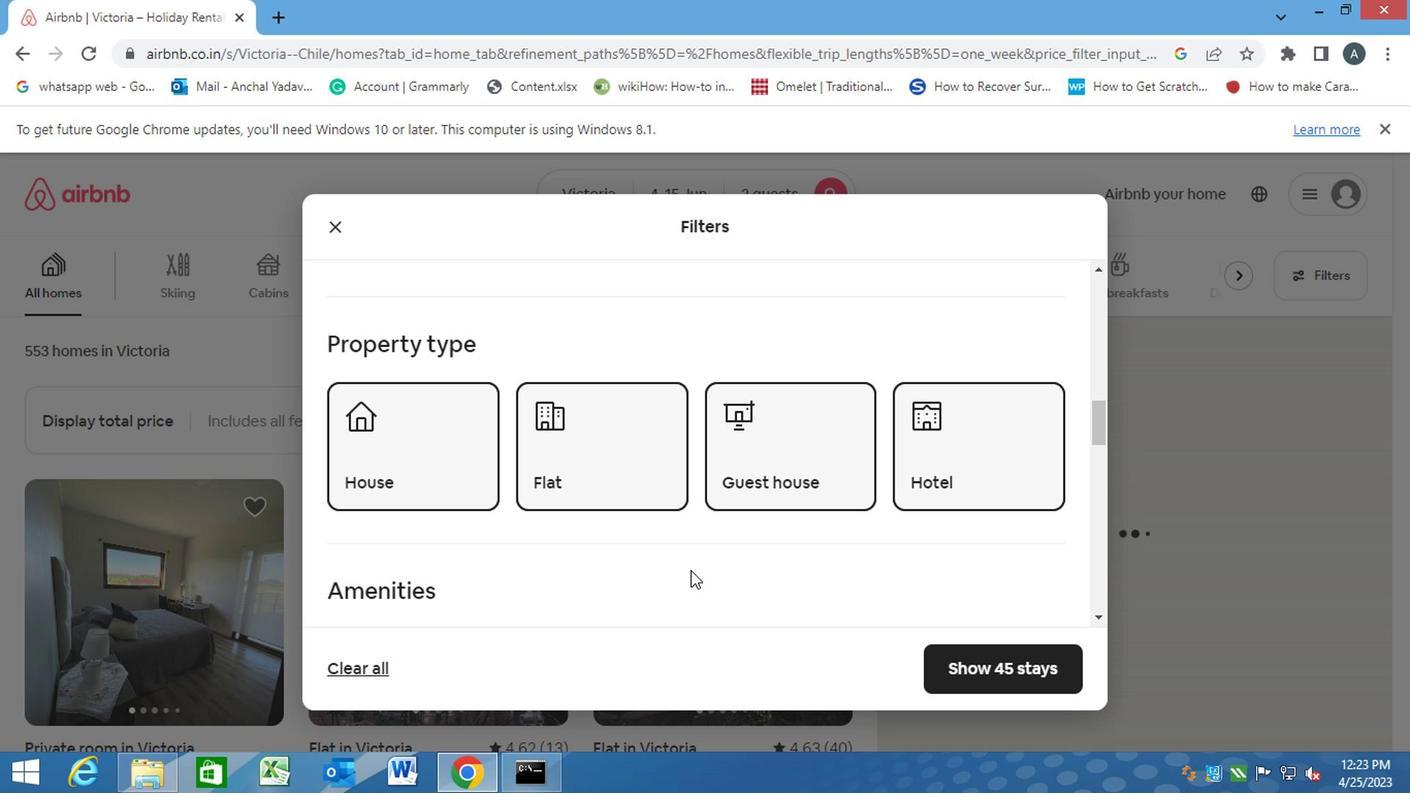 
Action: Mouse scrolled (687, 572) with delta (0, -1)
Screenshot: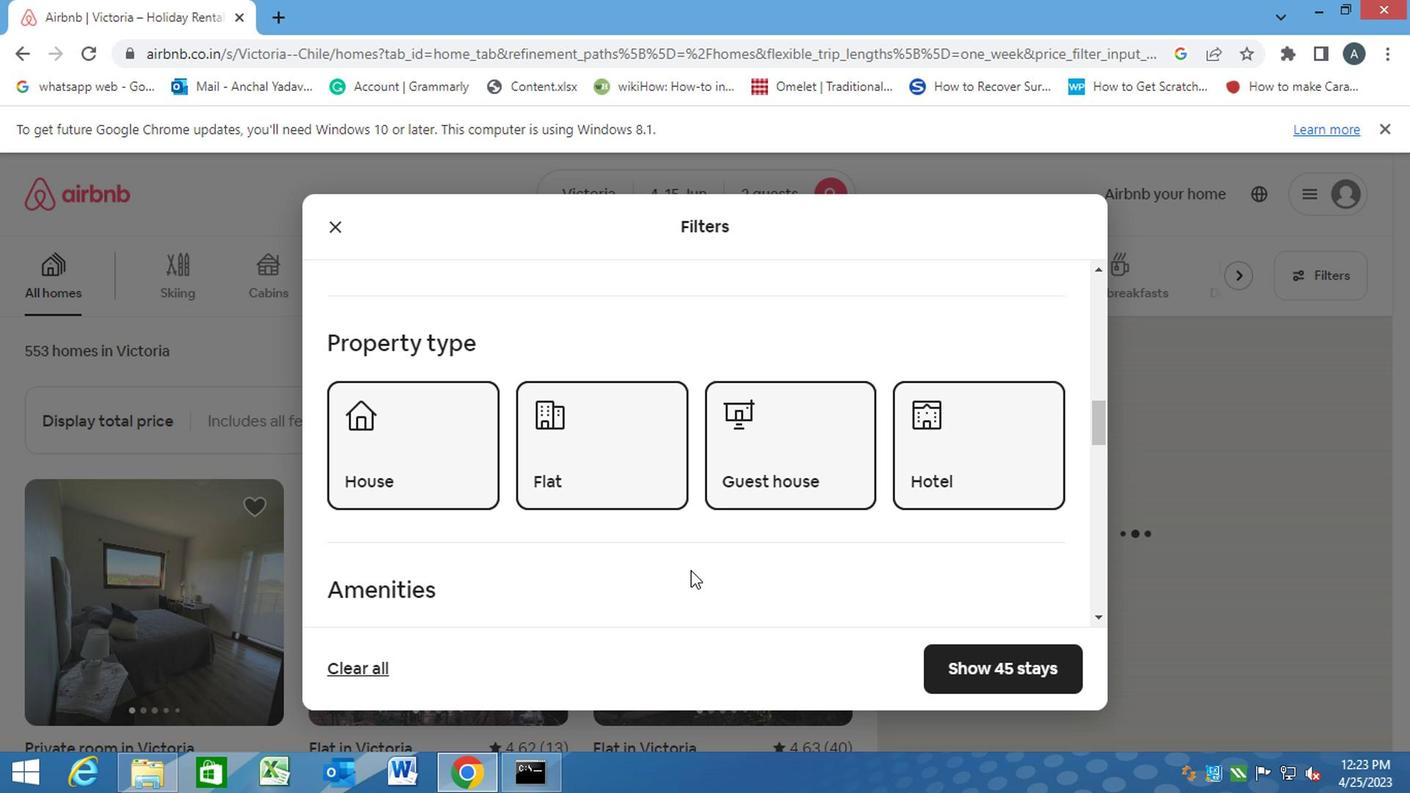 
Action: Mouse moved to (855, 519)
Screenshot: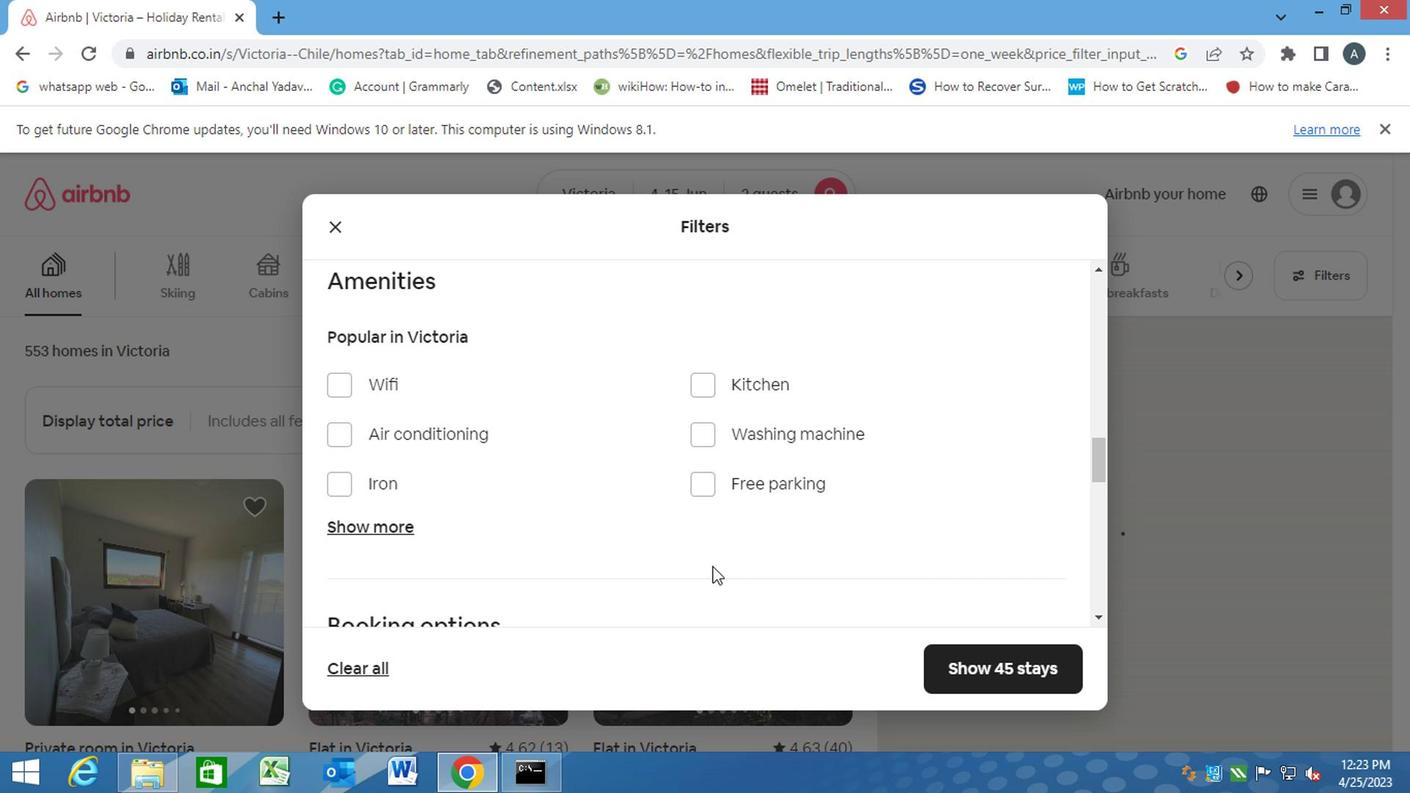 
Action: Mouse scrolled (855, 518) with delta (0, -1)
Screenshot: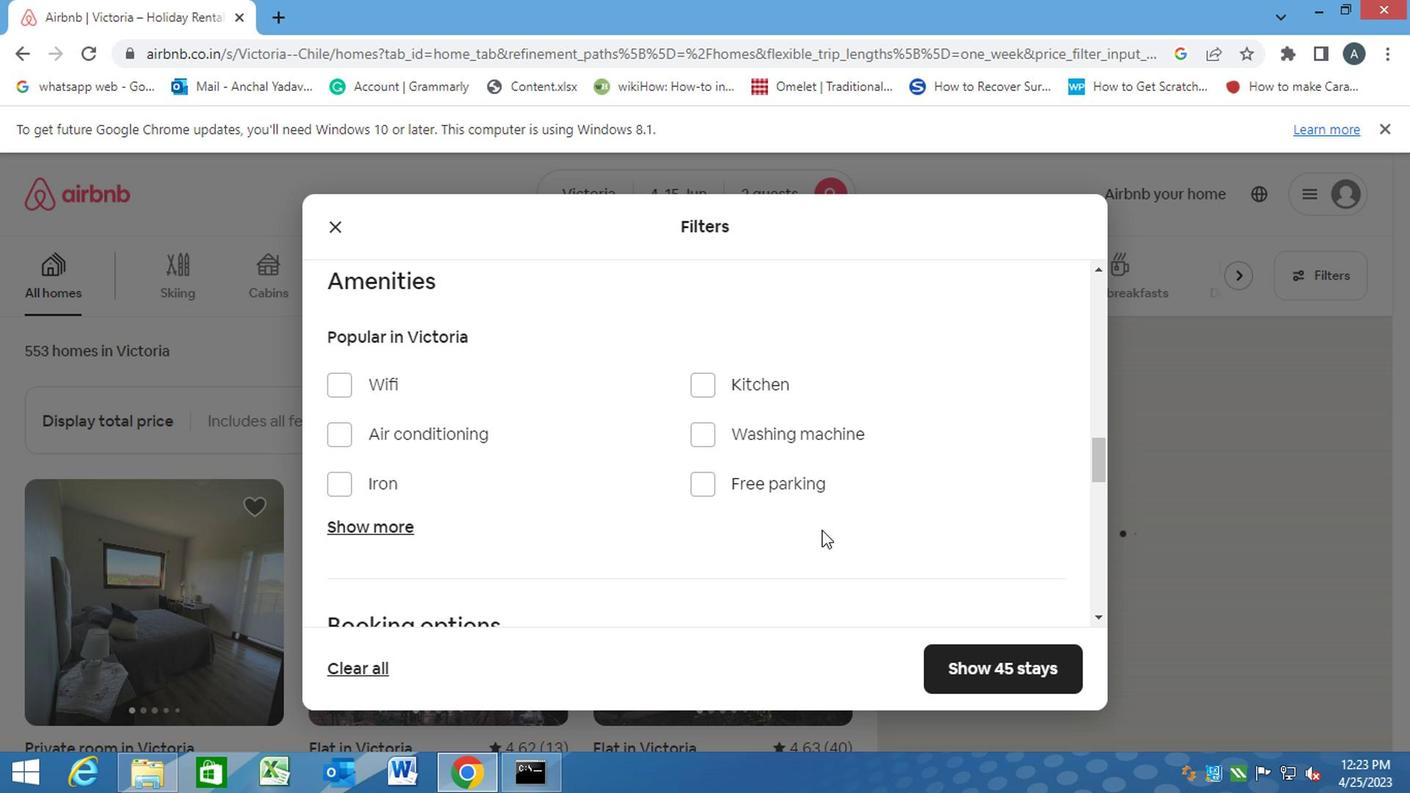 
Action: Mouse scrolled (855, 518) with delta (0, -1)
Screenshot: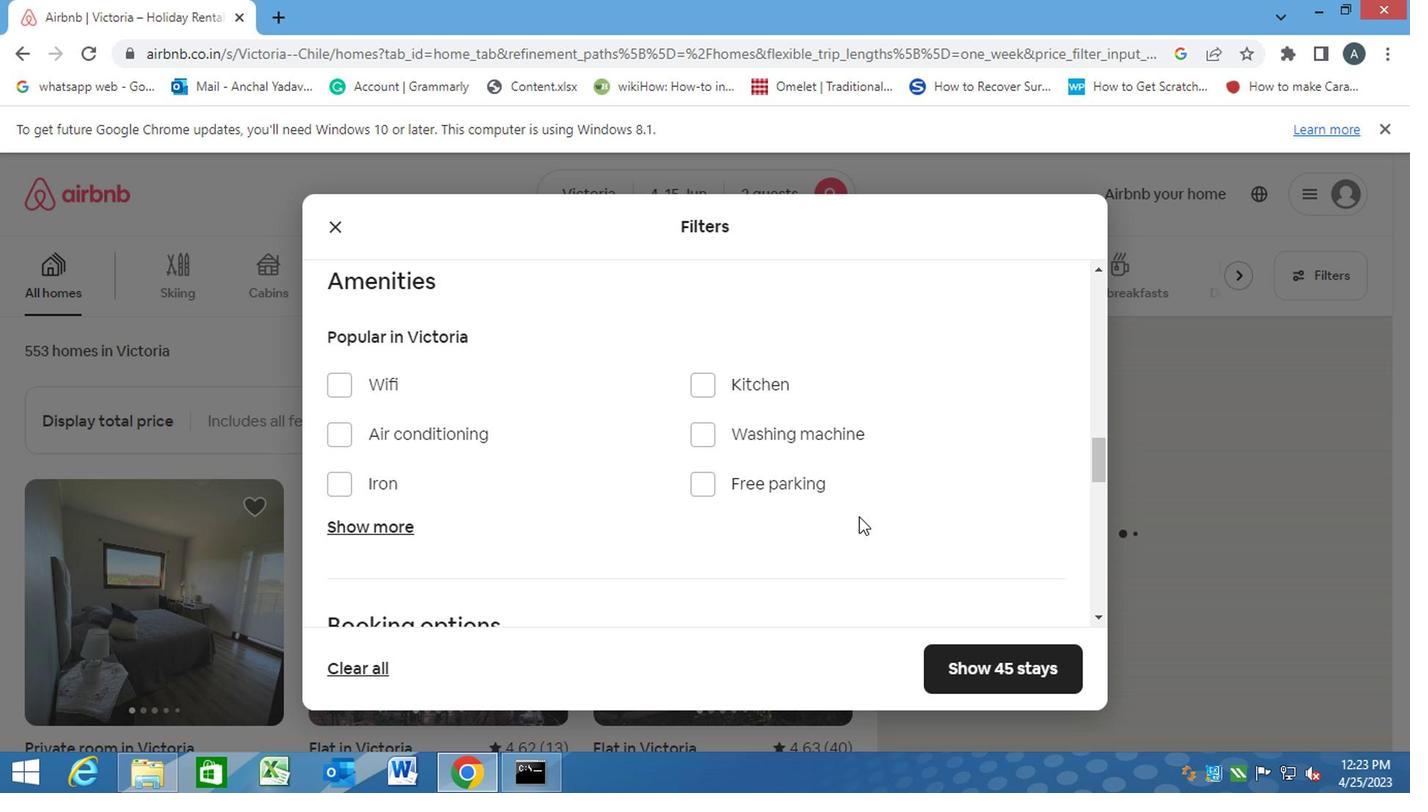 
Action: Mouse scrolled (855, 518) with delta (0, -1)
Screenshot: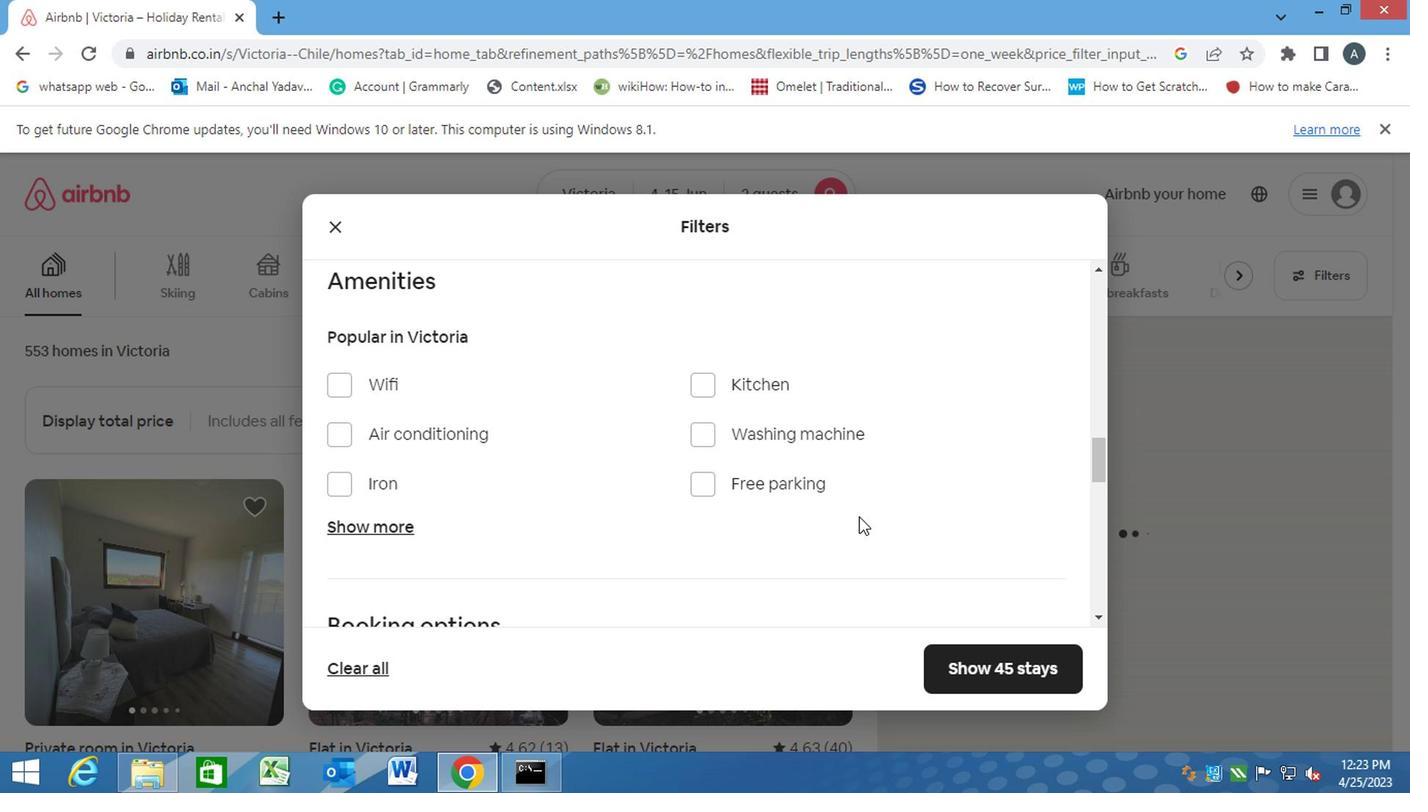 
Action: Mouse moved to (1013, 455)
Screenshot: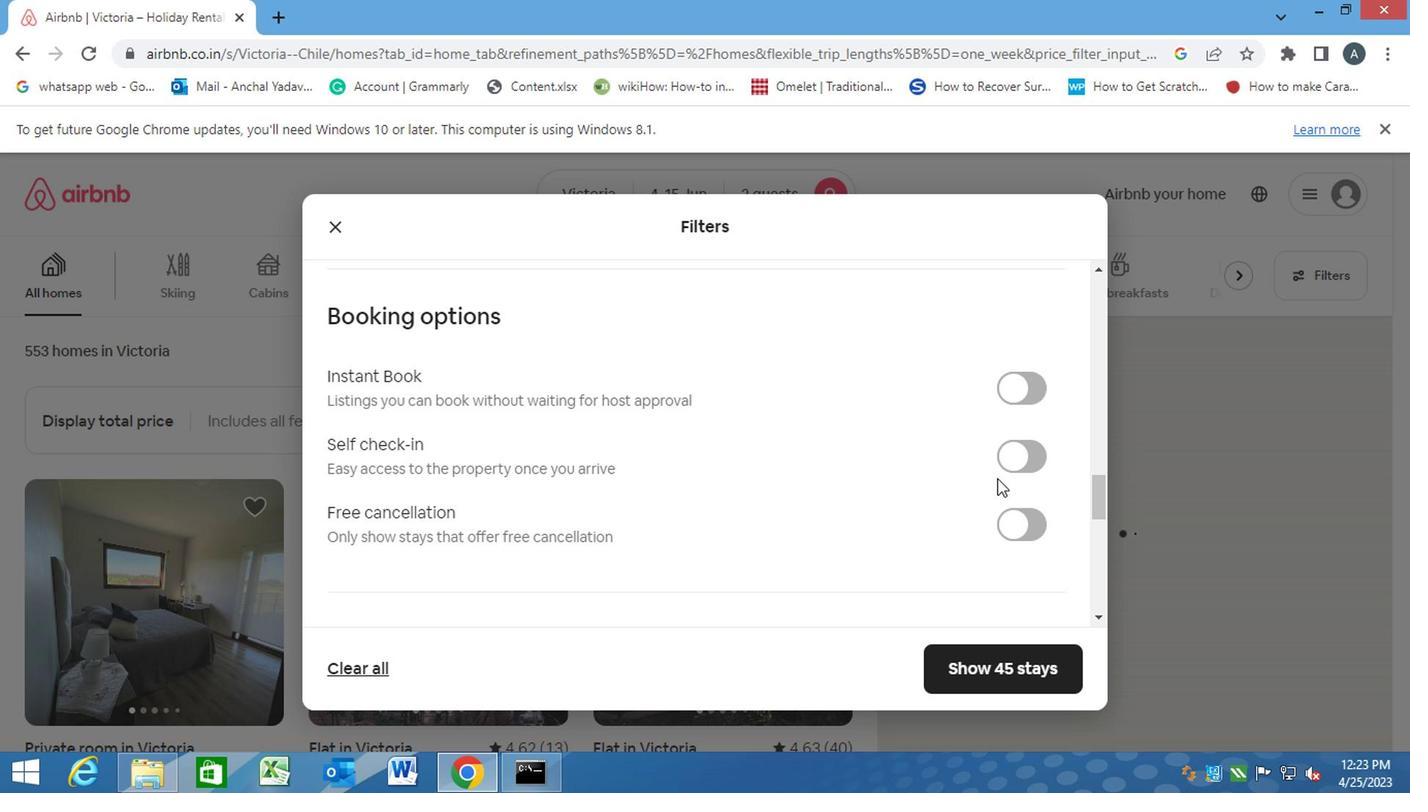 
Action: Mouse pressed left at (1013, 455)
Screenshot: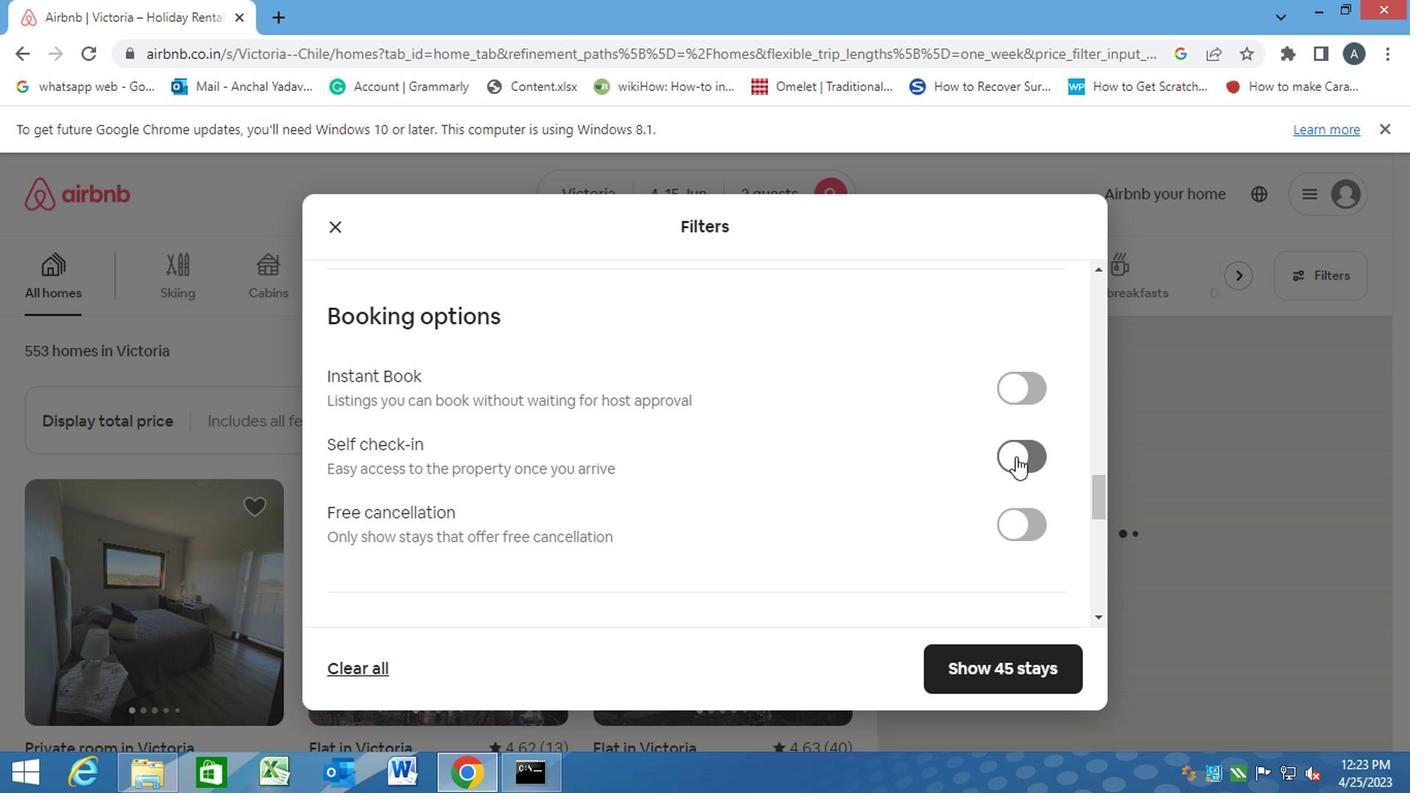 
Action: Mouse moved to (833, 492)
Screenshot: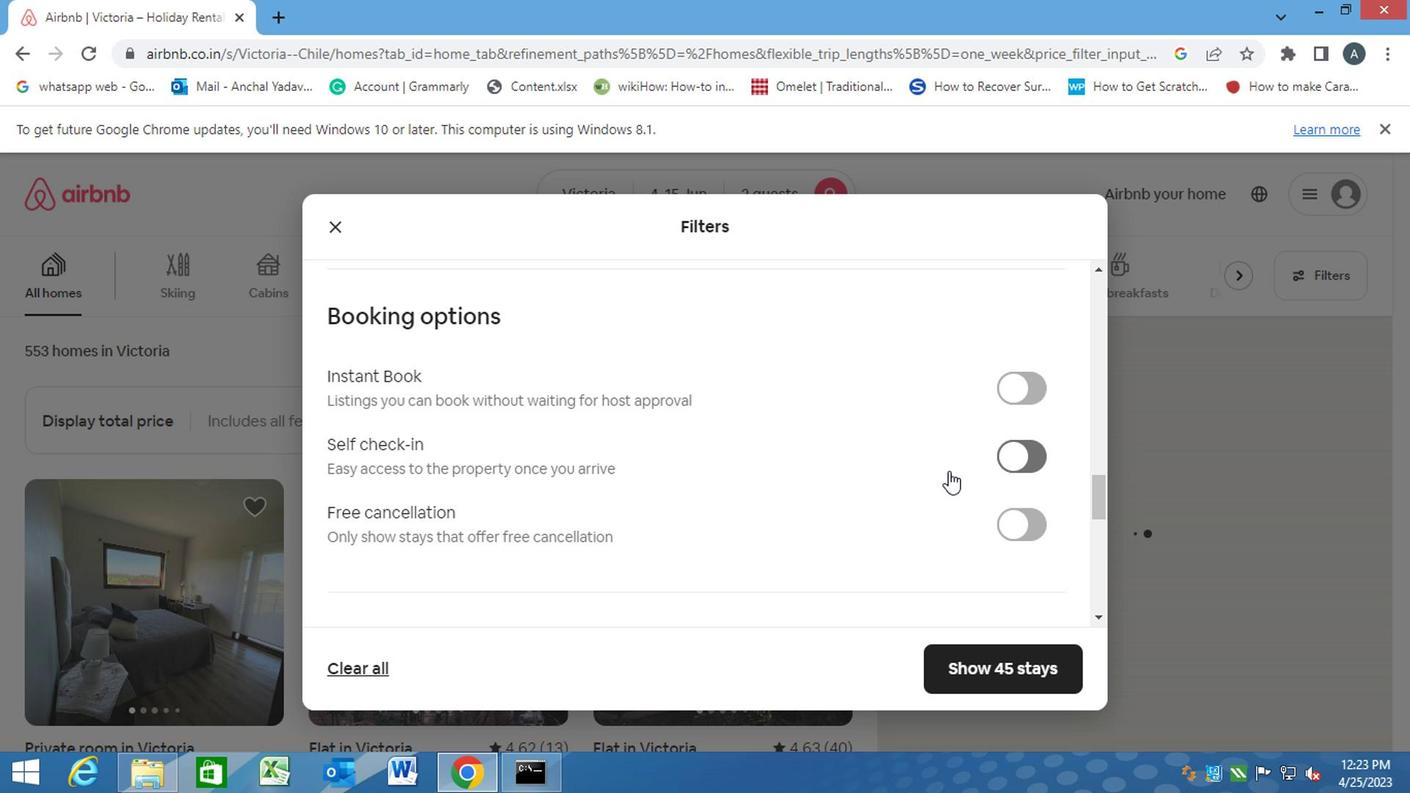 
Action: Mouse scrolled (833, 491) with delta (0, 0)
Screenshot: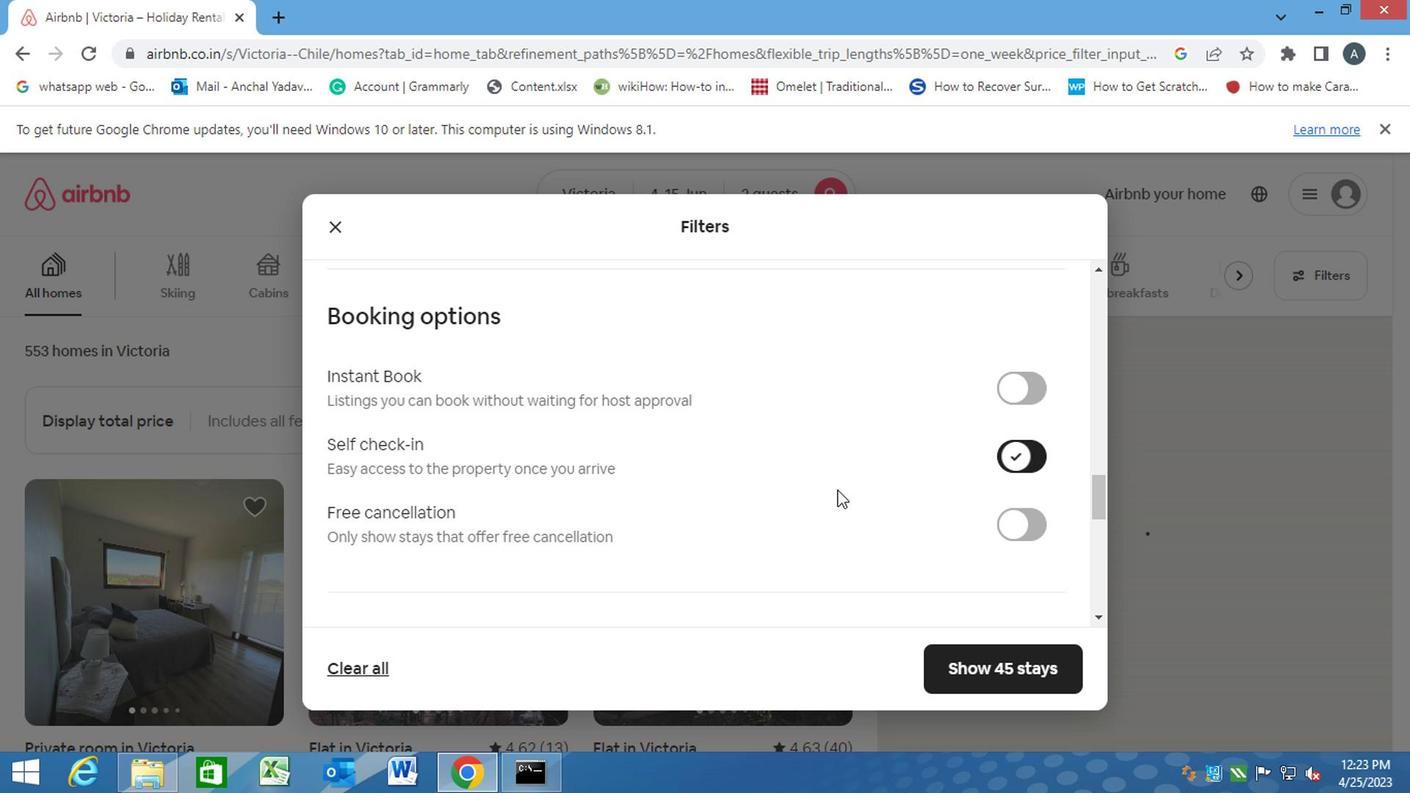 
Action: Mouse scrolled (833, 491) with delta (0, 0)
Screenshot: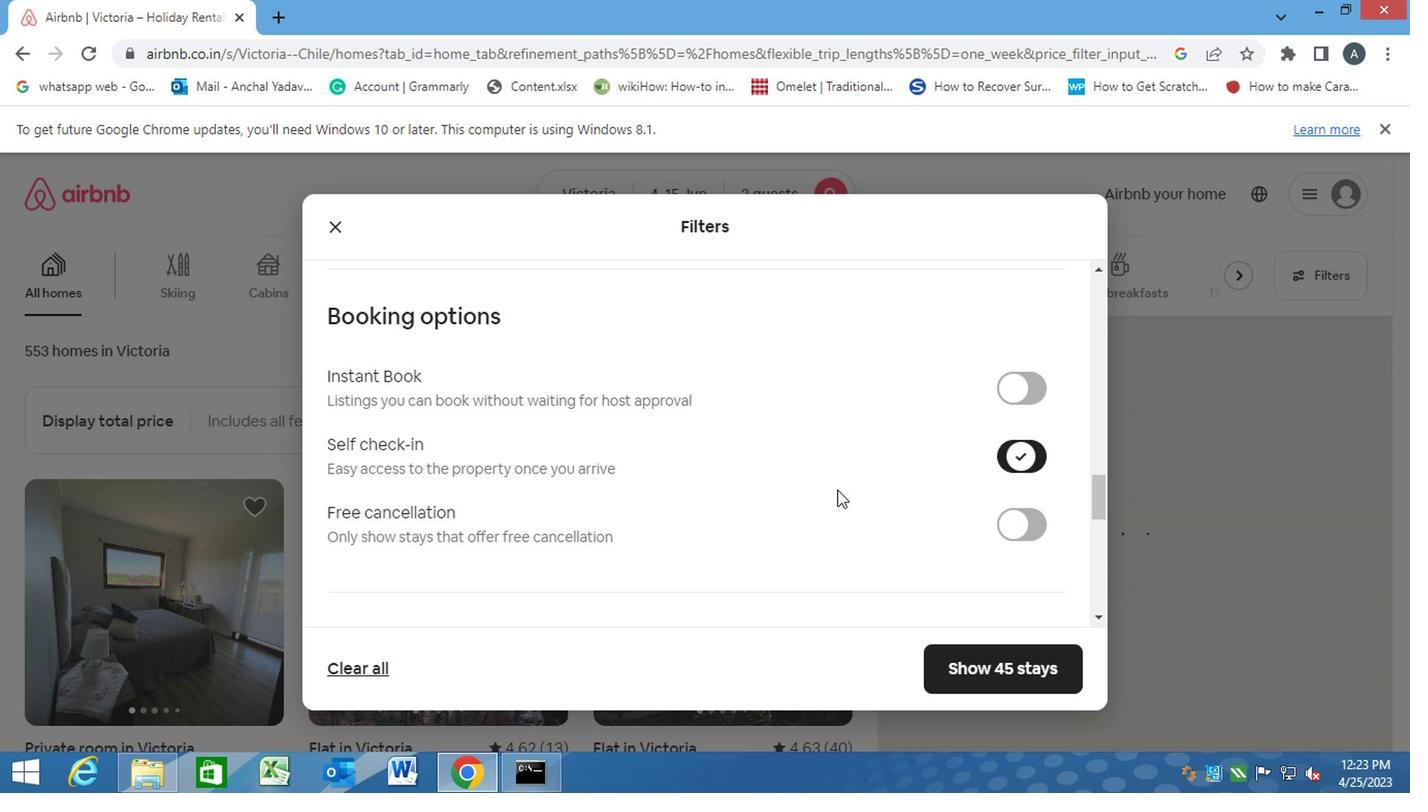 
Action: Mouse scrolled (833, 491) with delta (0, 0)
Screenshot: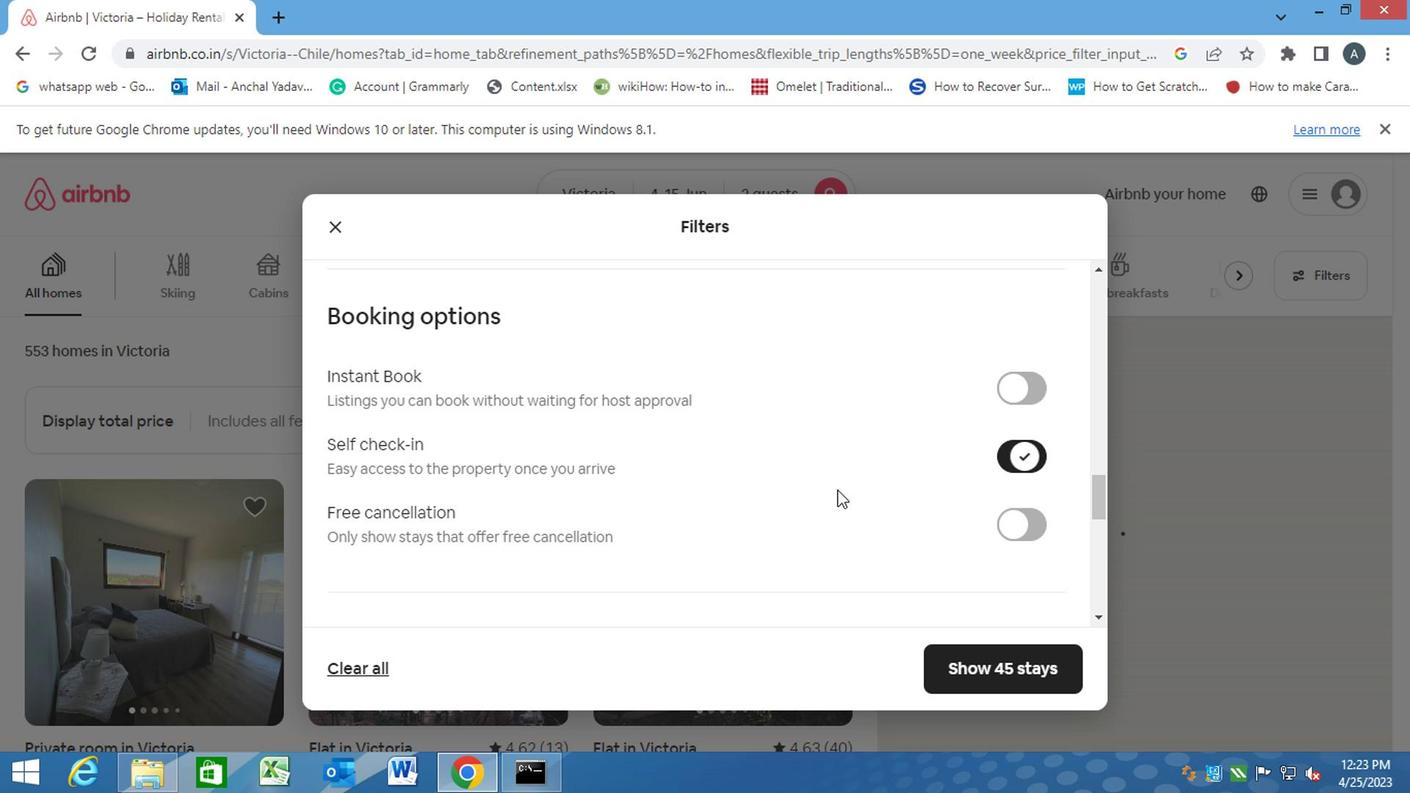 
Action: Mouse scrolled (833, 491) with delta (0, 0)
Screenshot: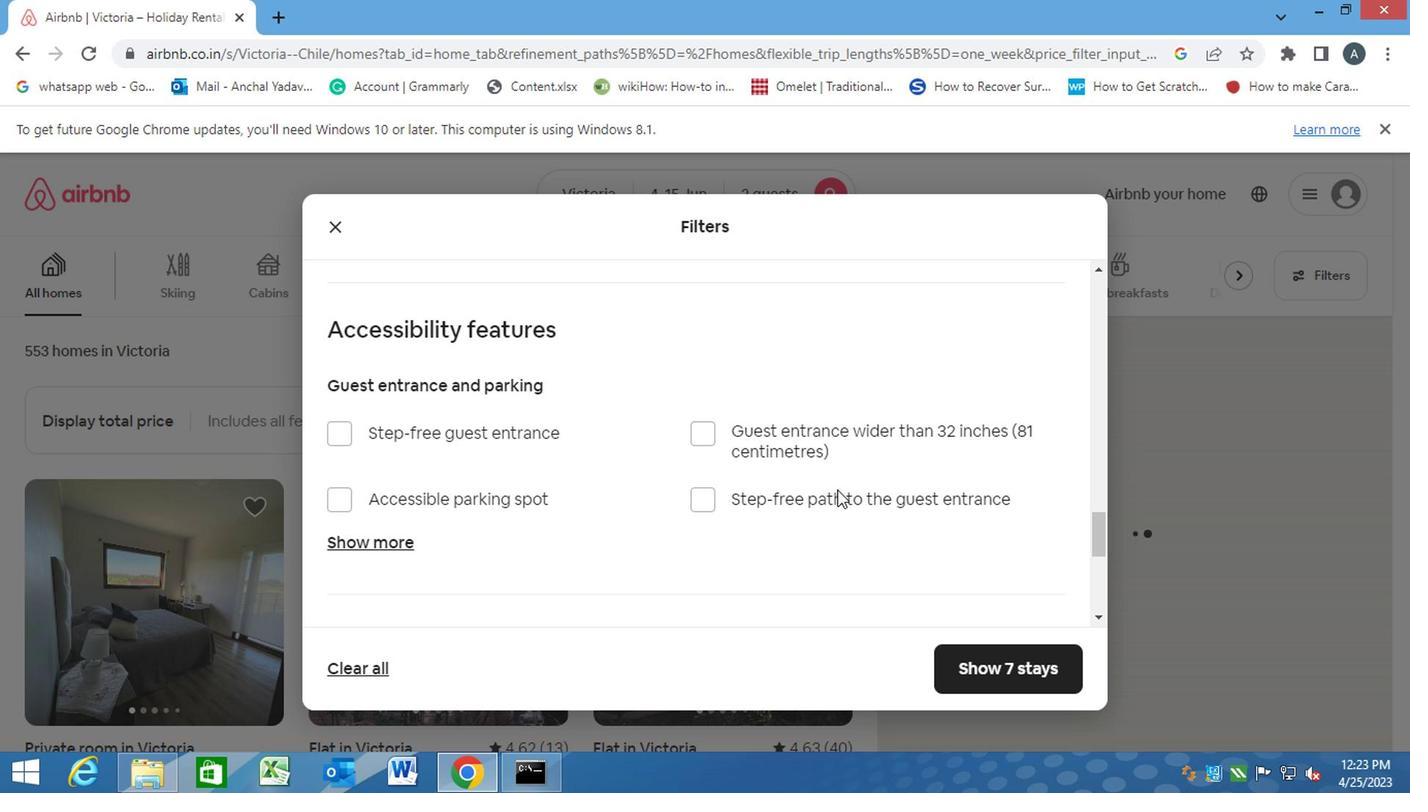 
Action: Mouse scrolled (833, 491) with delta (0, 0)
Screenshot: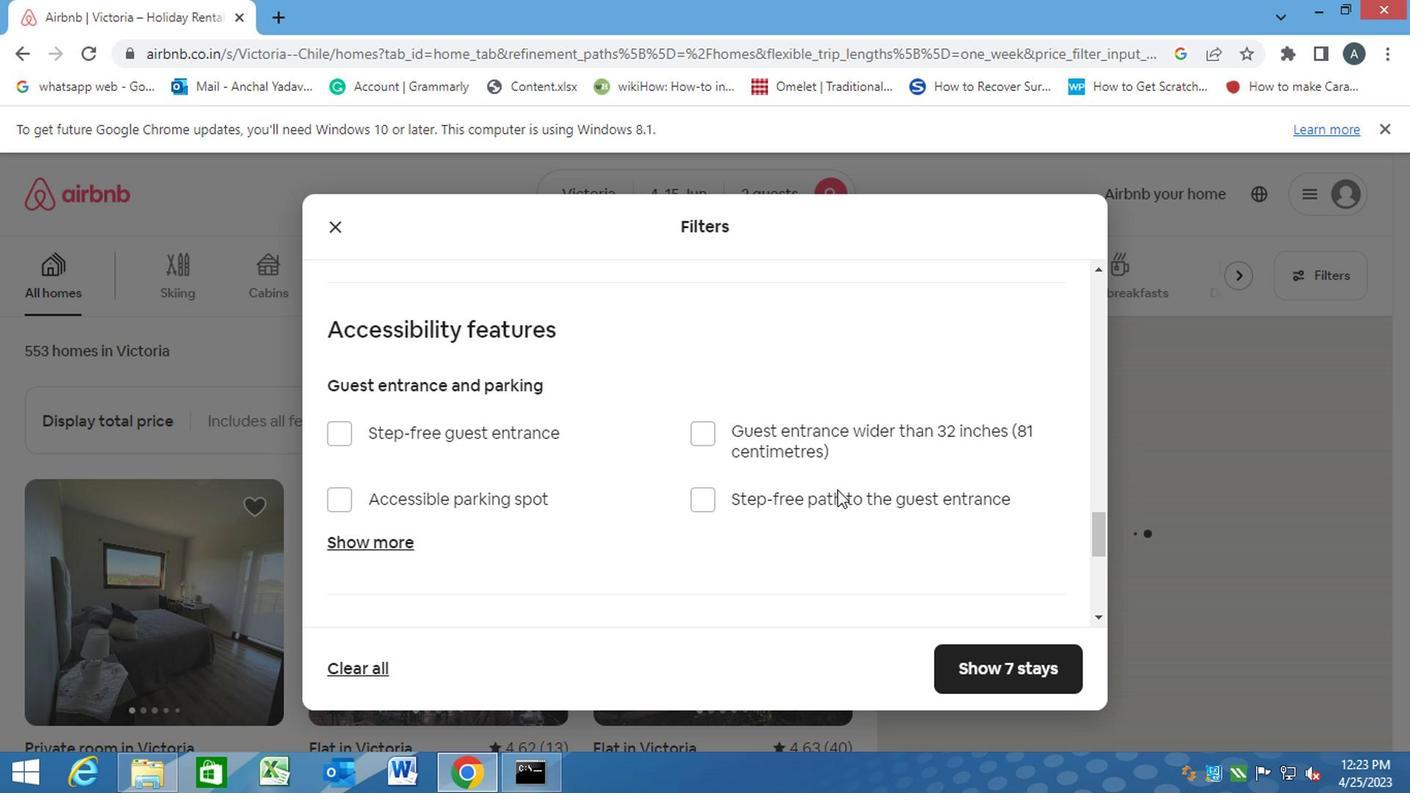 
Action: Mouse scrolled (833, 491) with delta (0, 0)
Screenshot: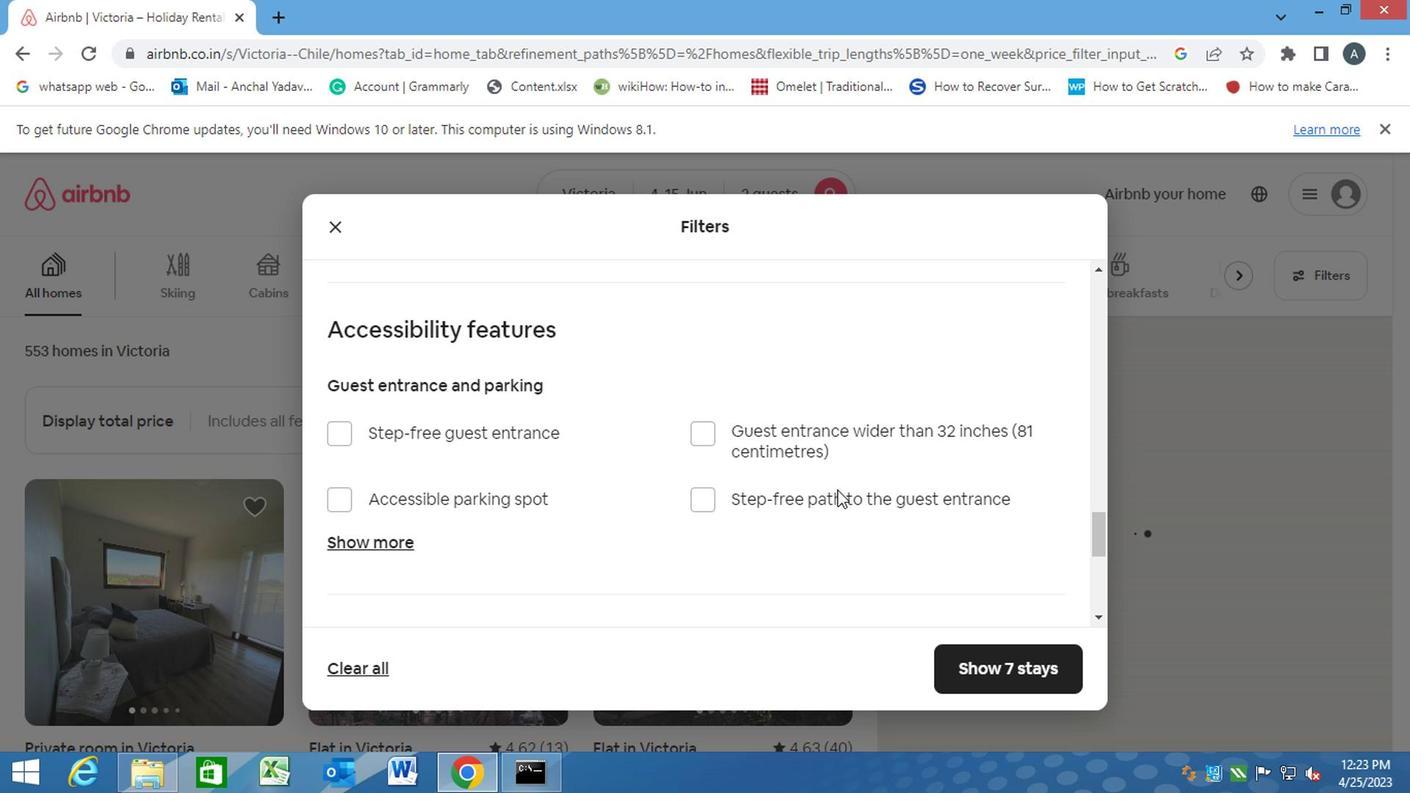 
Action: Mouse scrolled (833, 491) with delta (0, 0)
Screenshot: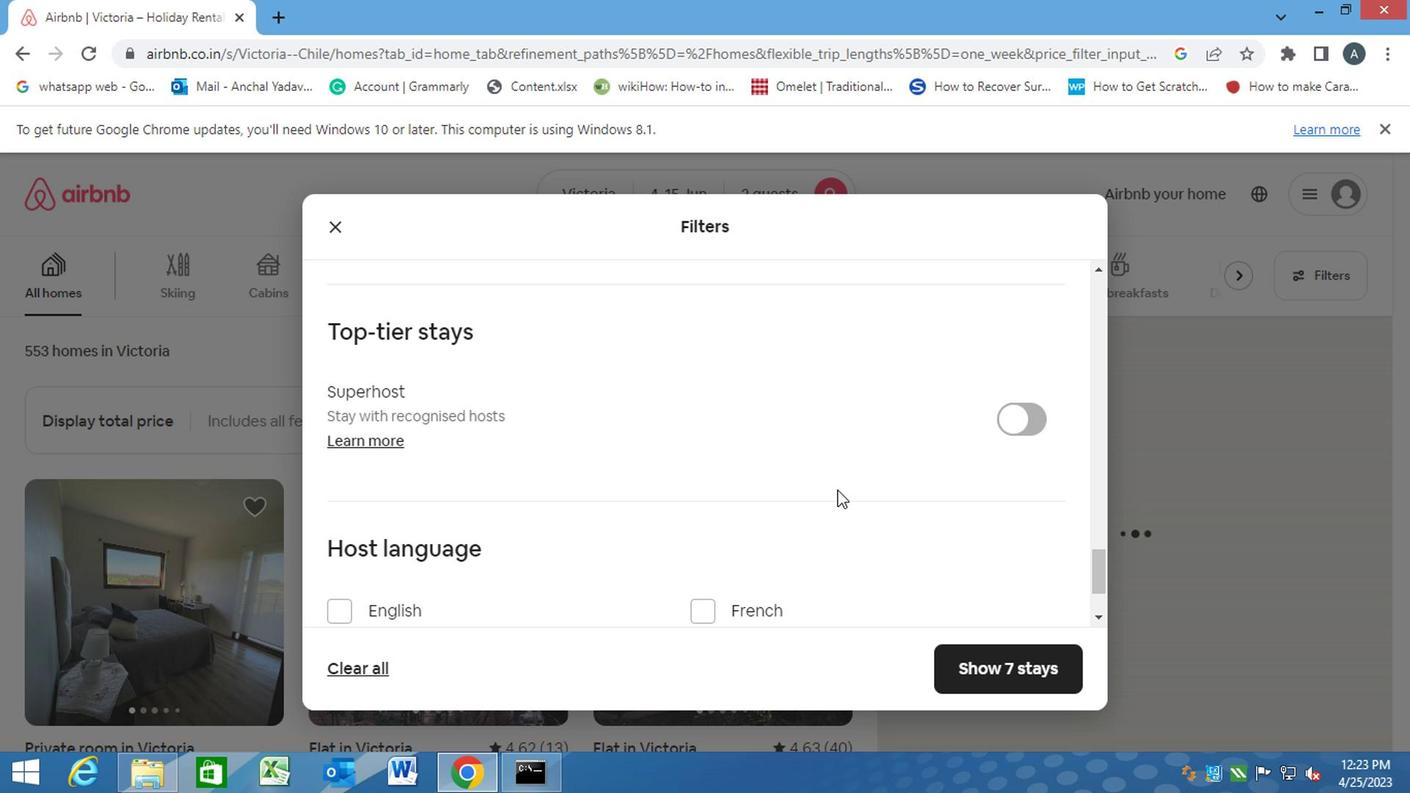 
Action: Mouse scrolled (833, 491) with delta (0, 0)
Screenshot: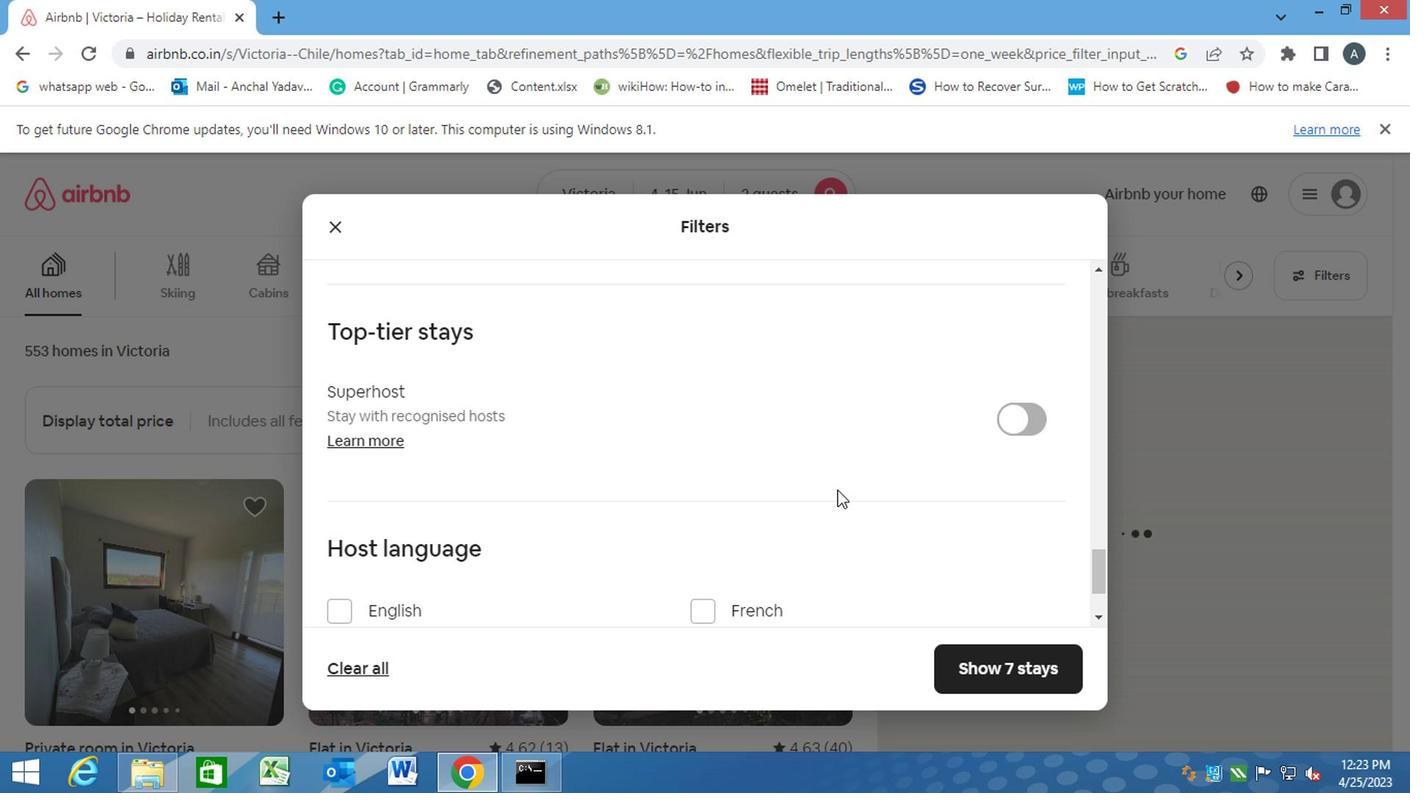 
Action: Mouse moved to (337, 477)
Screenshot: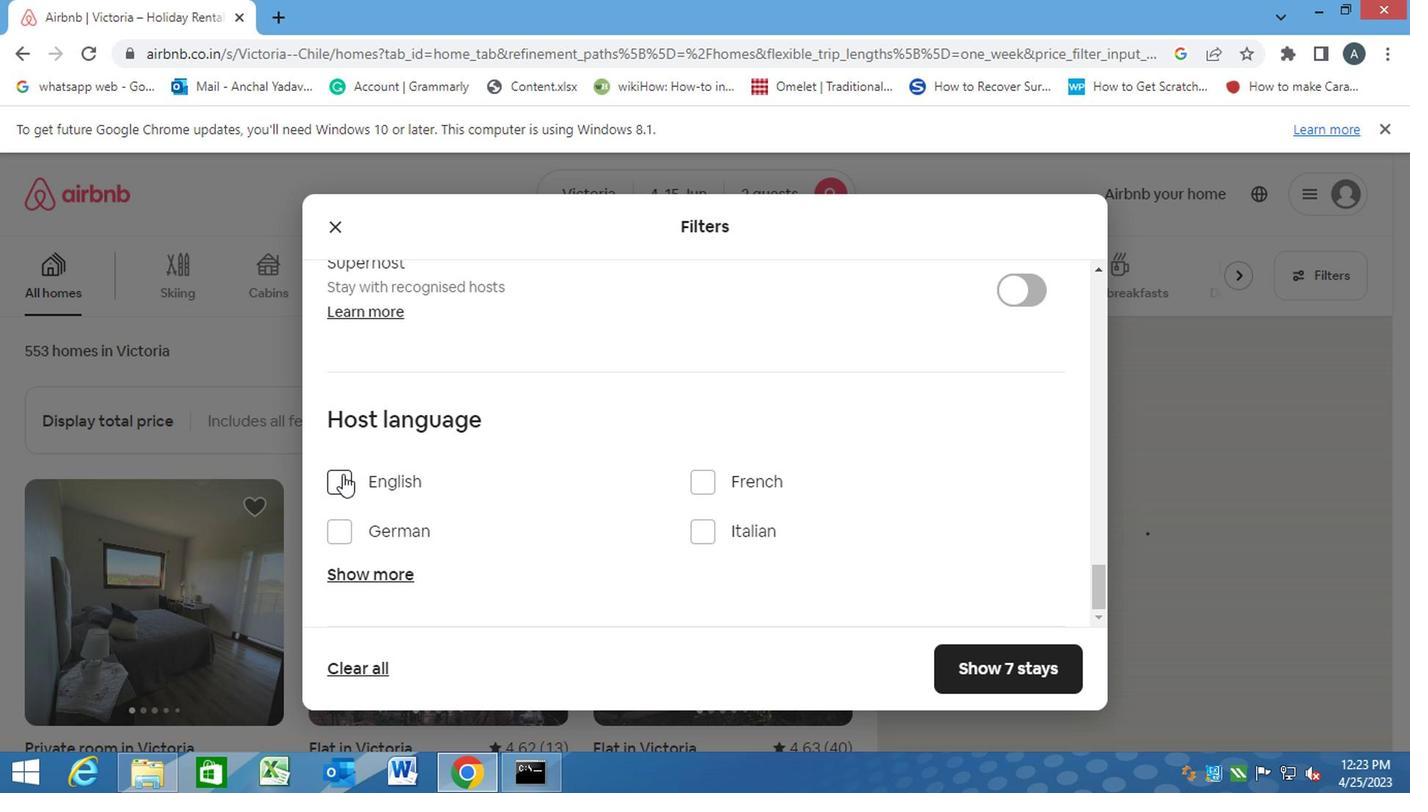 
Action: Mouse pressed left at (337, 477)
Screenshot: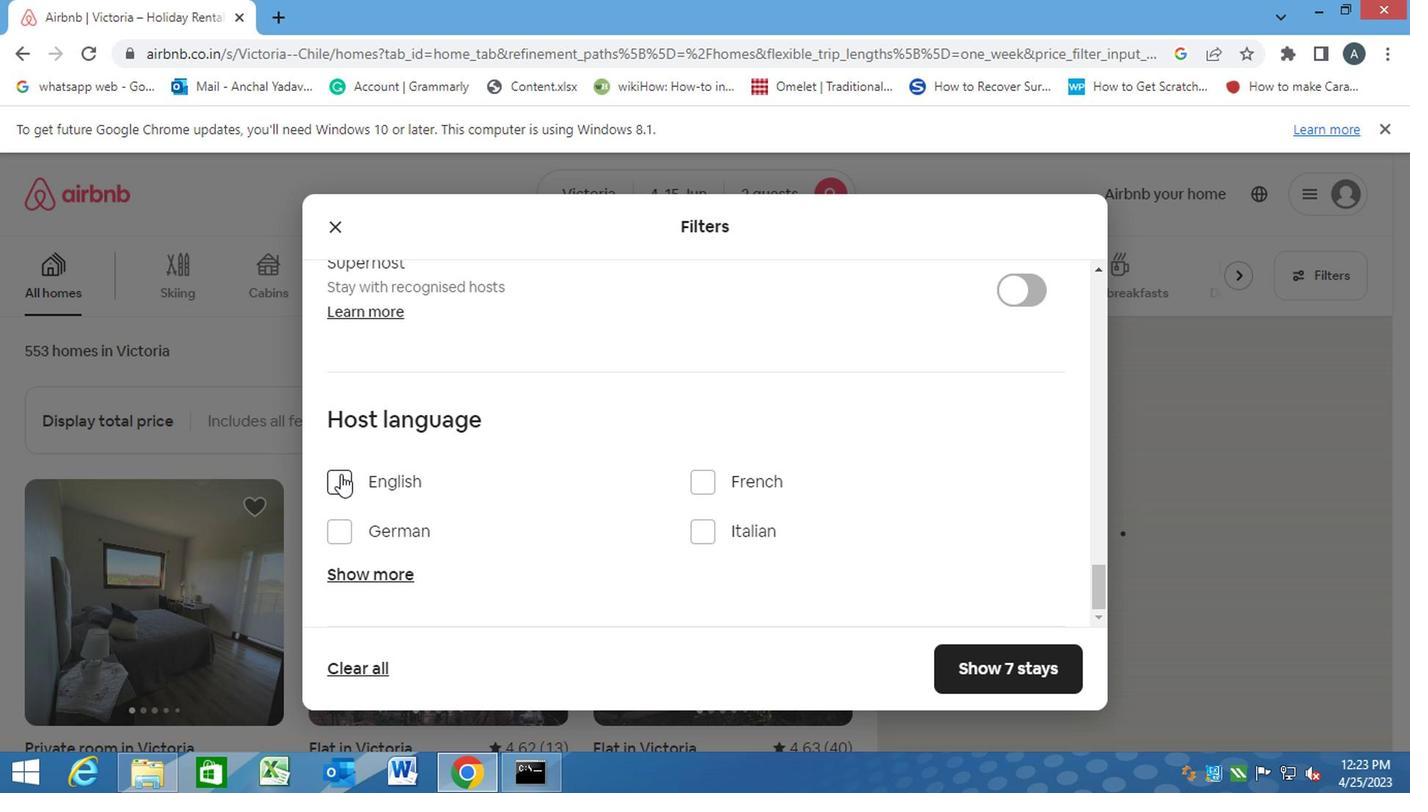 
Action: Mouse moved to (973, 662)
Screenshot: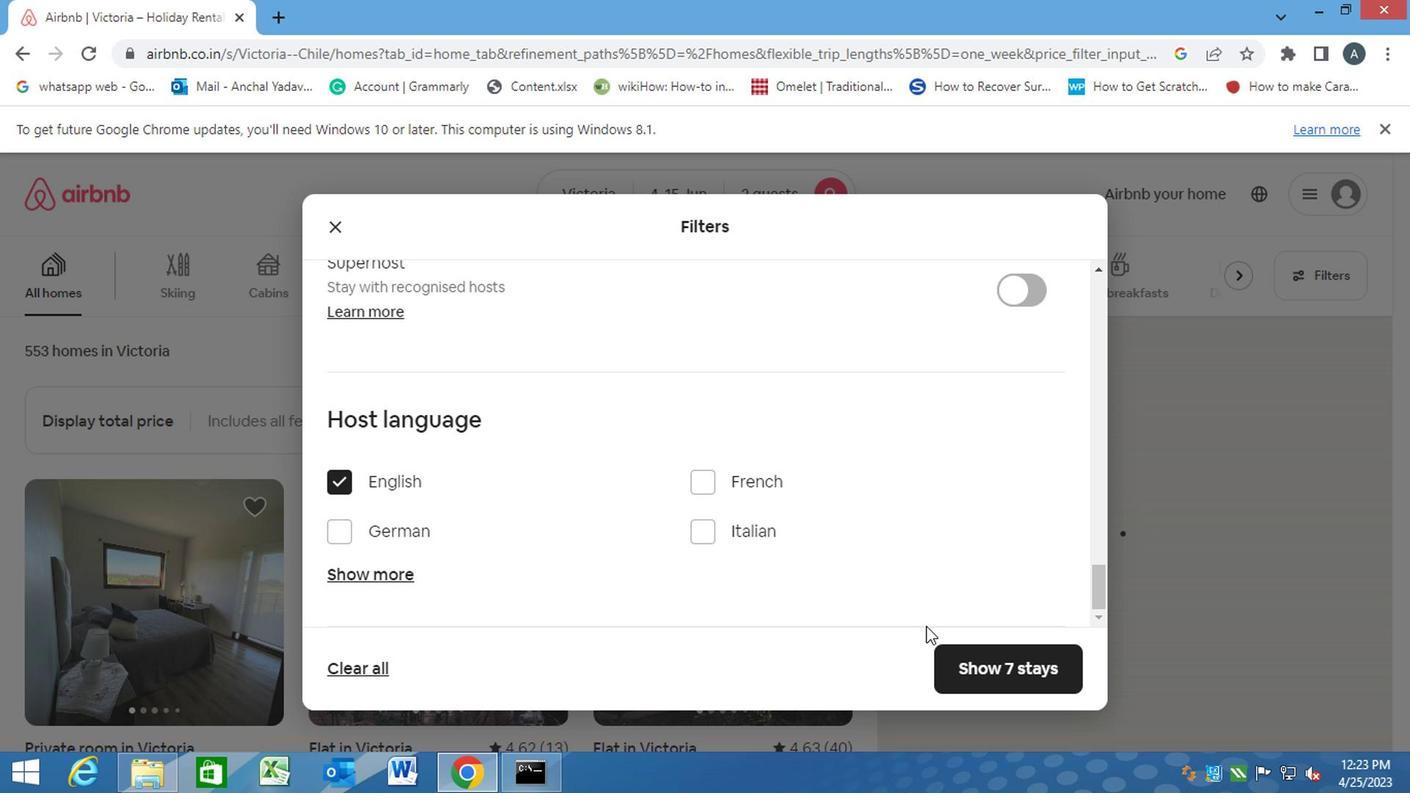 
Action: Mouse pressed left at (973, 662)
Screenshot: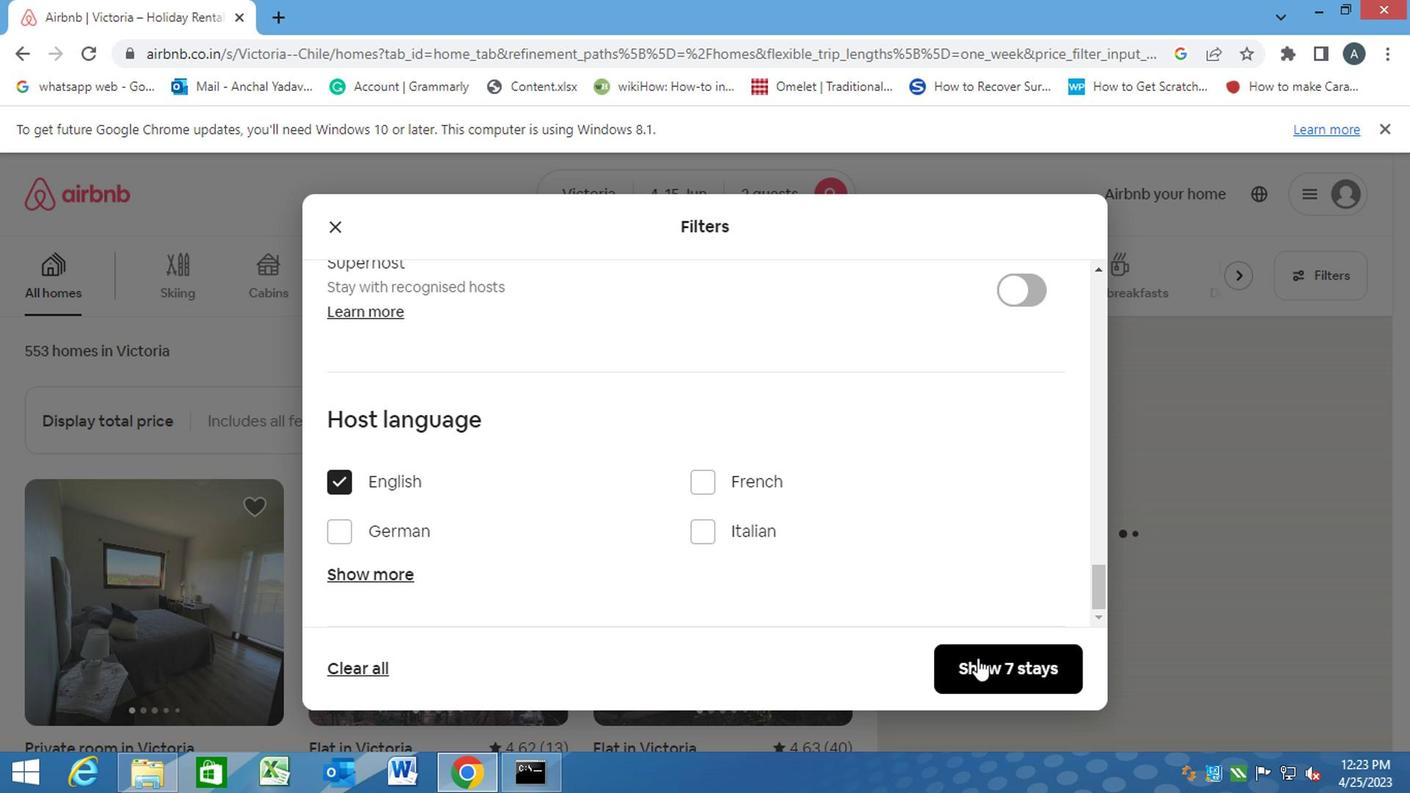 
